 Task: Create an album of photos with your favorite pets and share it with the community
Action: Mouse pressed left at (559, 430)
Screenshot: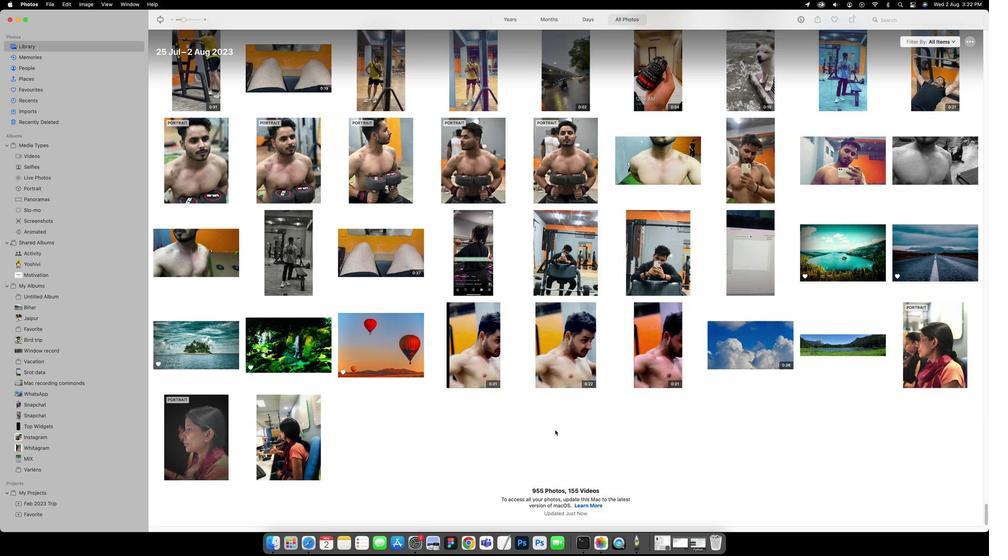 
Action: Mouse moved to (587, 427)
Screenshot: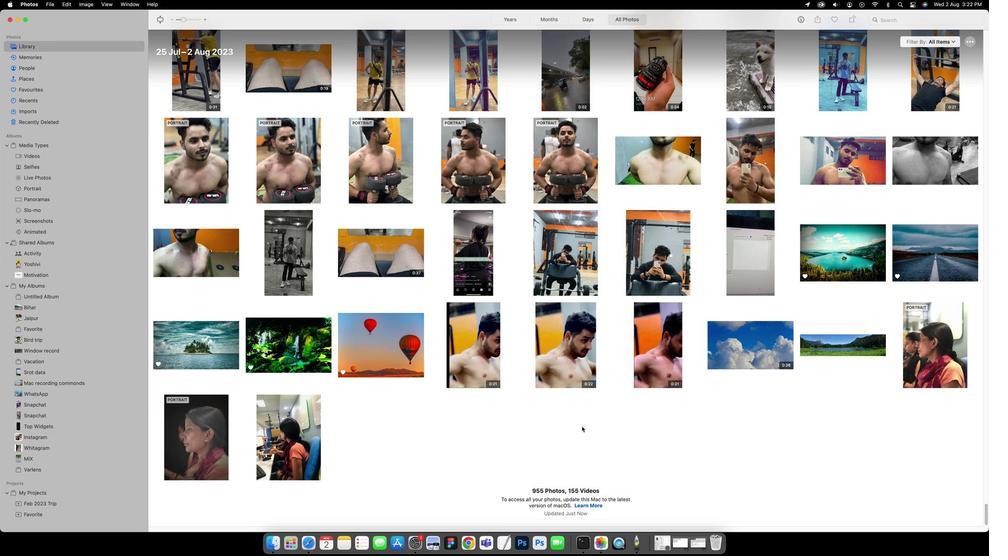 
Action: Mouse pressed left at (587, 427)
Screenshot: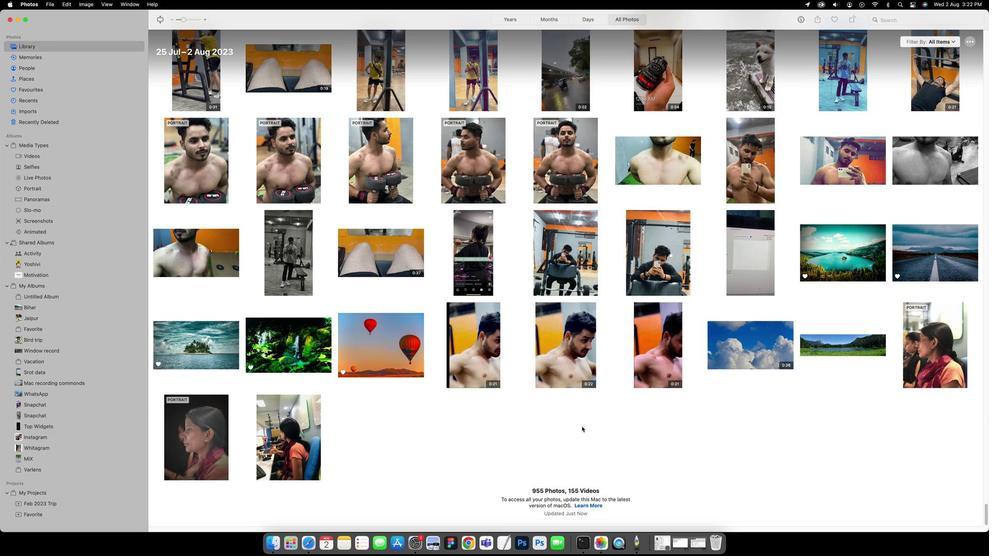 
Action: Mouse moved to (909, 17)
Screenshot: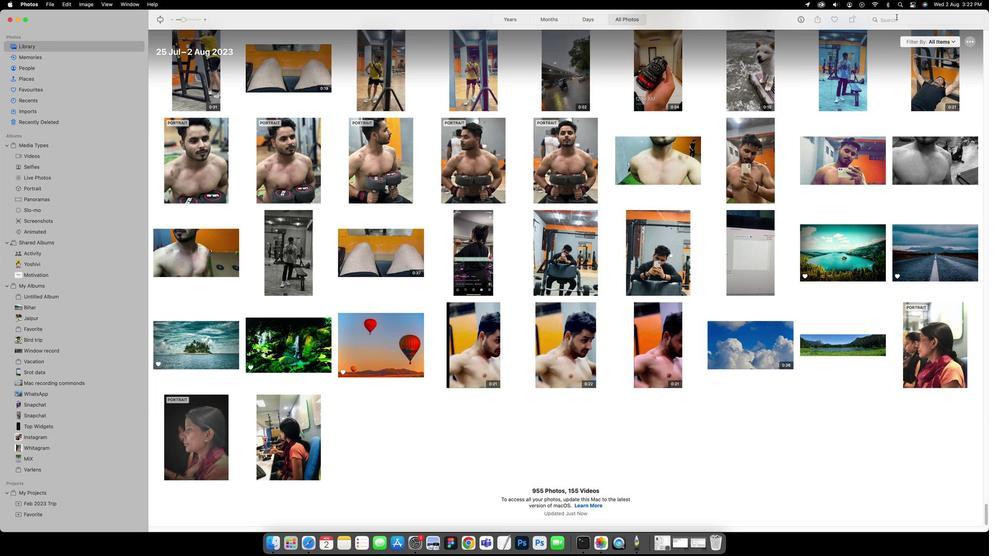 
Action: Mouse pressed left at (909, 17)
Screenshot: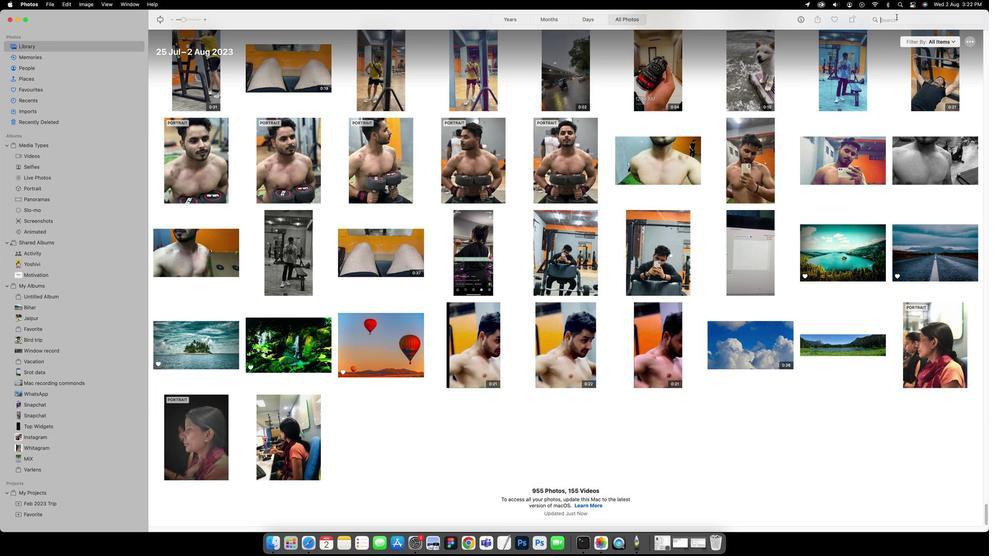 
Action: Key pressed Key.caps_lock'D'Key.caps_lock'o''g'
Screenshot: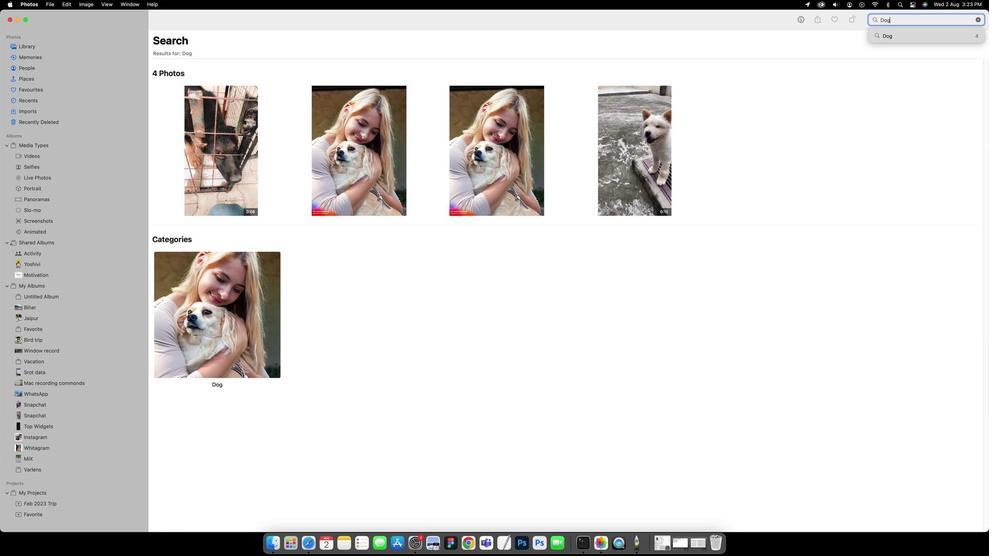 
Action: Mouse moved to (749, 224)
Screenshot: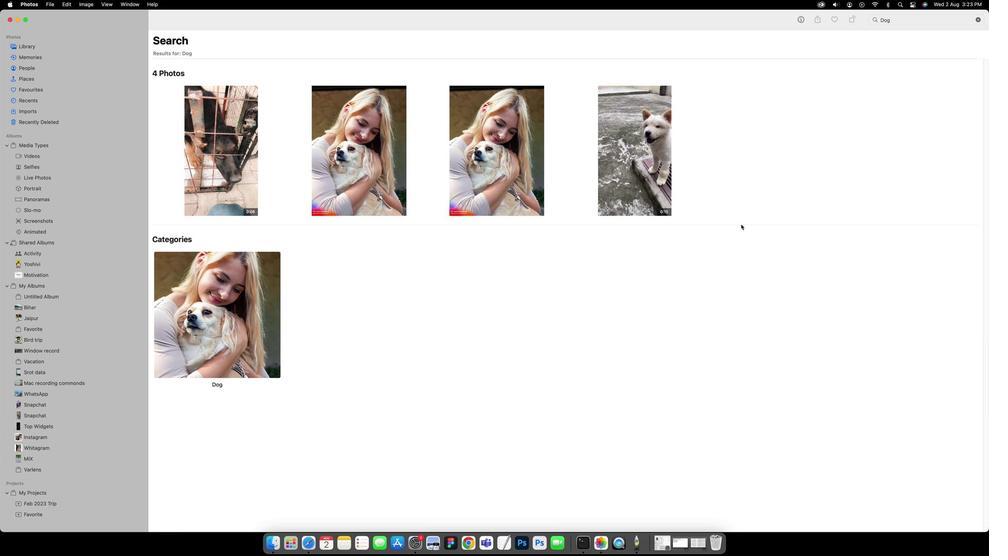 
Action: Mouse pressed left at (749, 224)
Screenshot: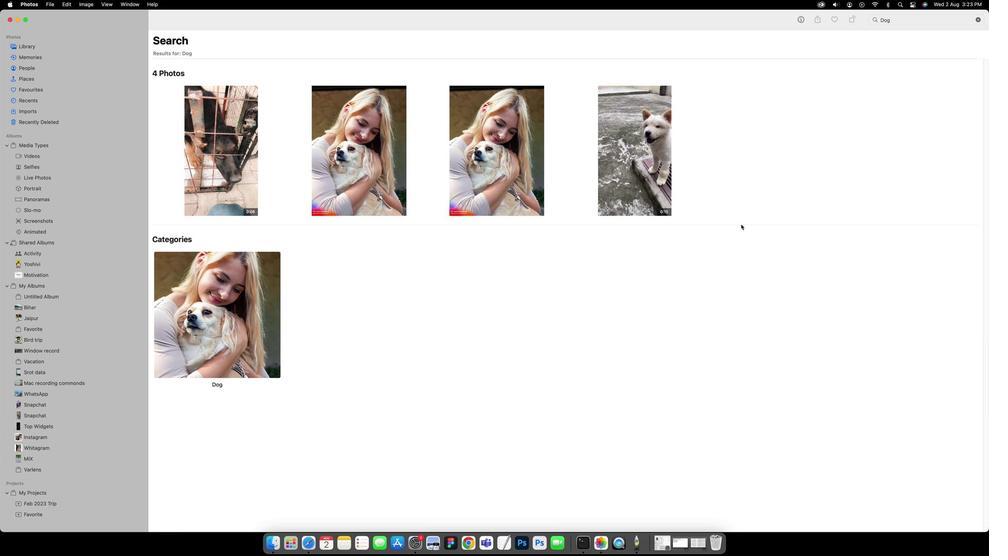 
Action: Mouse moved to (152, 115)
Screenshot: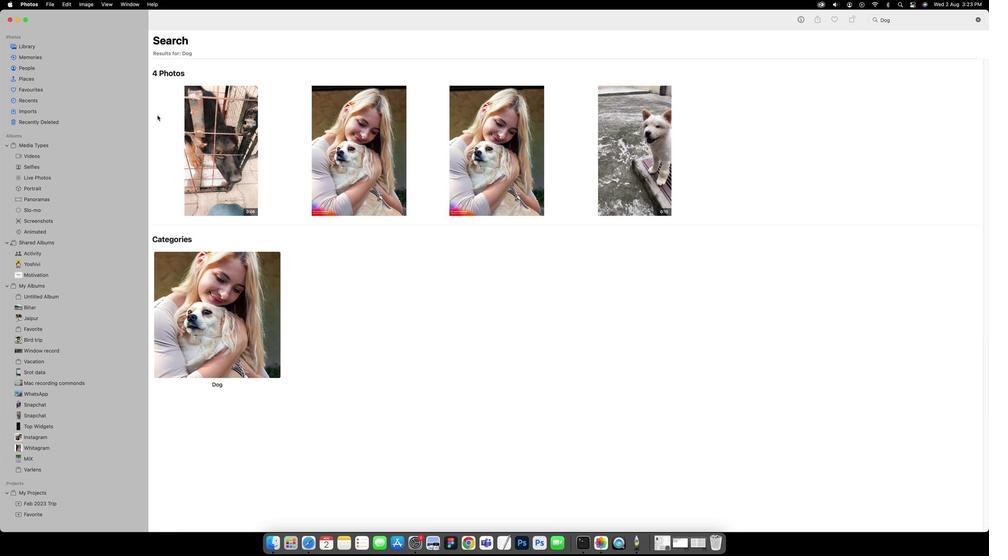 
Action: Mouse pressed left at (152, 115)
Screenshot: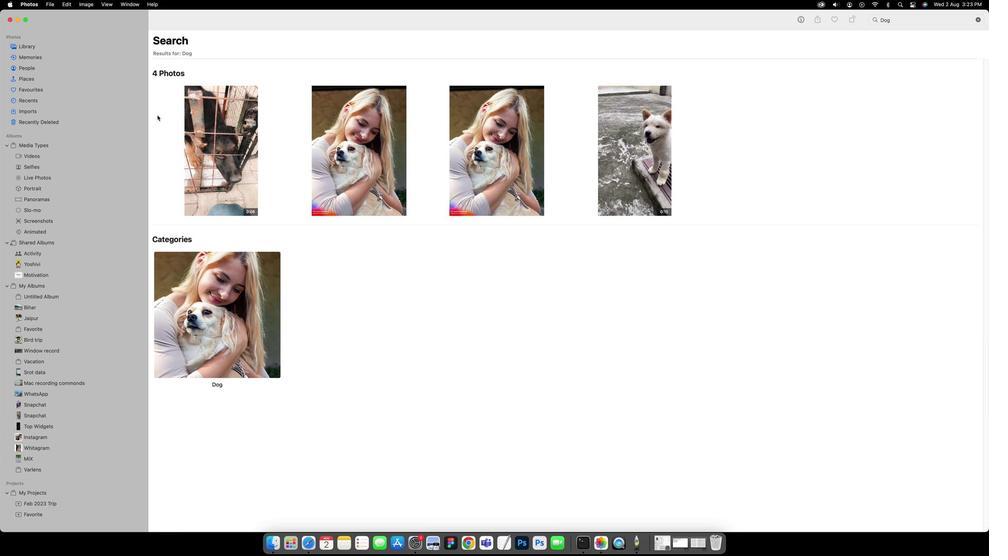 
Action: Mouse moved to (204, 115)
Screenshot: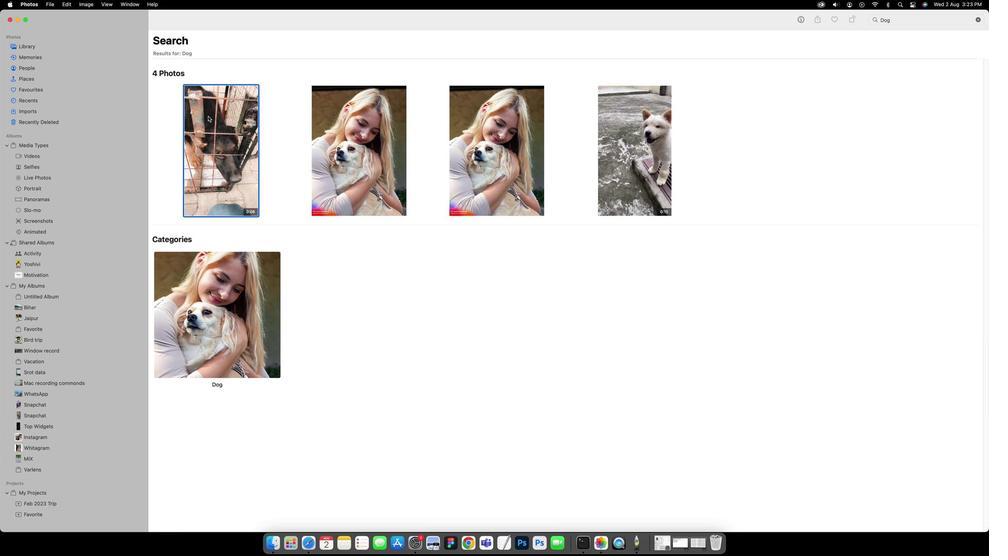 
Action: Mouse pressed left at (204, 115)
Screenshot: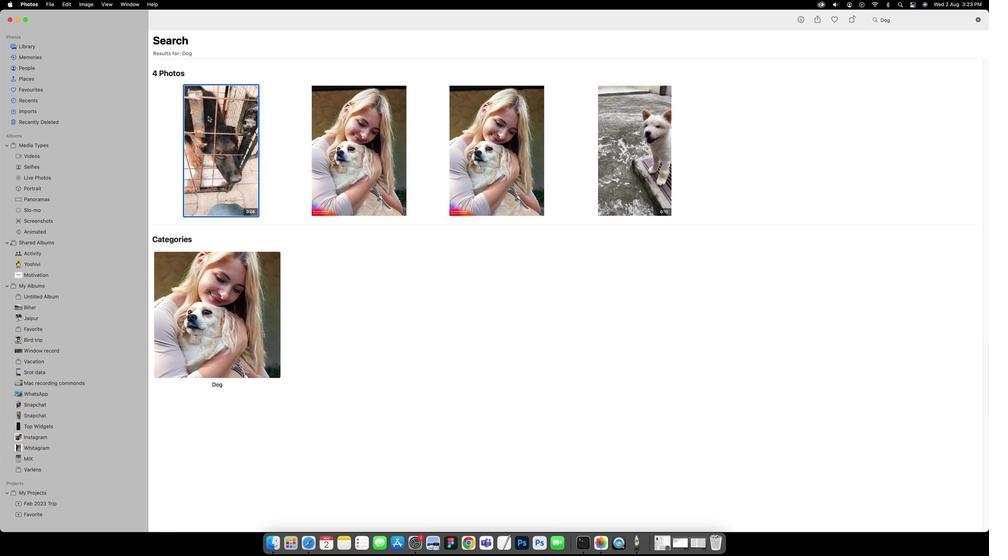 
Action: Mouse pressed left at (204, 115)
Screenshot: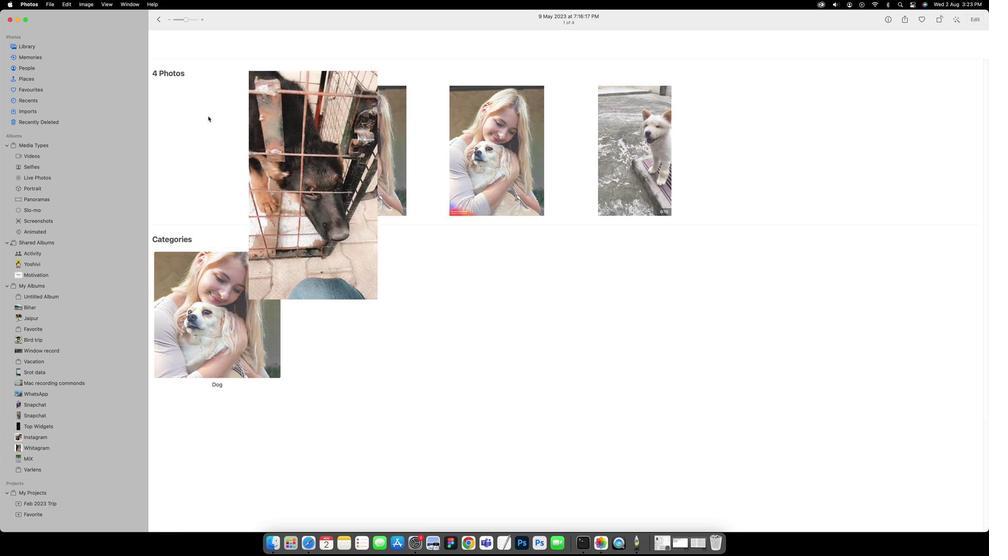 
Action: Mouse moved to (725, 116)
Screenshot: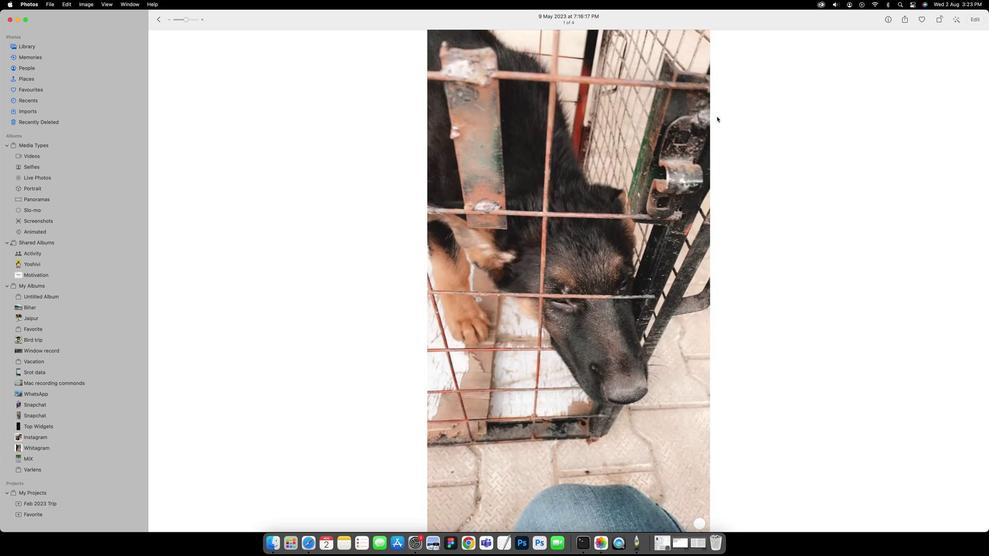 
Action: Key pressed Key.right
Screenshot: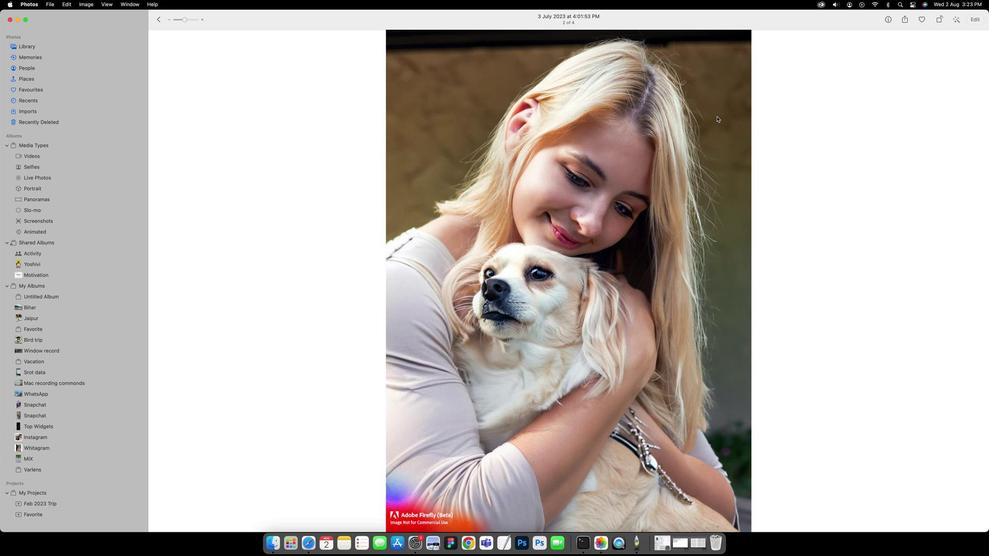 
Action: Mouse moved to (986, 17)
Screenshot: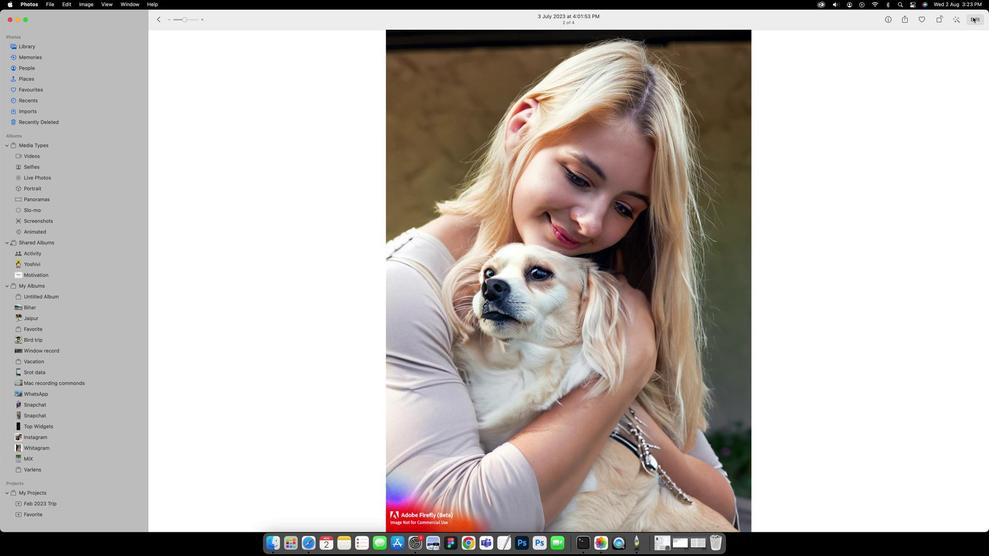 
Action: Mouse pressed left at (986, 17)
Screenshot: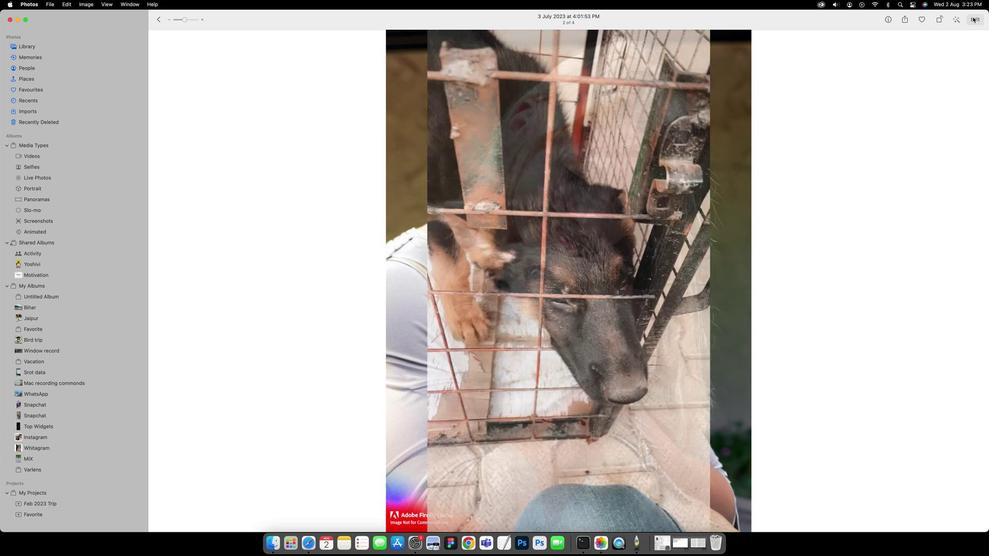 
Action: Mouse moved to (949, 90)
Screenshot: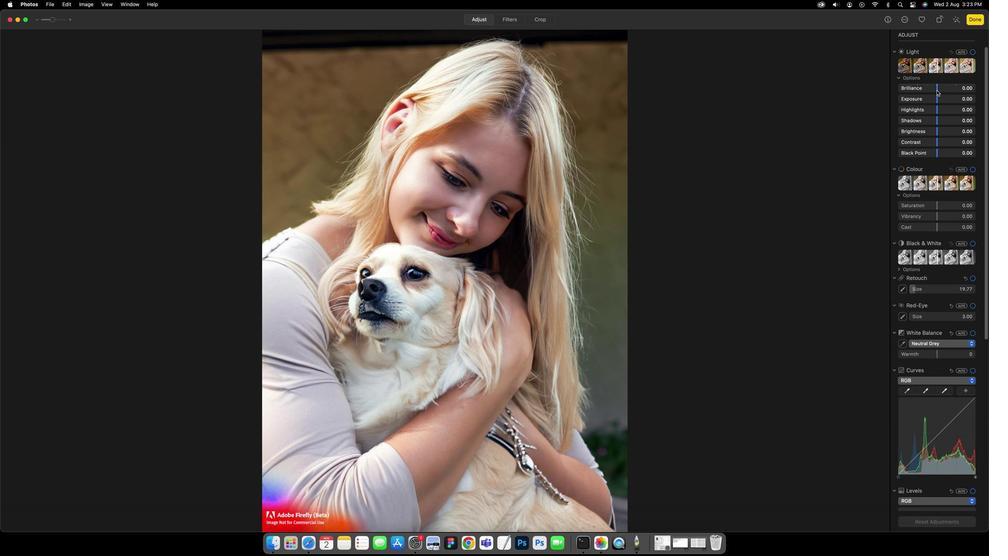 
Action: Mouse pressed left at (949, 90)
Screenshot: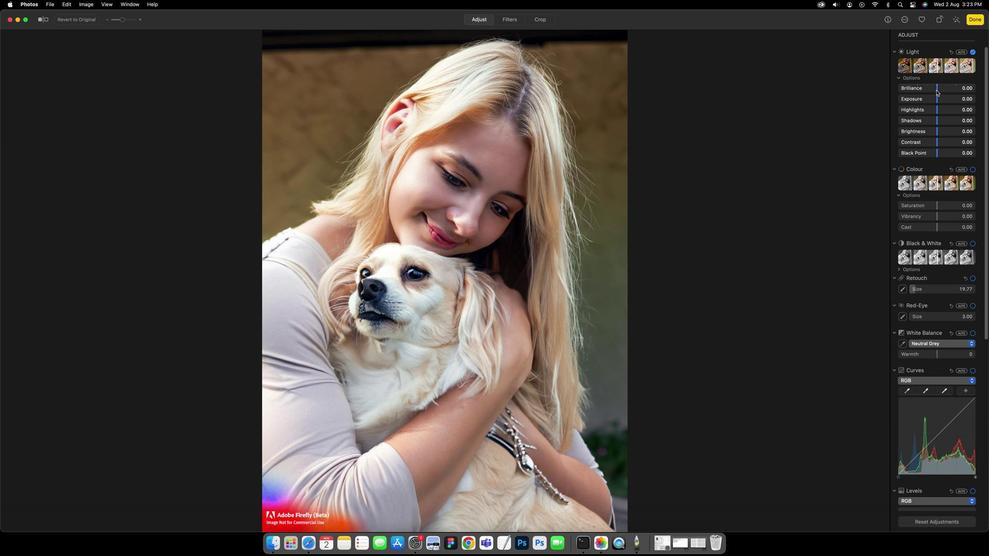 
Action: Mouse moved to (951, 101)
Screenshot: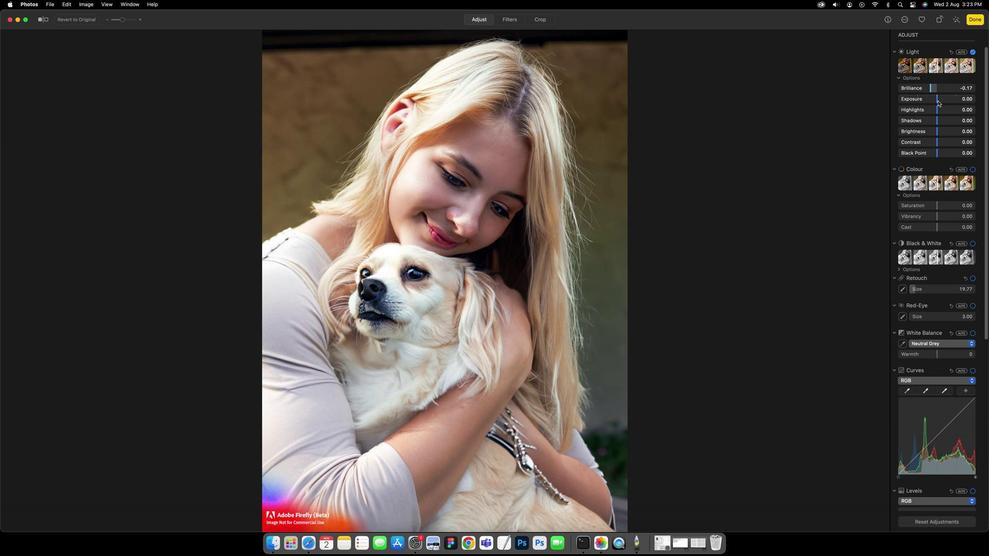 
Action: Mouse pressed left at (951, 101)
Screenshot: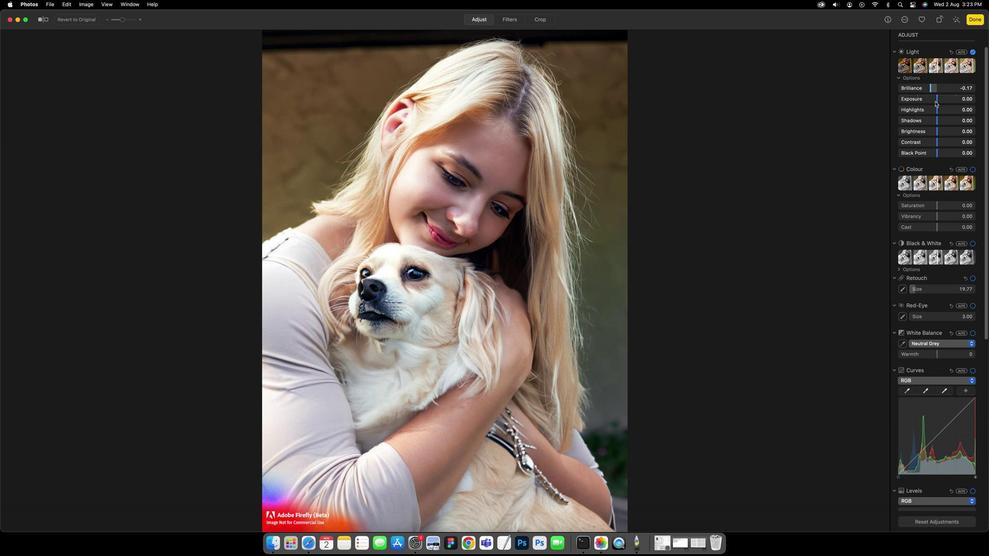 
Action: Mouse moved to (950, 109)
Screenshot: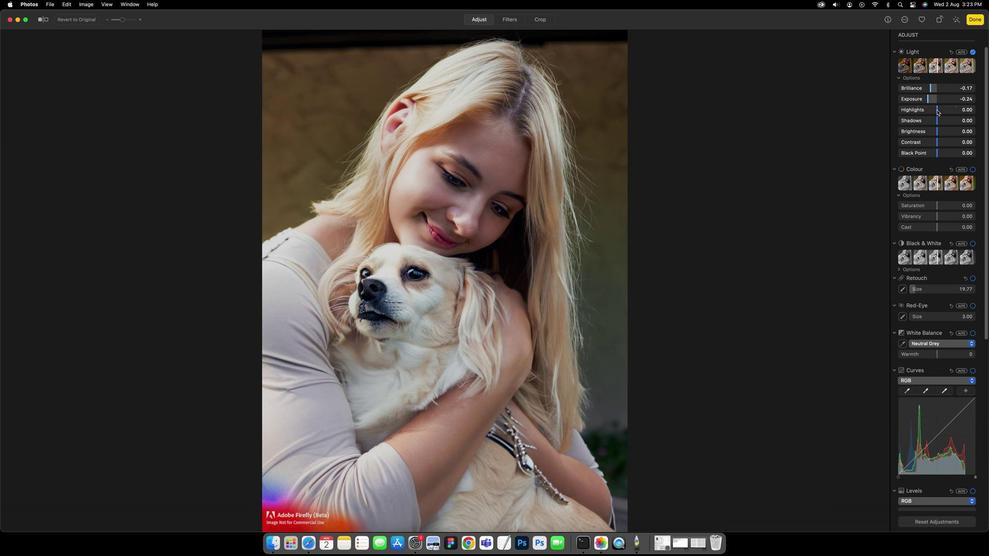 
Action: Mouse pressed left at (950, 109)
Screenshot: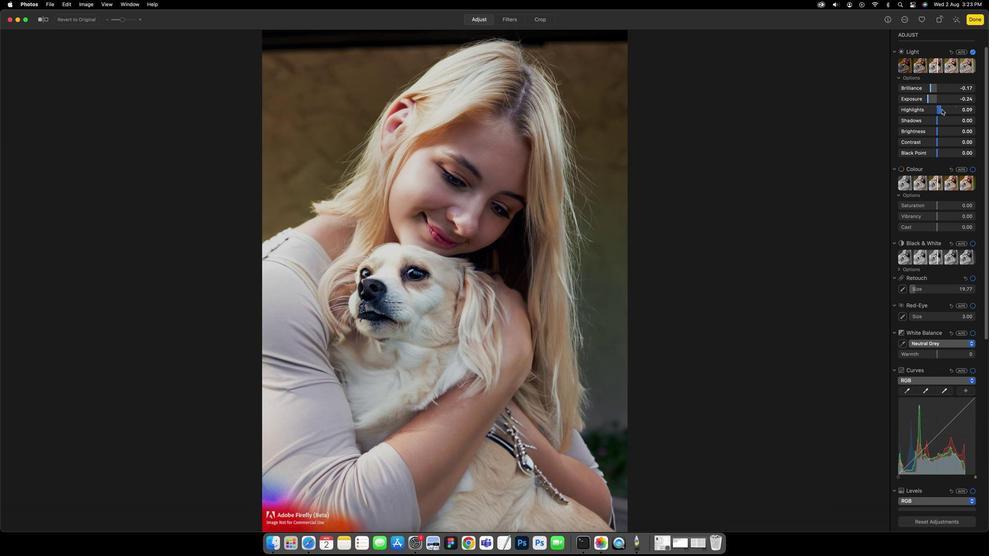 
Action: Mouse moved to (950, 124)
Screenshot: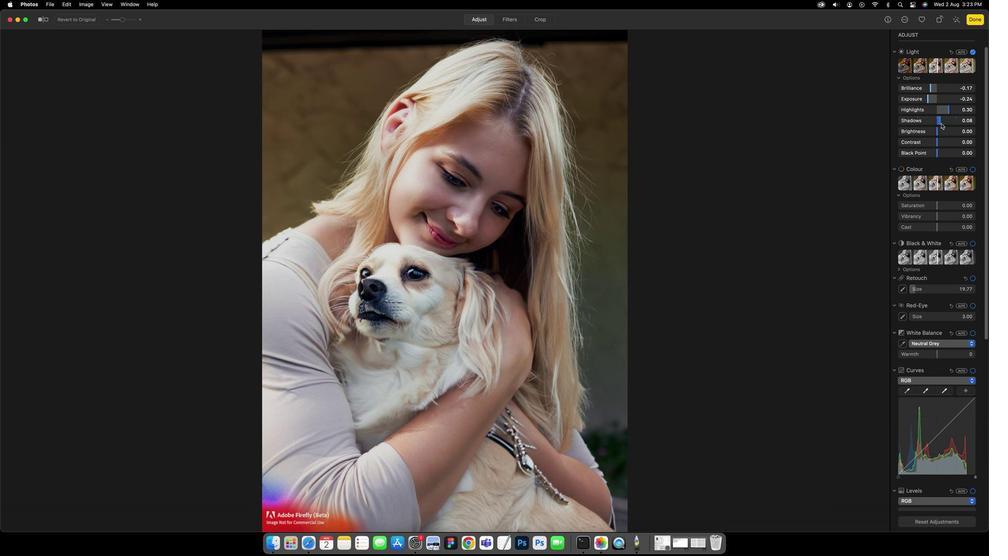 
Action: Mouse pressed left at (950, 124)
Screenshot: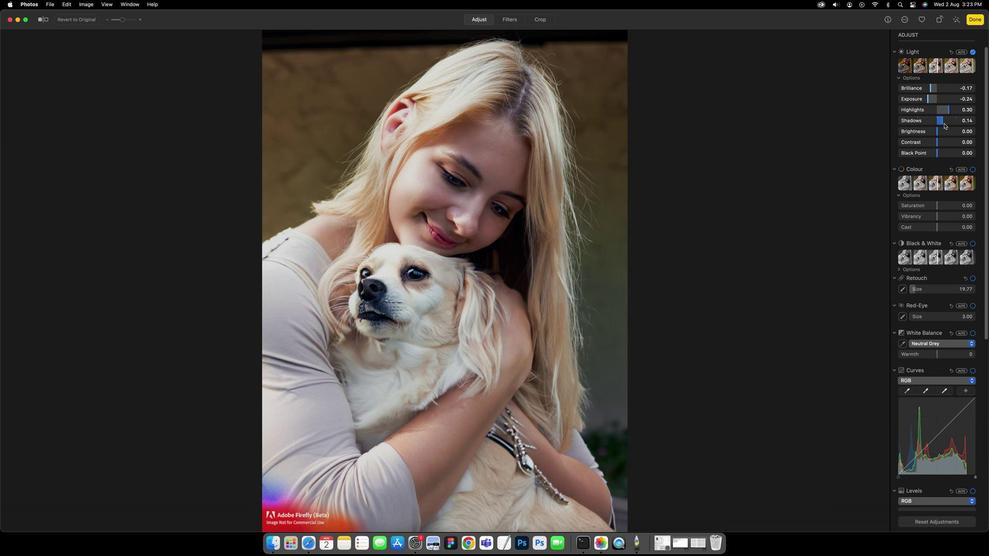 
Action: Mouse moved to (949, 130)
Screenshot: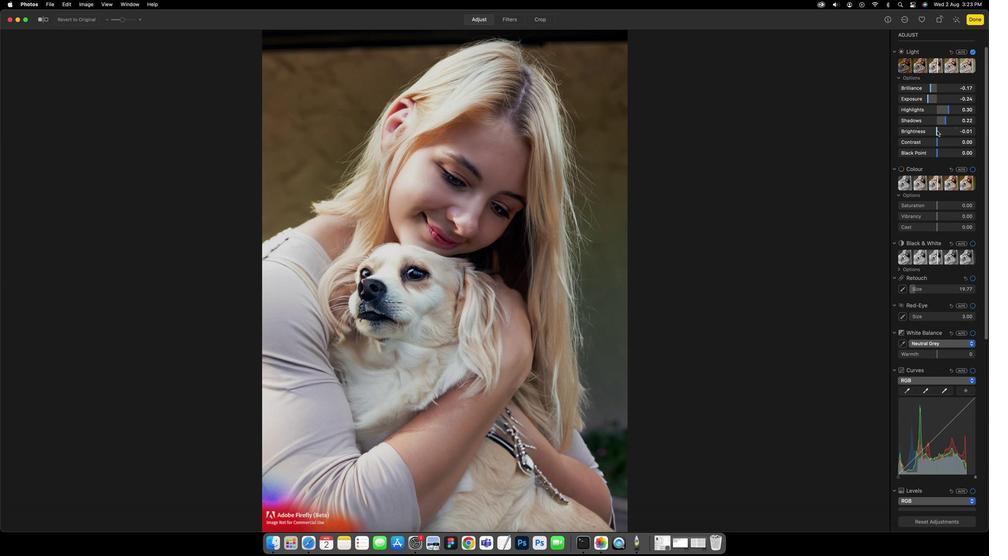 
Action: Mouse pressed left at (949, 130)
Screenshot: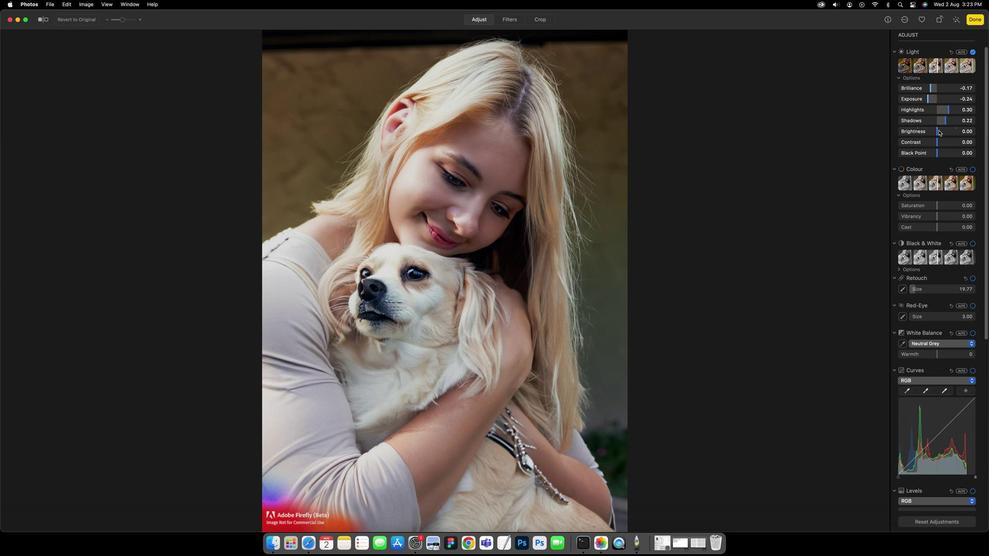 
Action: Mouse moved to (950, 142)
Screenshot: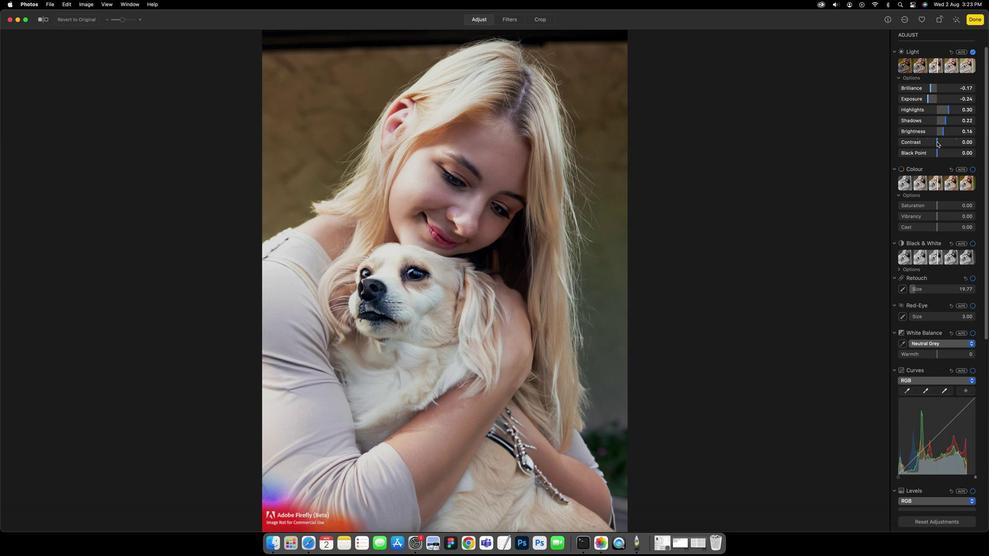 
Action: Mouse pressed left at (950, 142)
Screenshot: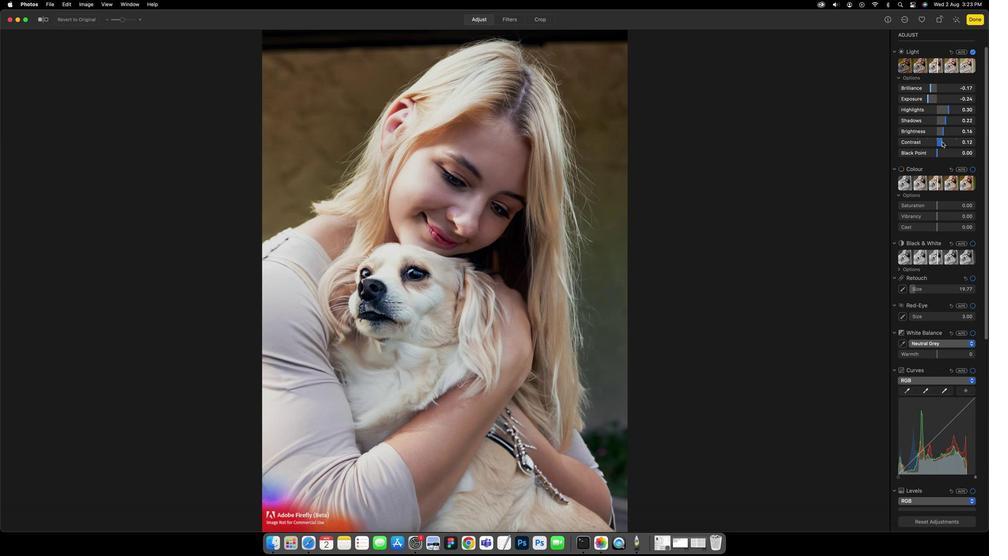 
Action: Mouse moved to (949, 154)
Screenshot: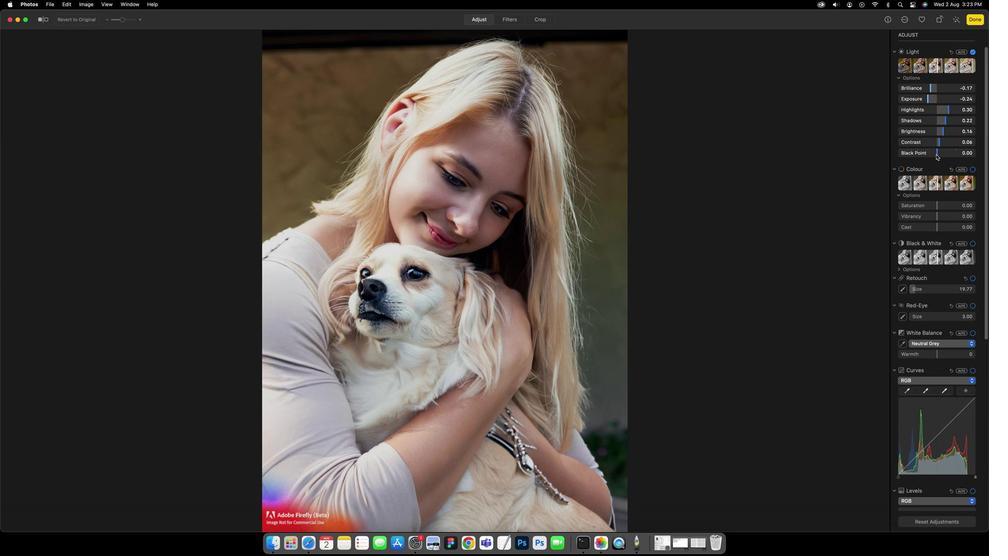 
Action: Mouse pressed left at (949, 154)
Screenshot: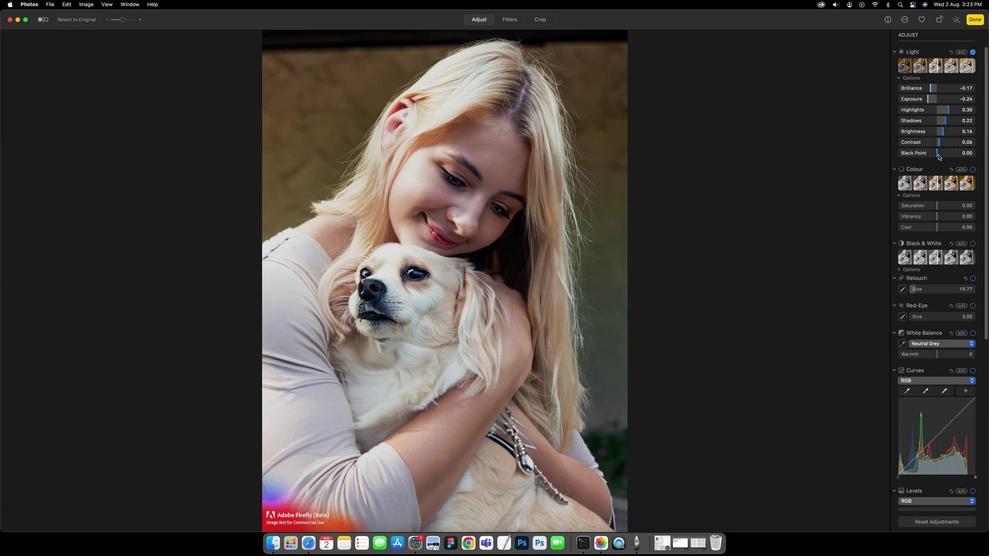
Action: Mouse moved to (949, 205)
Screenshot: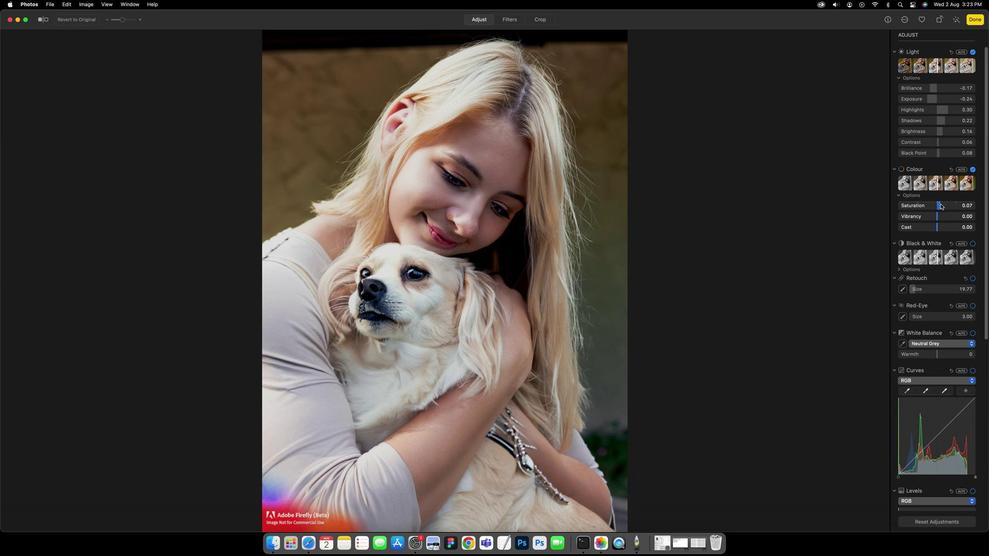 
Action: Mouse pressed left at (949, 205)
Screenshot: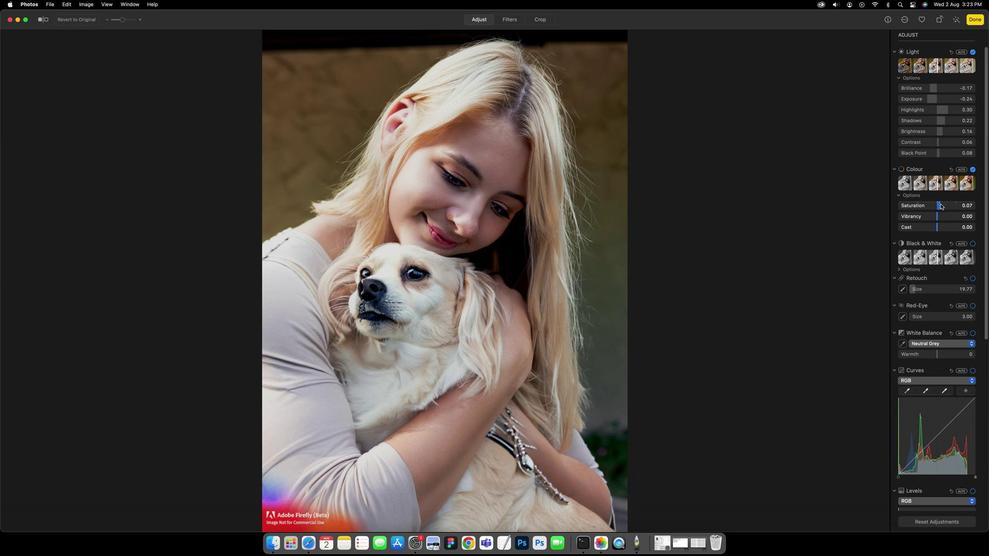 
Action: Mouse moved to (949, 216)
Screenshot: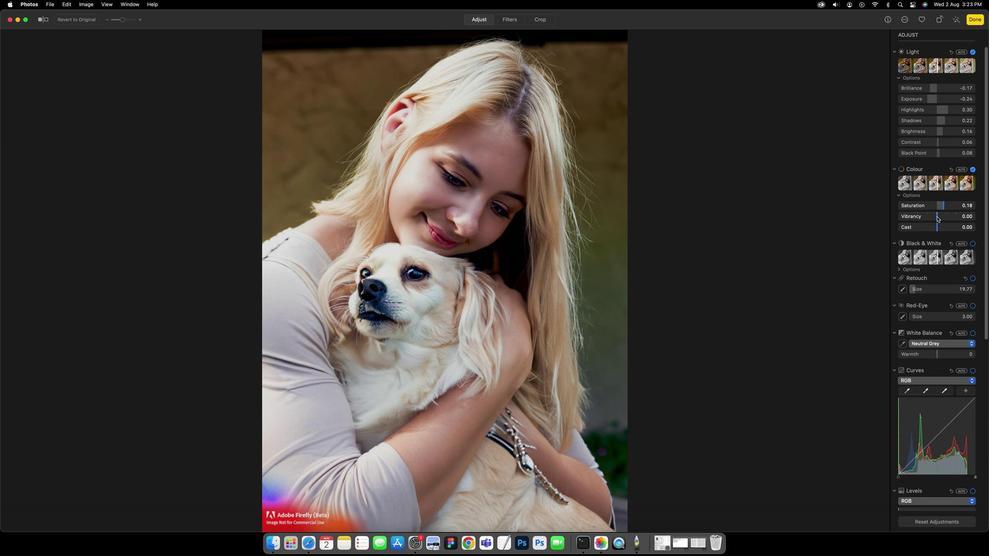 
Action: Mouse pressed left at (949, 216)
Screenshot: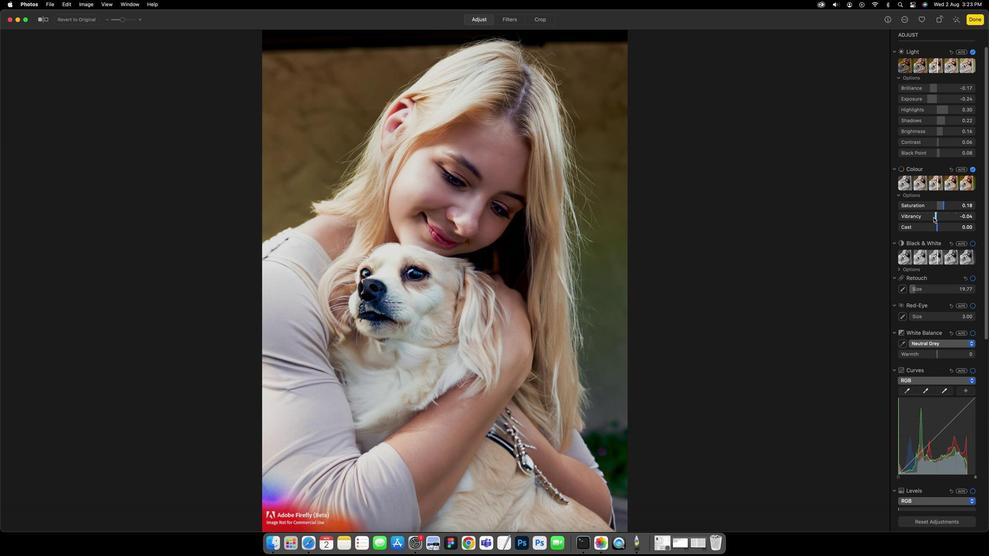
Action: Mouse moved to (949, 226)
Screenshot: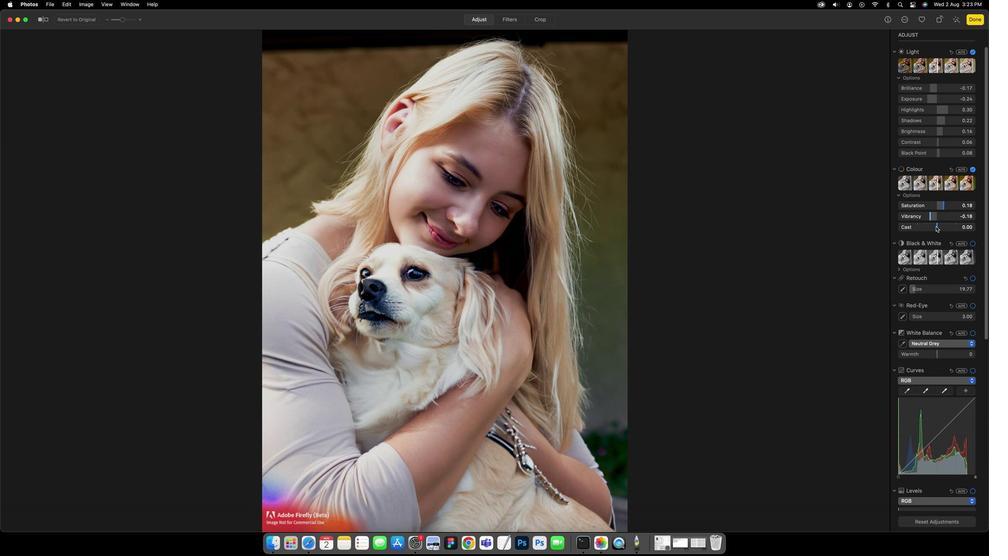 
Action: Mouse pressed left at (949, 226)
Screenshot: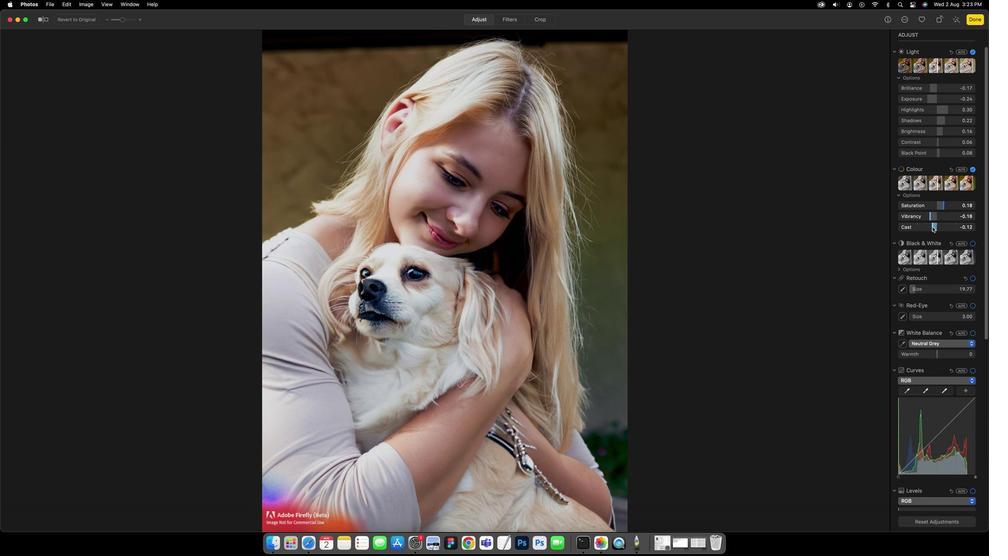 
Action: Mouse moved to (933, 258)
Screenshot: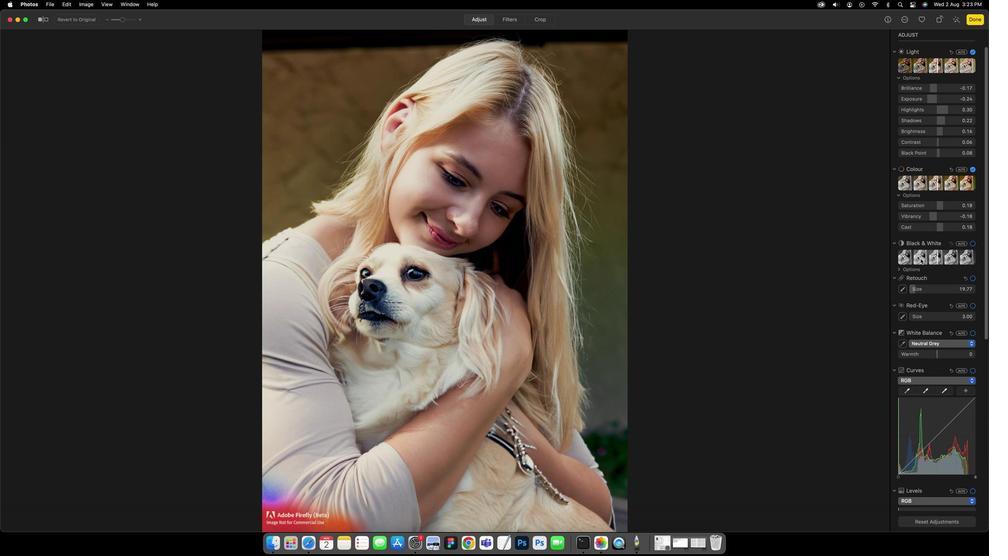 
Action: Mouse scrolled (933, 258) with delta (-7, 0)
Screenshot: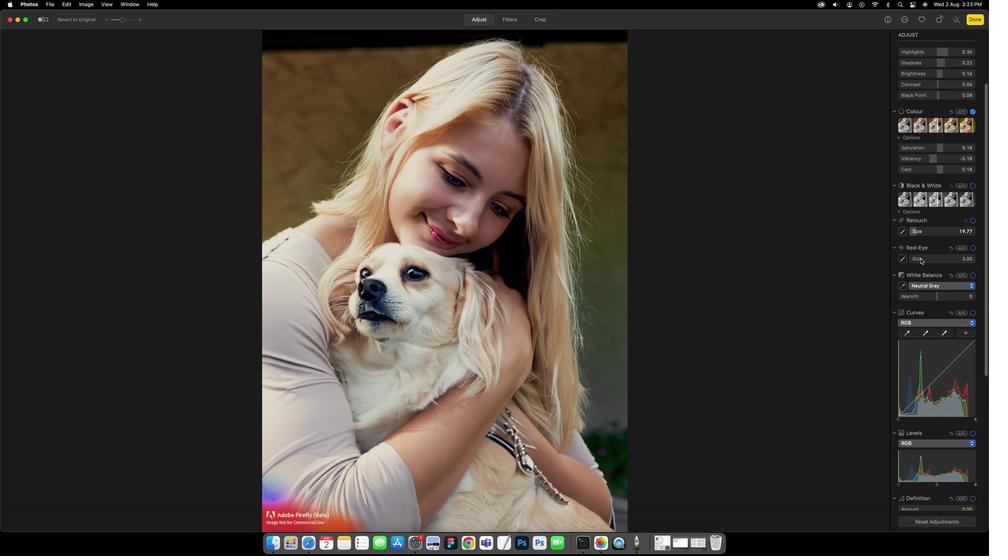 
Action: Mouse scrolled (933, 258) with delta (-7, 0)
Screenshot: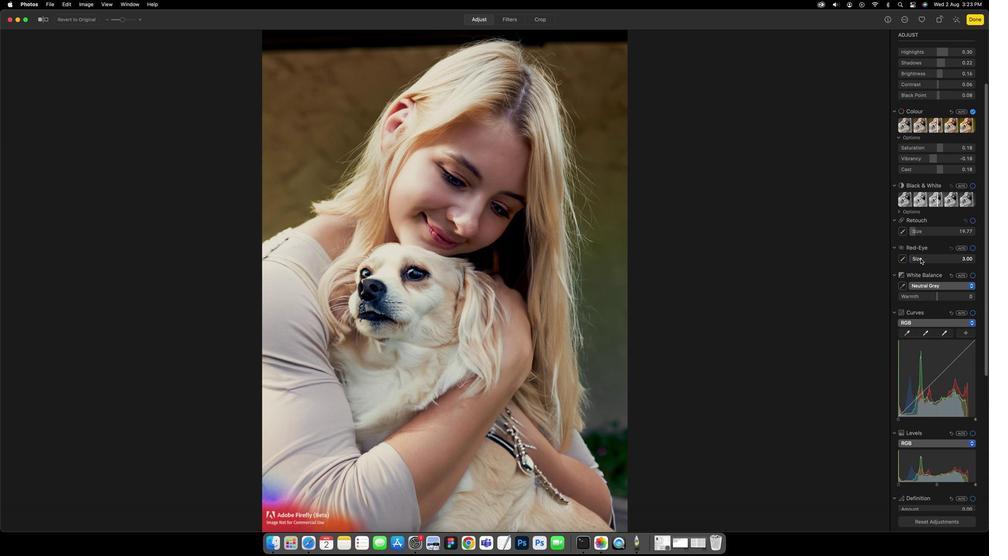 
Action: Mouse scrolled (933, 258) with delta (-7, 0)
Screenshot: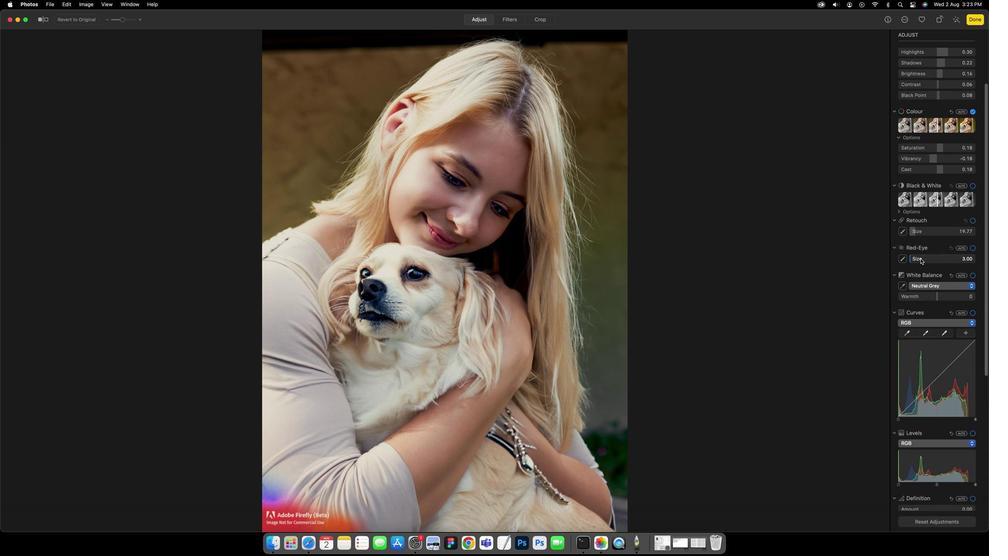 
Action: Mouse scrolled (933, 258) with delta (-7, -1)
Screenshot: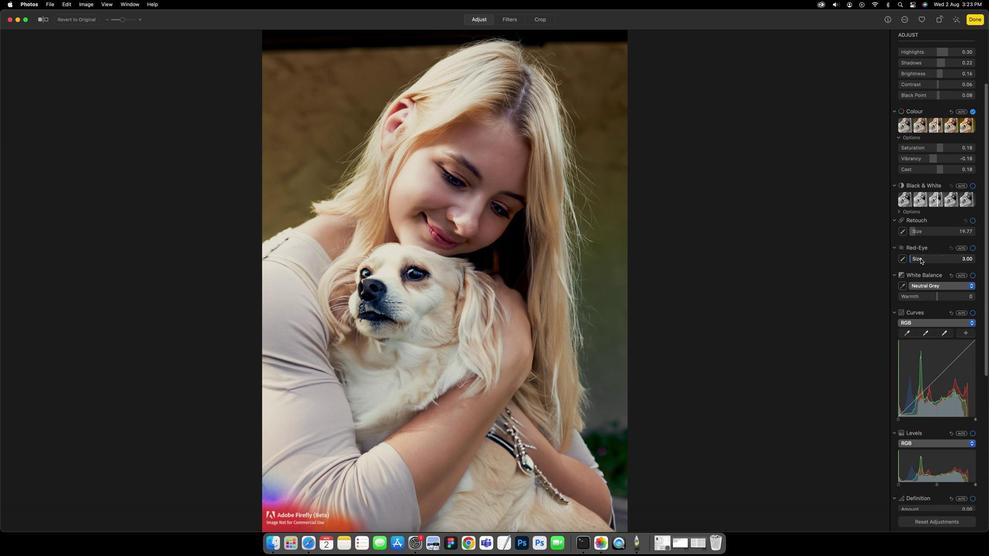 
Action: Mouse scrolled (933, 258) with delta (-7, -1)
Screenshot: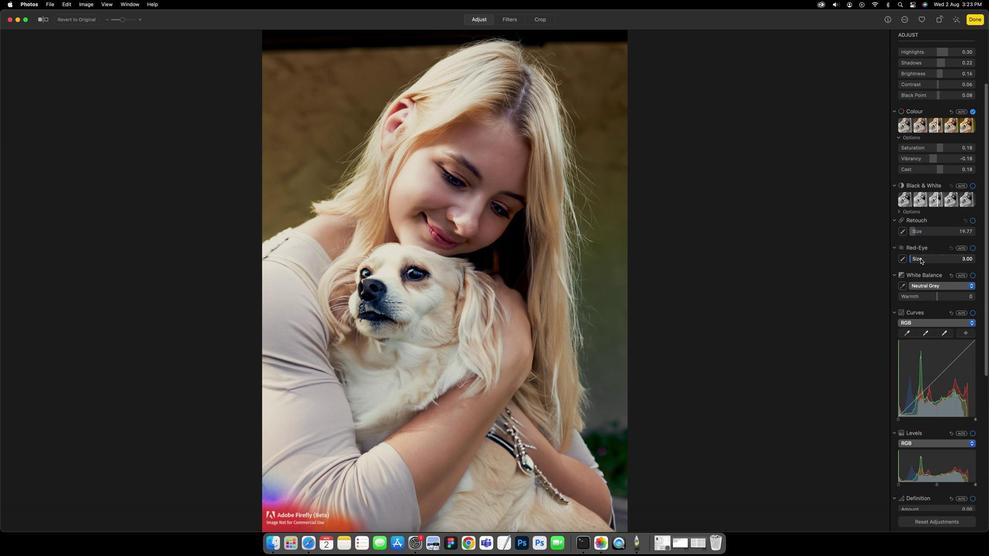 
Action: Mouse moved to (930, 235)
Screenshot: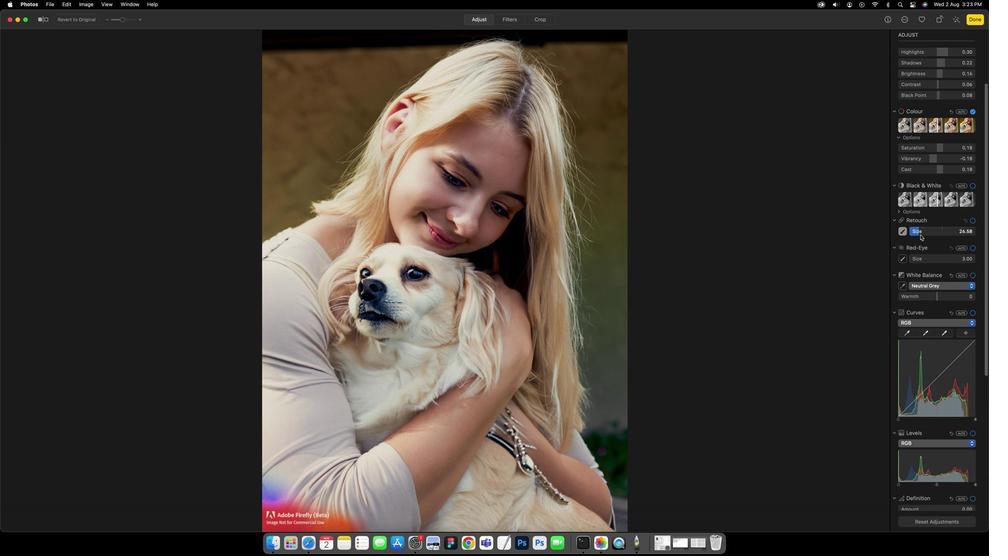
Action: Mouse pressed left at (930, 235)
Screenshot: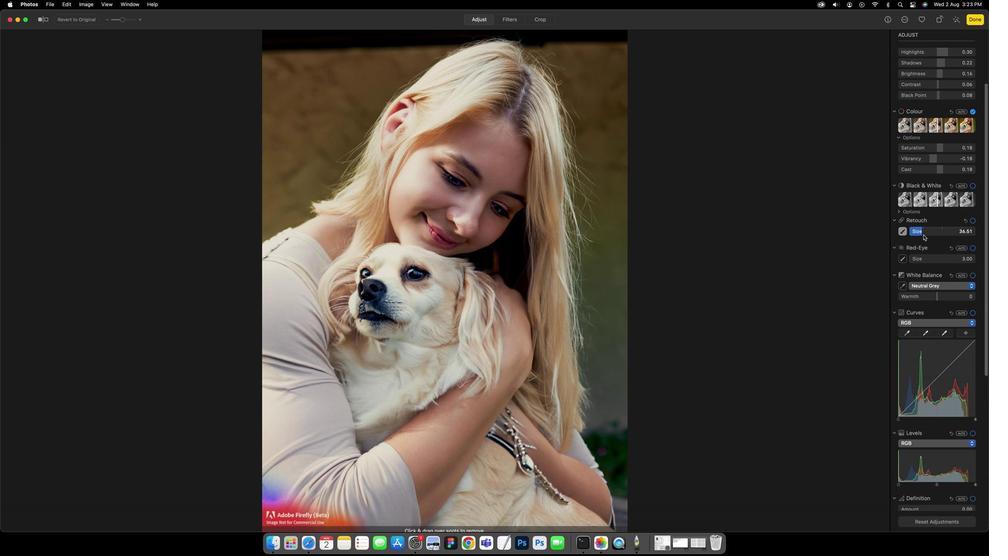 
Action: Mouse moved to (452, 178)
Screenshot: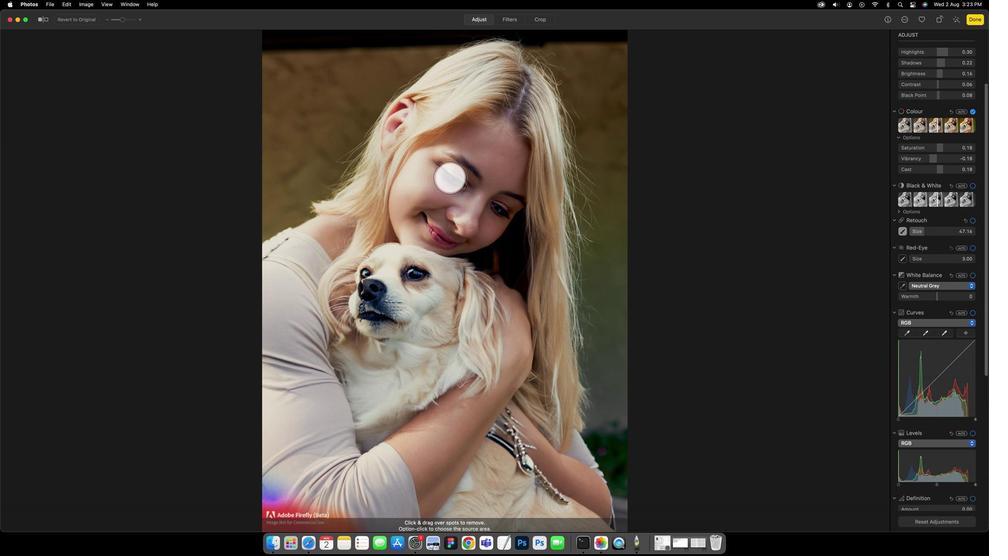
Action: Mouse pressed left at (452, 178)
Screenshot: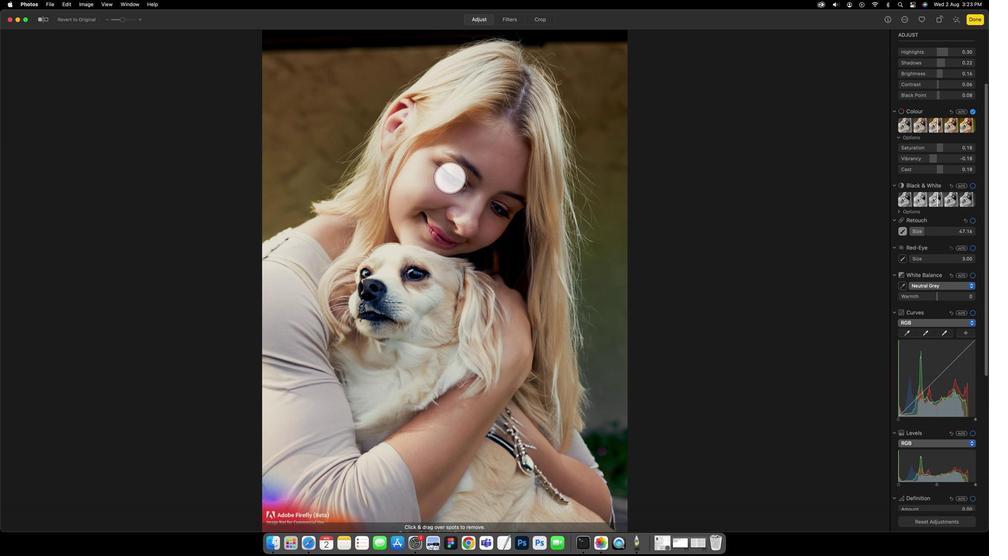 
Action: Mouse moved to (529, 295)
Screenshot: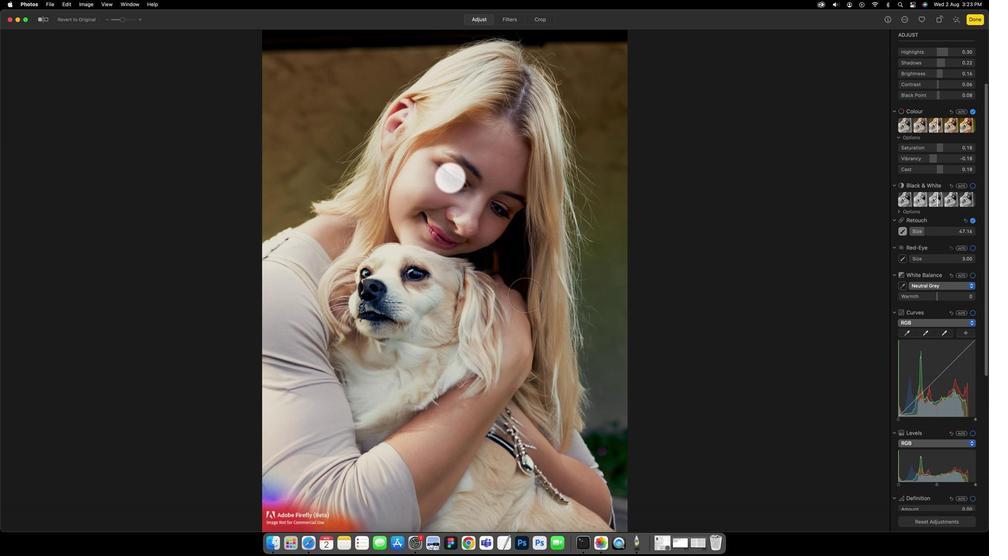 
Action: Key pressed Key.cmd'z'
Screenshot: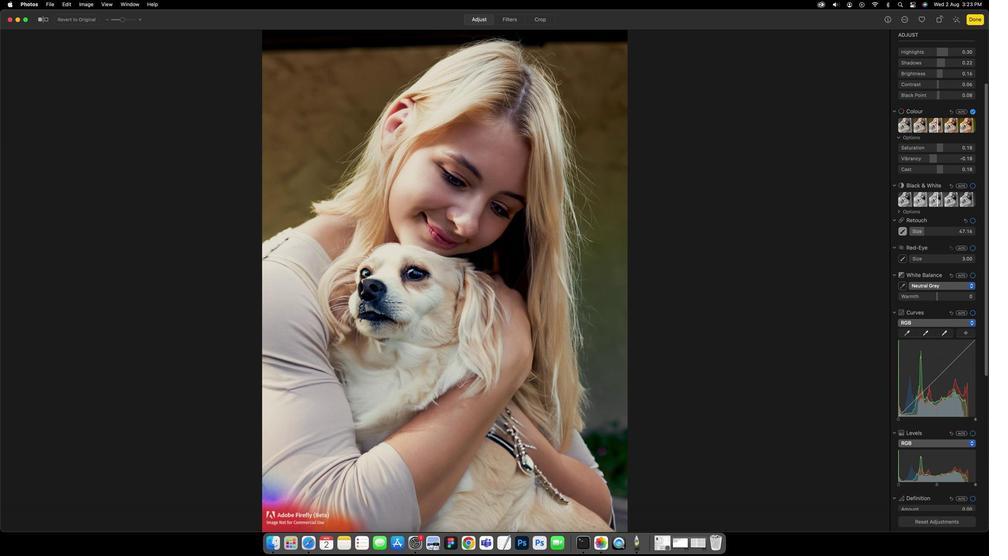 
Action: Mouse moved to (951, 320)
Screenshot: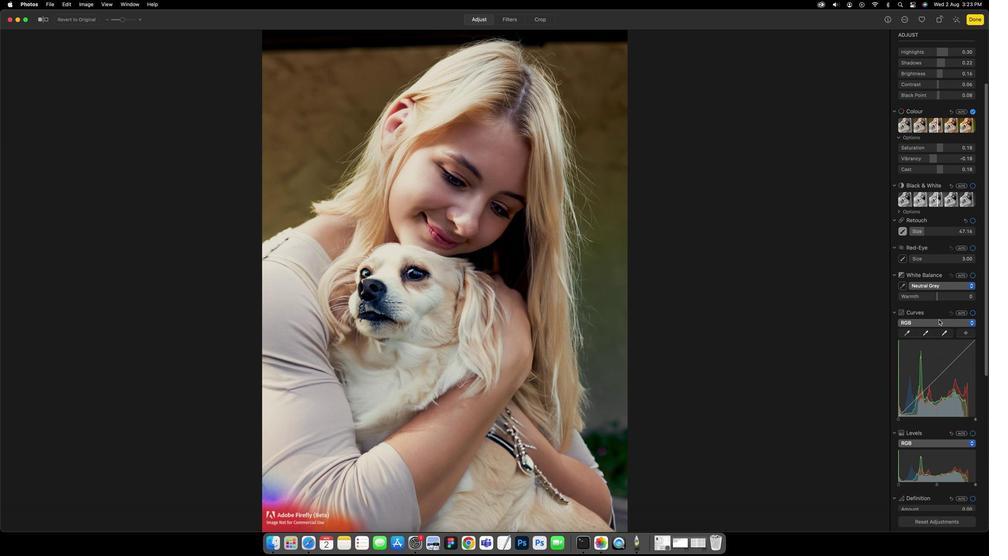 
Action: Mouse scrolled (951, 320) with delta (-7, 0)
Screenshot: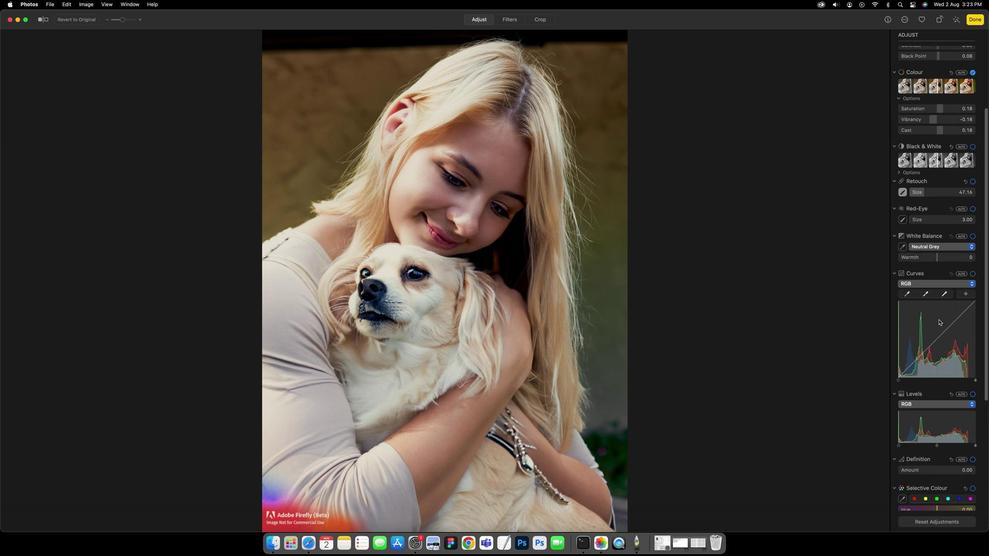 
Action: Mouse scrolled (951, 320) with delta (-7, 0)
Screenshot: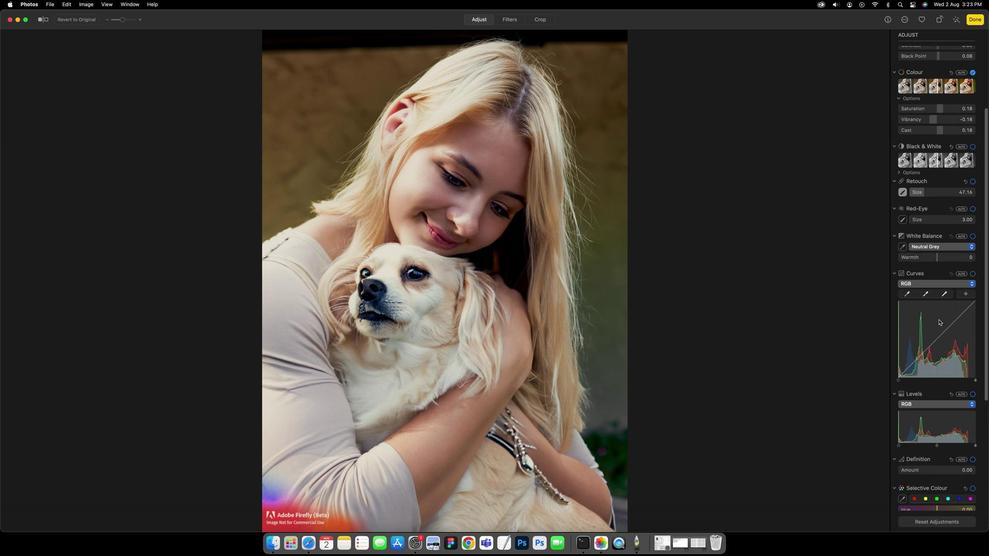 
Action: Mouse scrolled (951, 320) with delta (-7, 0)
Screenshot: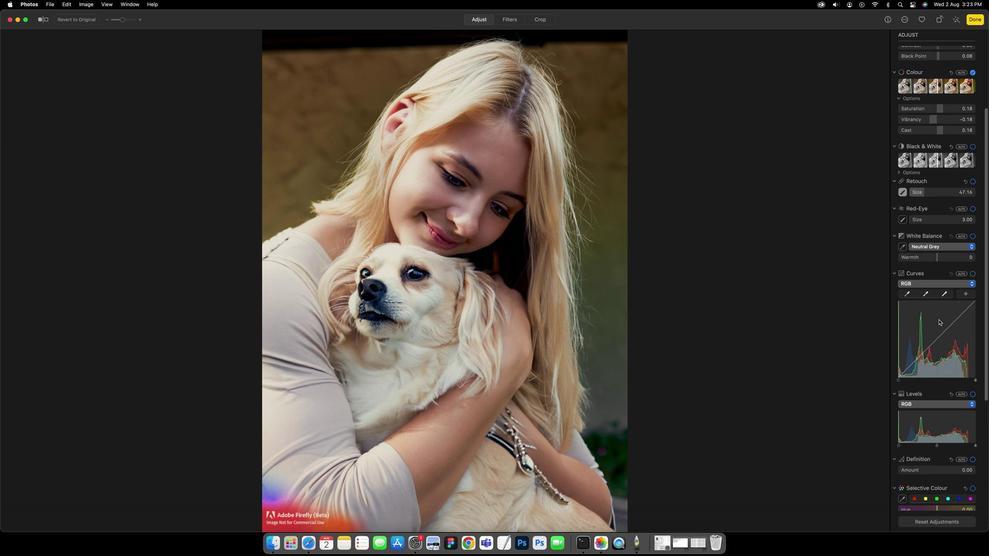 
Action: Mouse scrolled (951, 320) with delta (-7, -1)
Screenshot: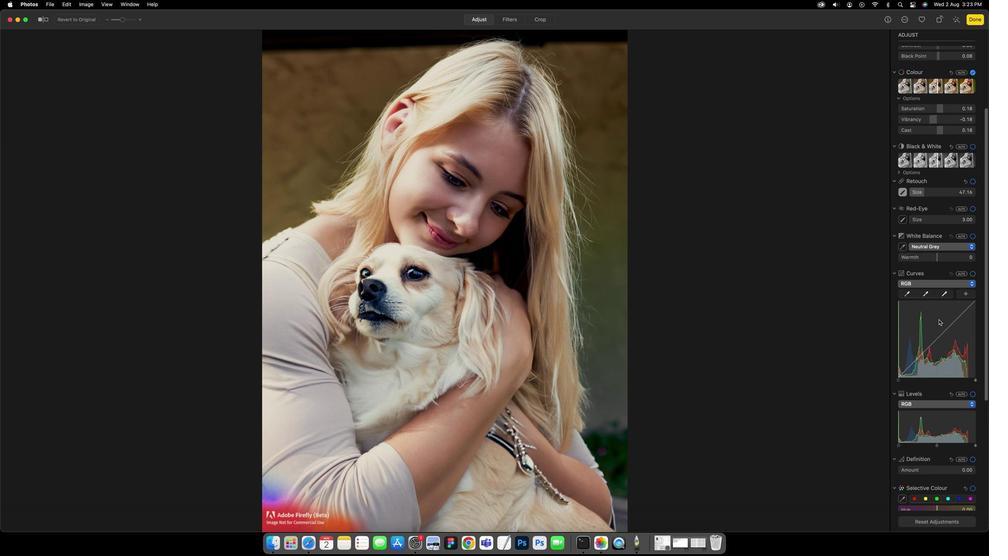 
Action: Mouse moved to (972, 316)
Screenshot: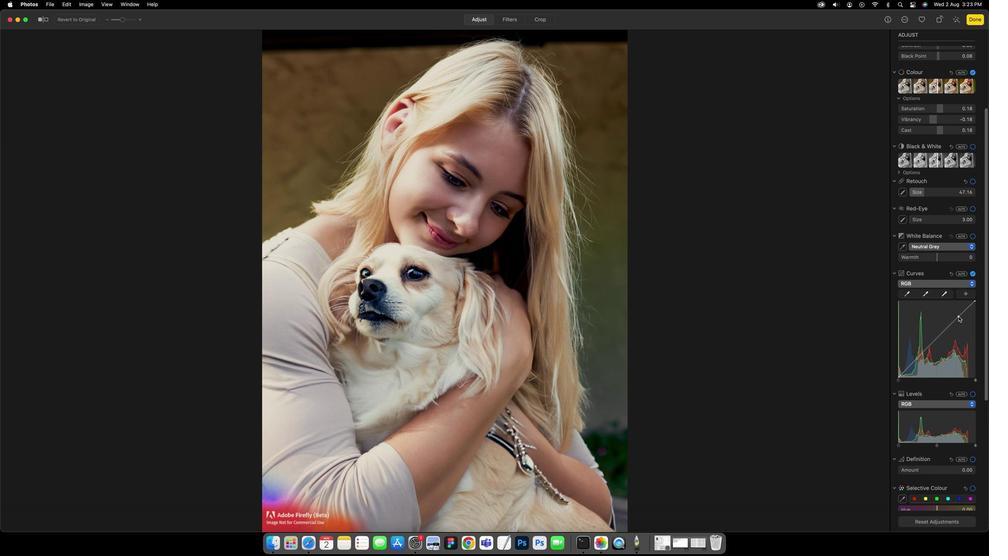 
Action: Mouse pressed left at (972, 316)
Screenshot: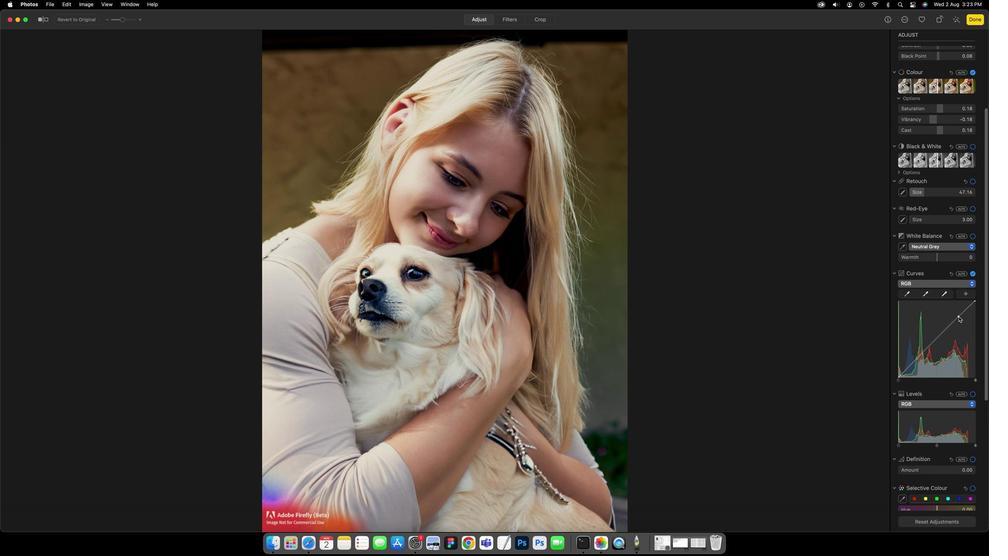 
Action: Mouse moved to (952, 345)
Screenshot: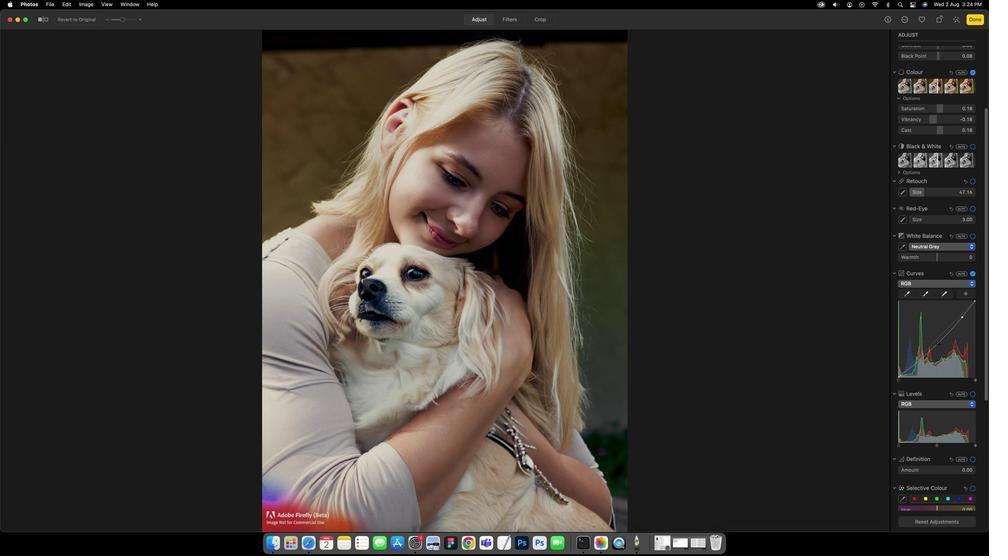 
Action: Mouse pressed left at (952, 345)
Screenshot: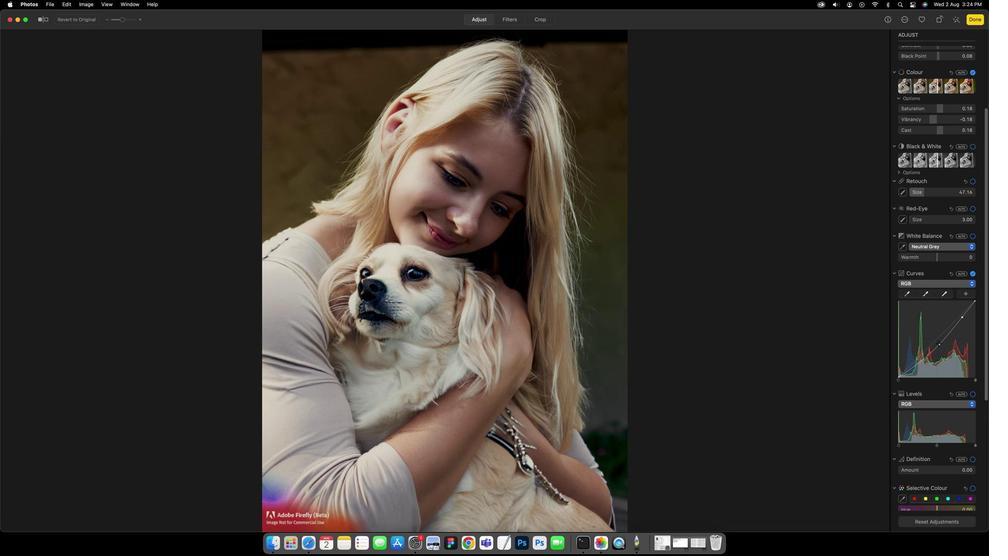 
Action: Mouse moved to (941, 371)
Screenshot: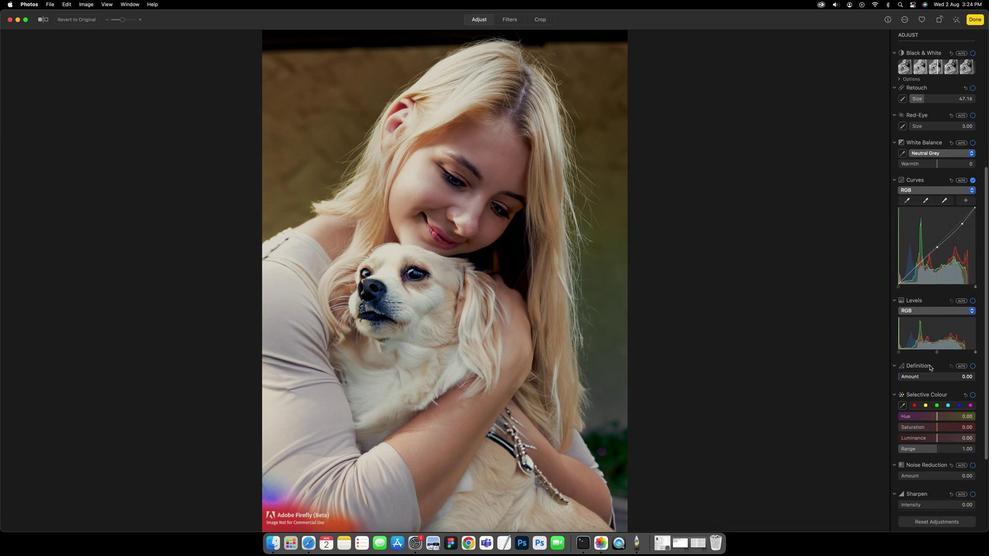 
Action: Mouse scrolled (941, 371) with delta (-7, 0)
Screenshot: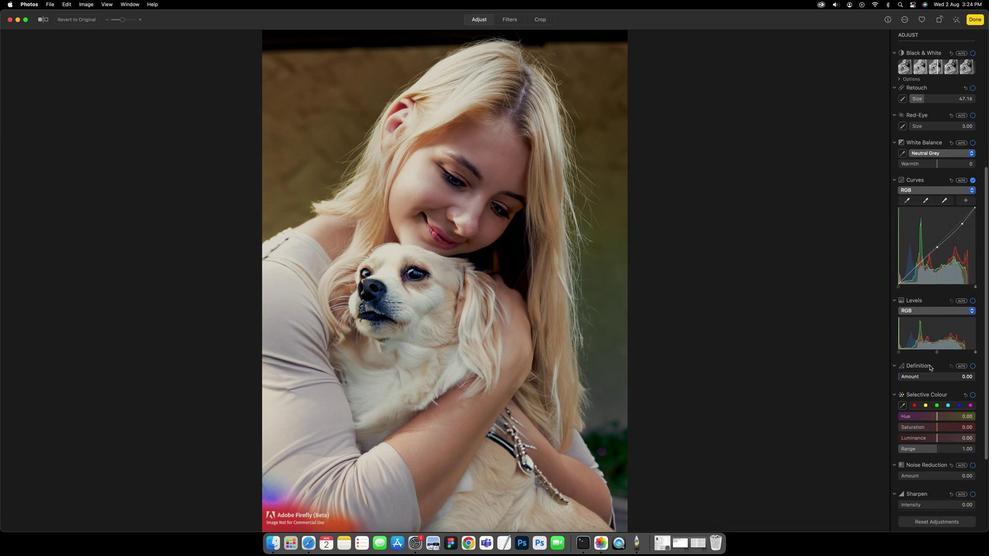 
Action: Mouse moved to (942, 367)
Screenshot: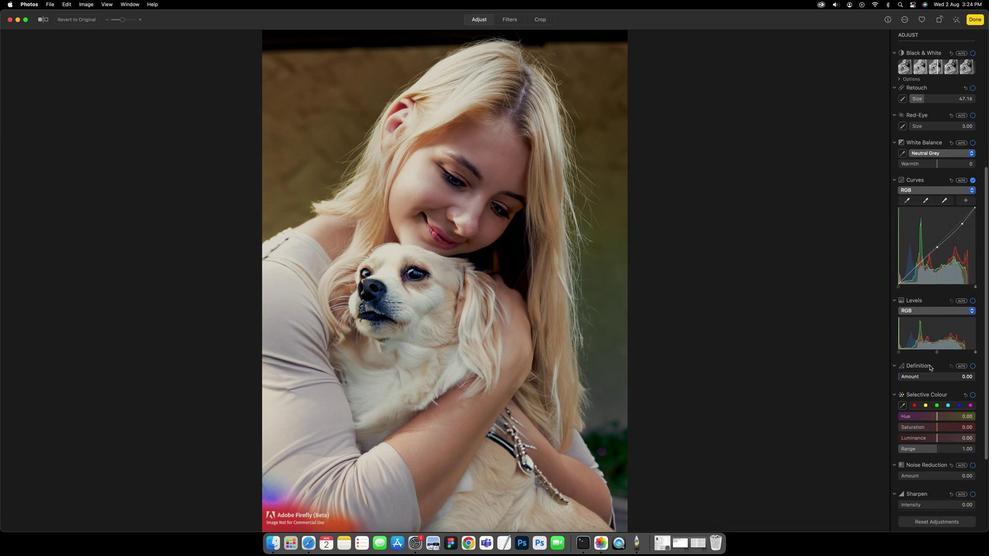 
Action: Mouse scrolled (942, 367) with delta (-7, 0)
Screenshot: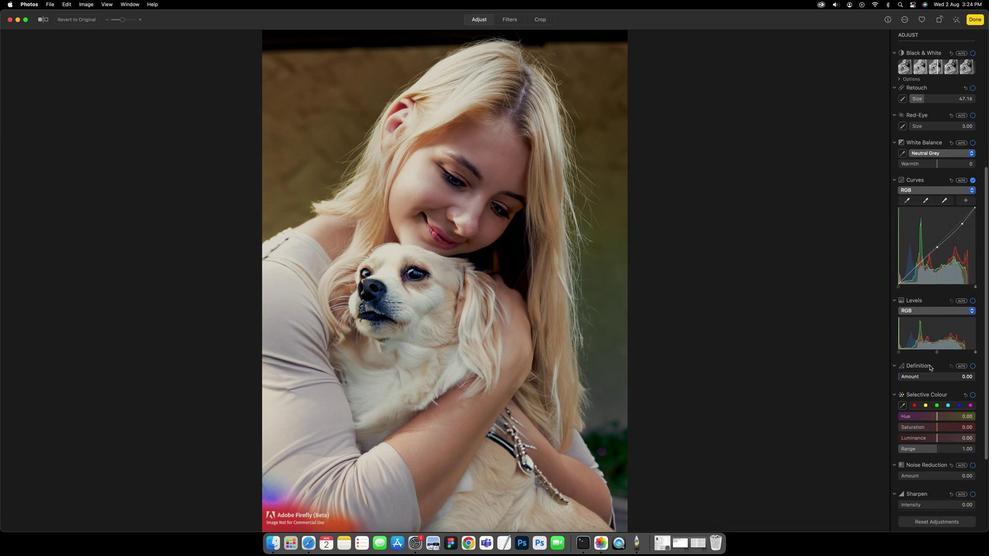 
Action: Mouse moved to (943, 365)
Screenshot: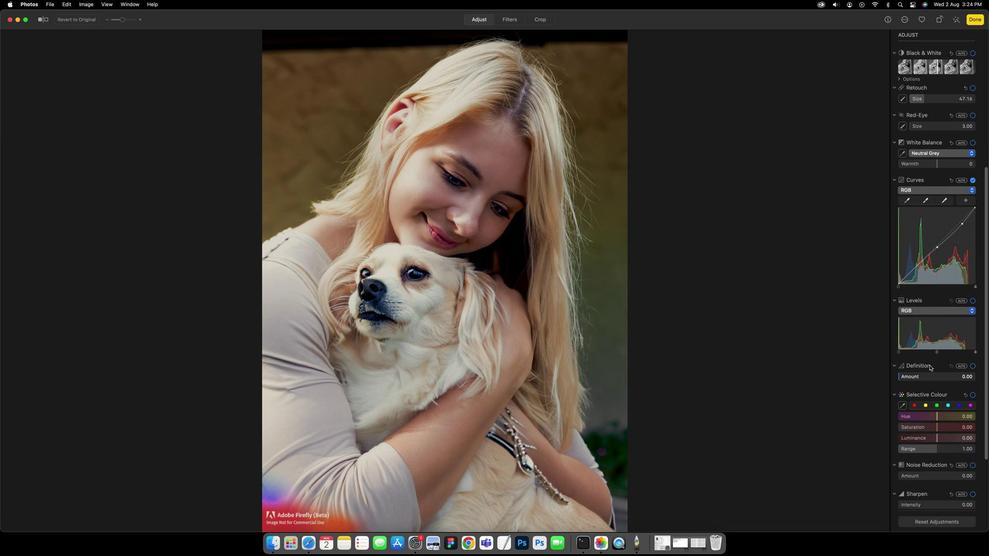 
Action: Mouse scrolled (943, 365) with delta (-7, 0)
Screenshot: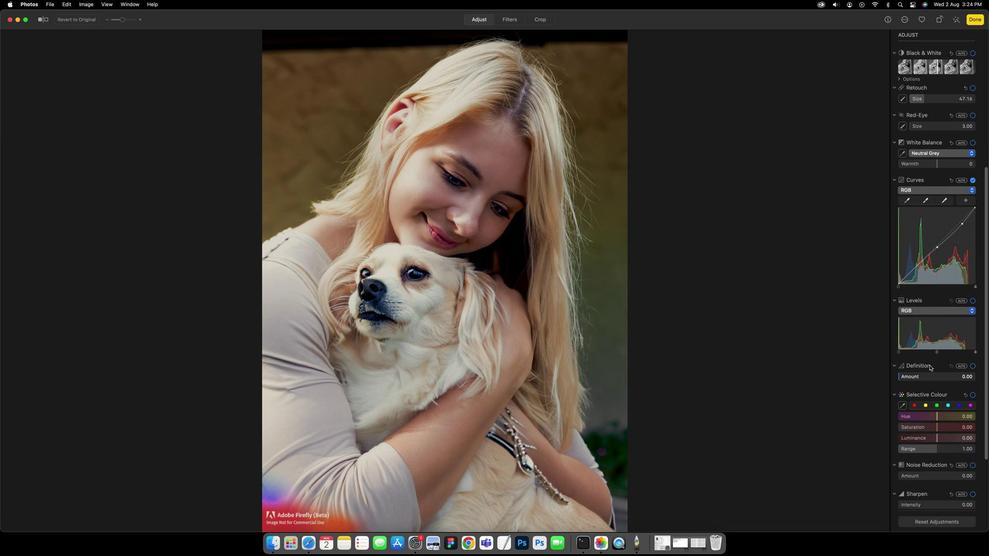 
Action: Mouse scrolled (943, 365) with delta (-7, -1)
Screenshot: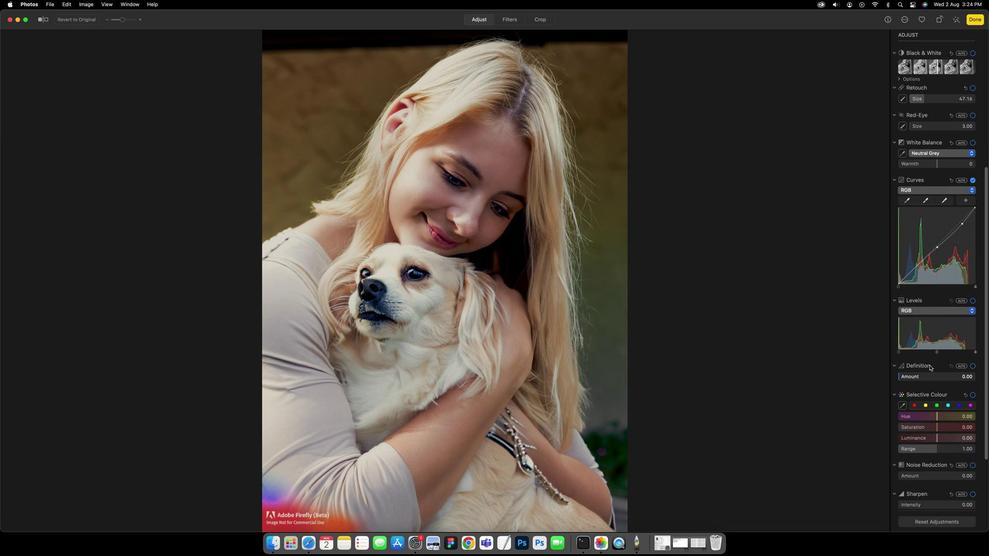 
Action: Mouse scrolled (943, 365) with delta (-7, -2)
Screenshot: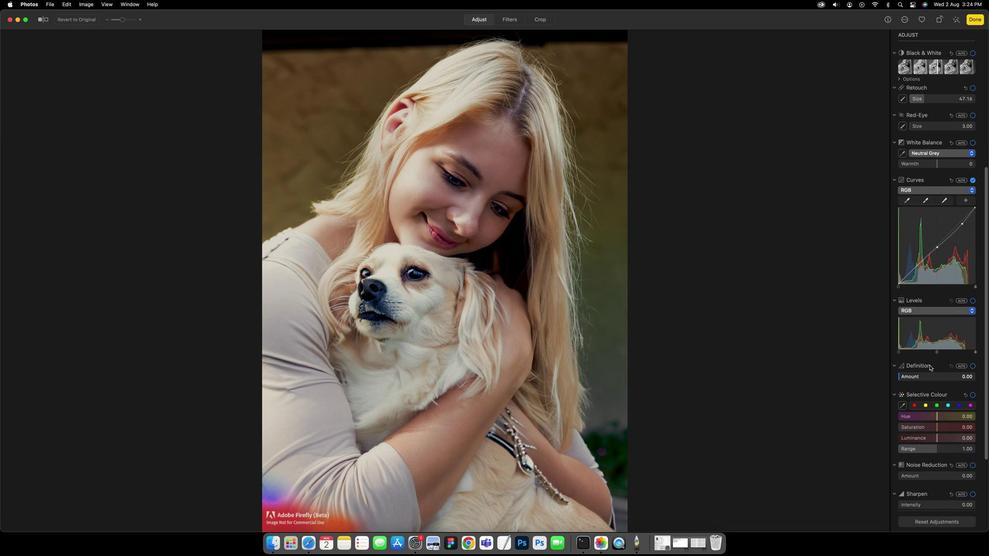 
Action: Mouse scrolled (943, 365) with delta (-7, -2)
Screenshot: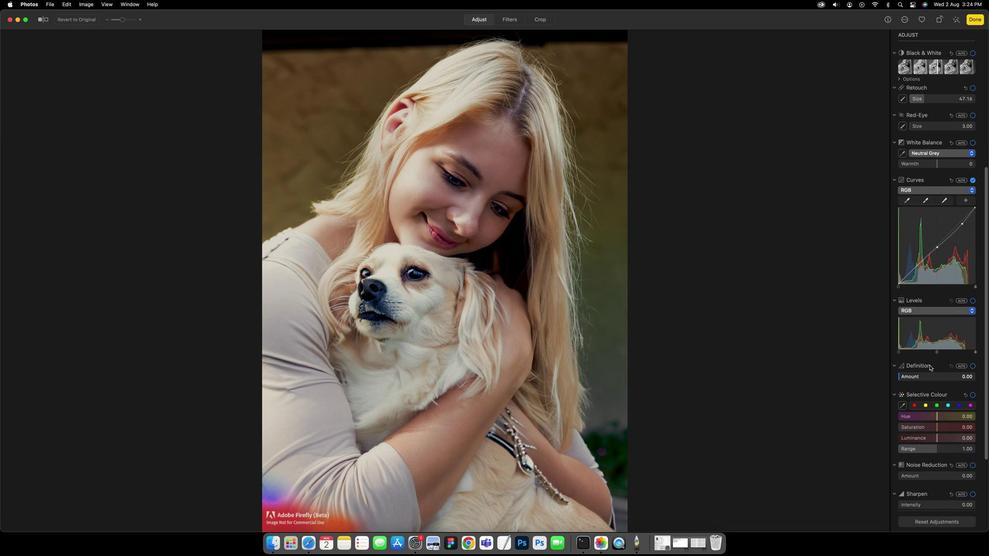 
Action: Mouse moved to (989, 17)
Screenshot: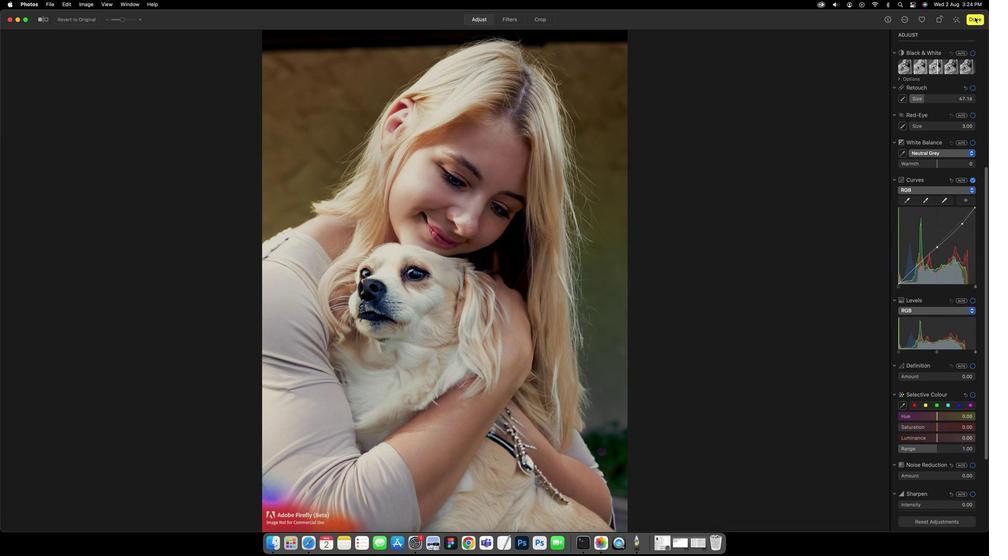 
Action: Mouse pressed left at (989, 17)
Screenshot: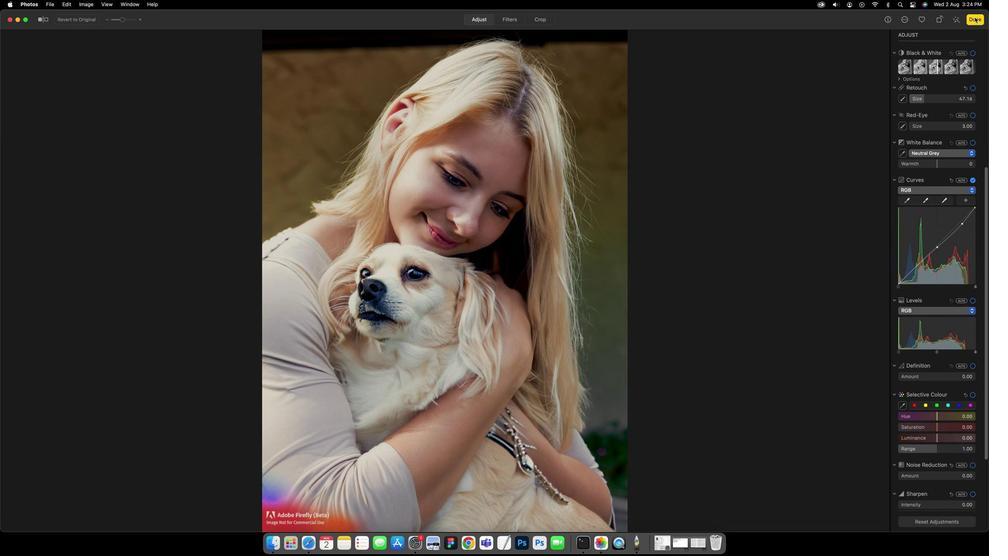 
Action: Mouse moved to (763, 174)
Screenshot: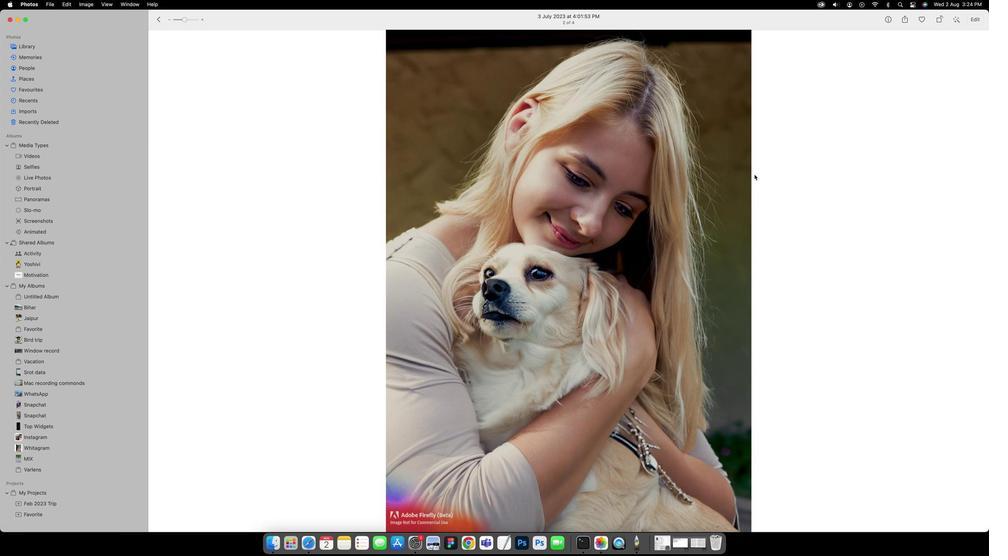 
Action: Key pressed Key.right
Screenshot: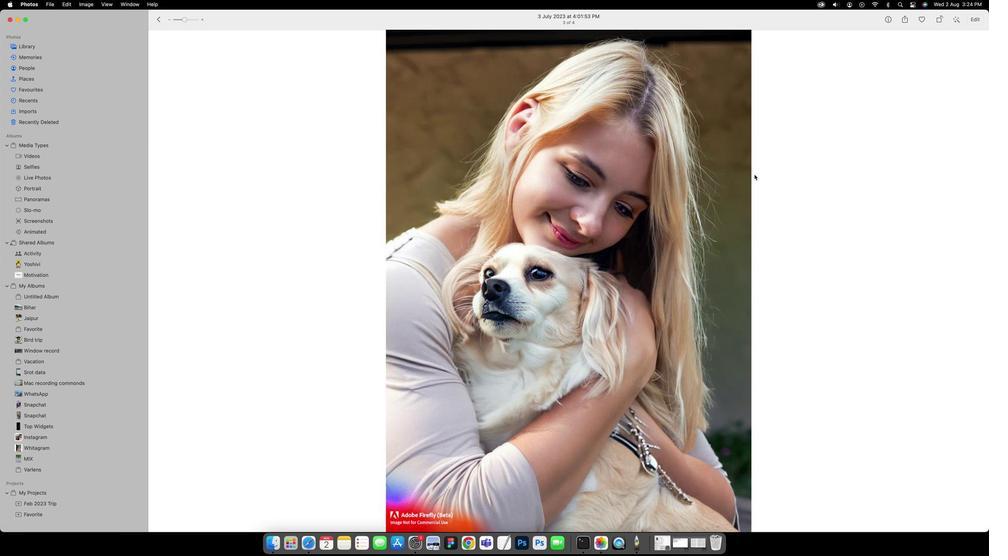 
Action: Mouse moved to (758, 176)
Screenshot: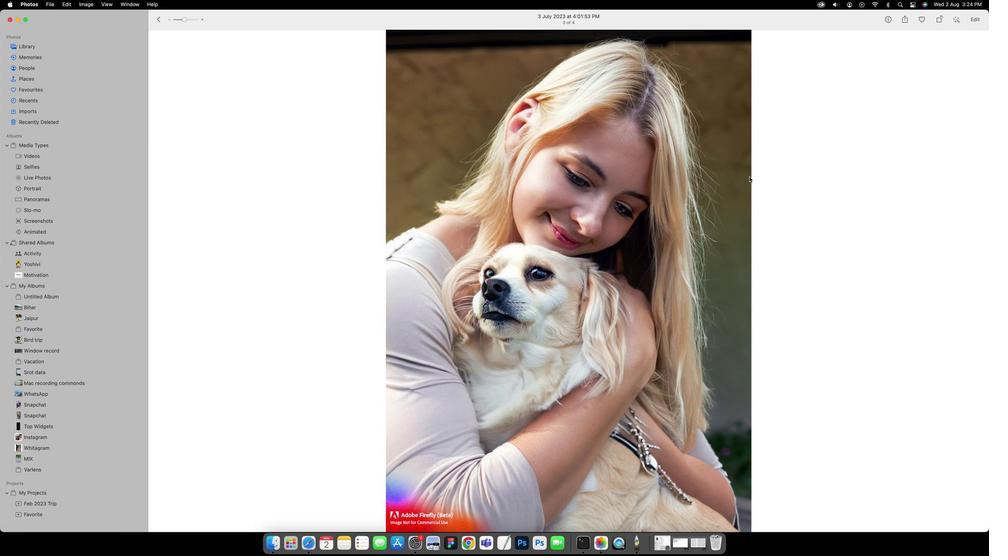 
Action: Key pressed Key.right
Screenshot: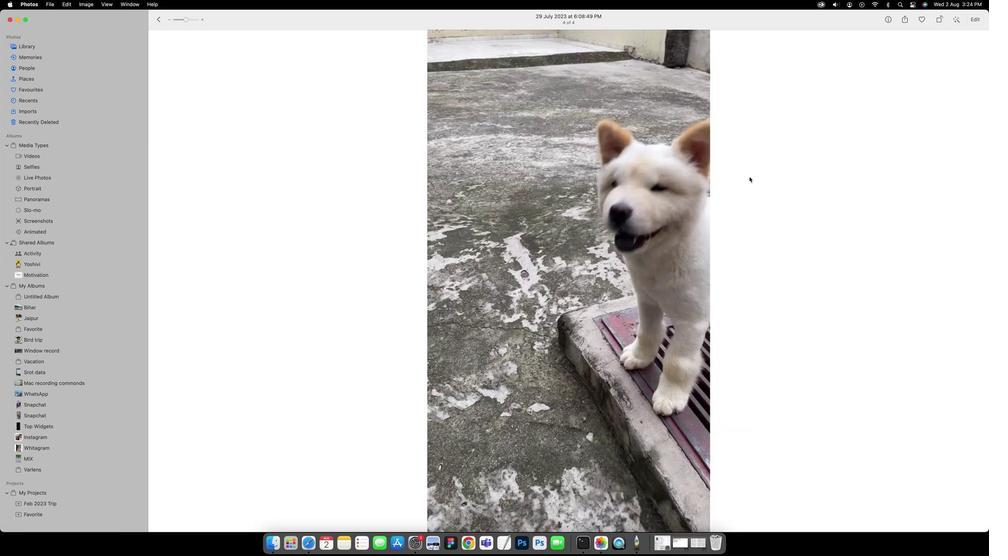 
Action: Mouse moved to (984, 19)
Screenshot: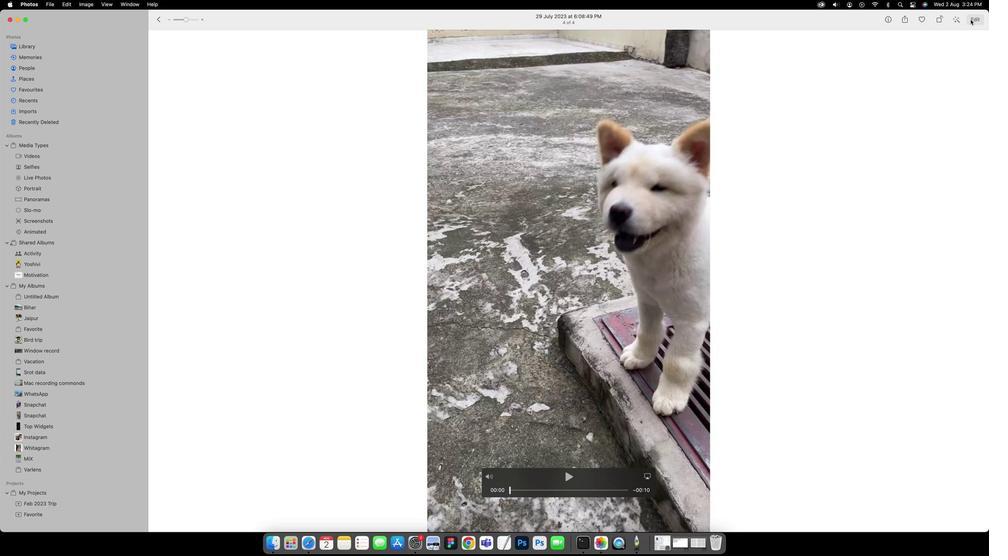 
Action: Mouse pressed left at (984, 19)
Screenshot: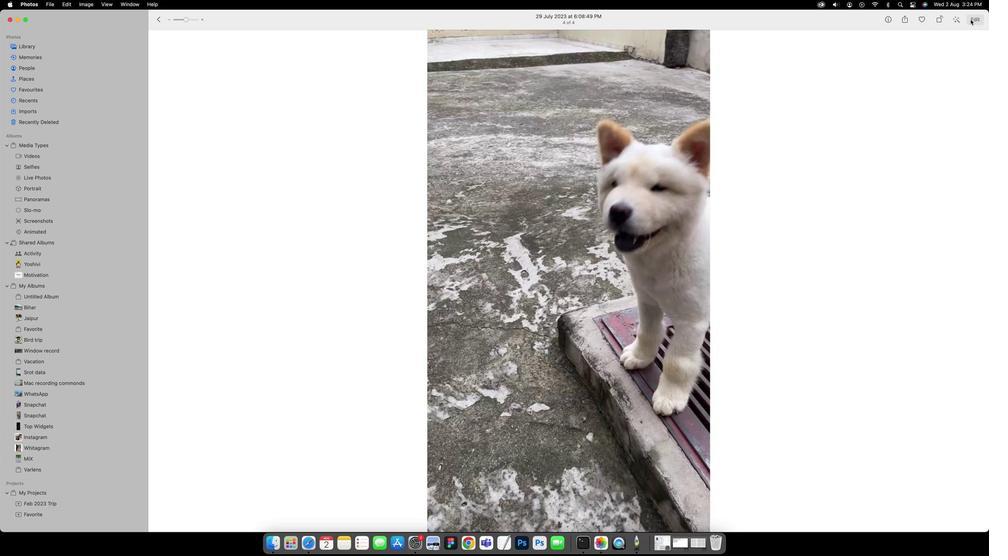 
Action: Mouse moved to (950, 65)
Screenshot: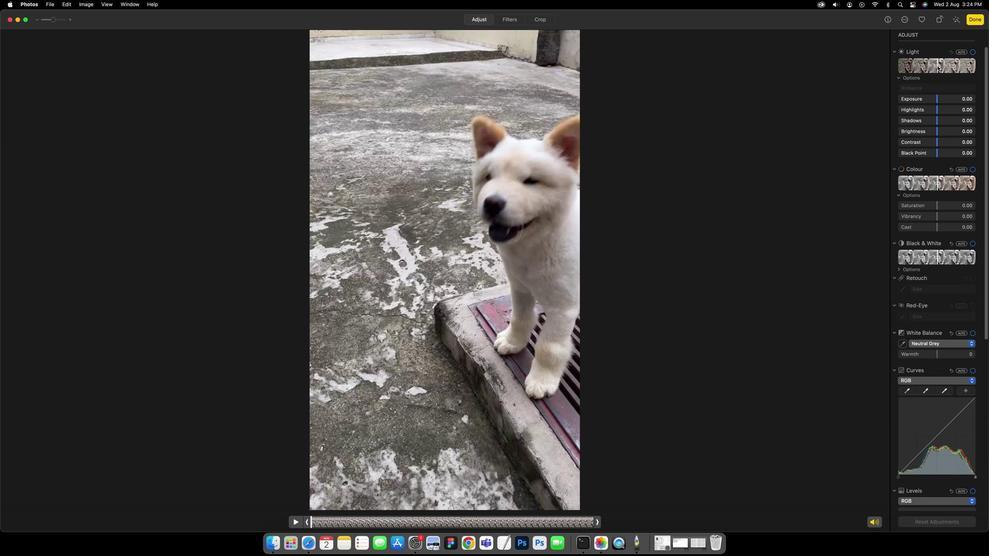 
Action: Mouse pressed left at (950, 65)
Screenshot: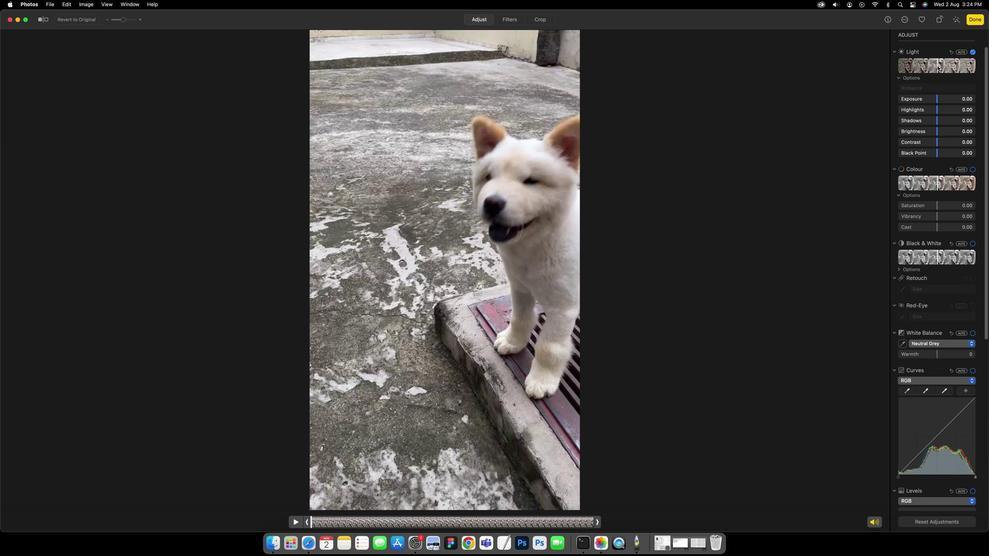 
Action: Mouse moved to (948, 101)
Screenshot: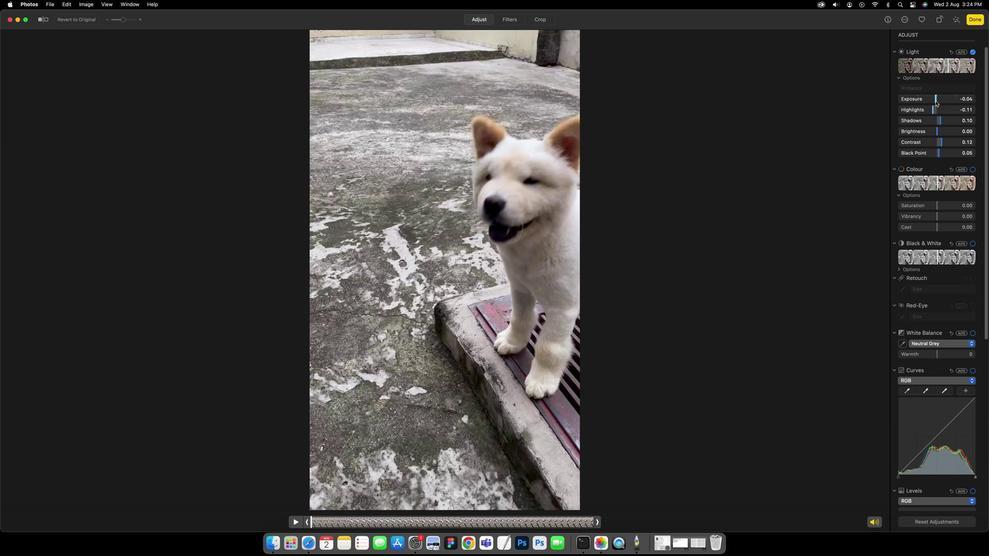 
Action: Mouse pressed left at (948, 101)
Screenshot: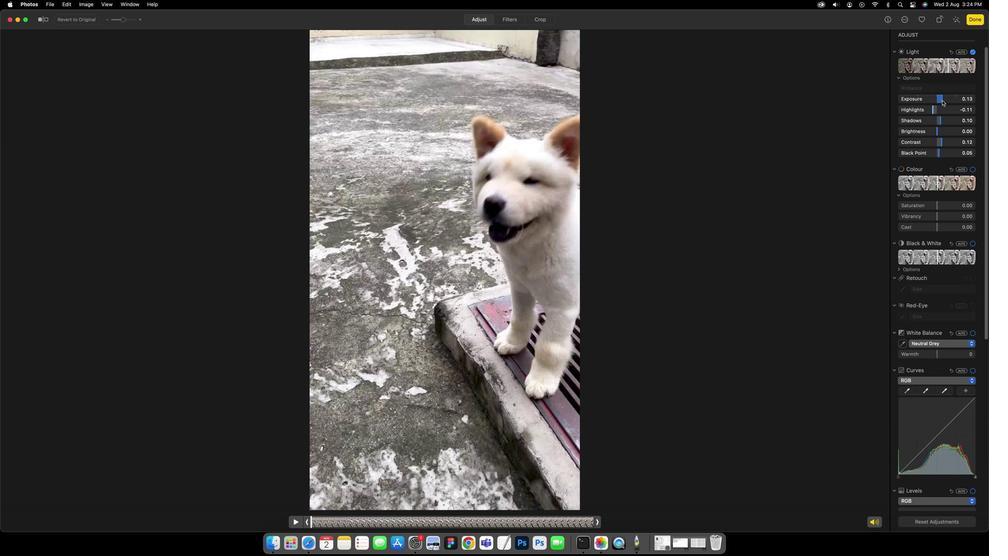 
Action: Mouse moved to (946, 107)
Screenshot: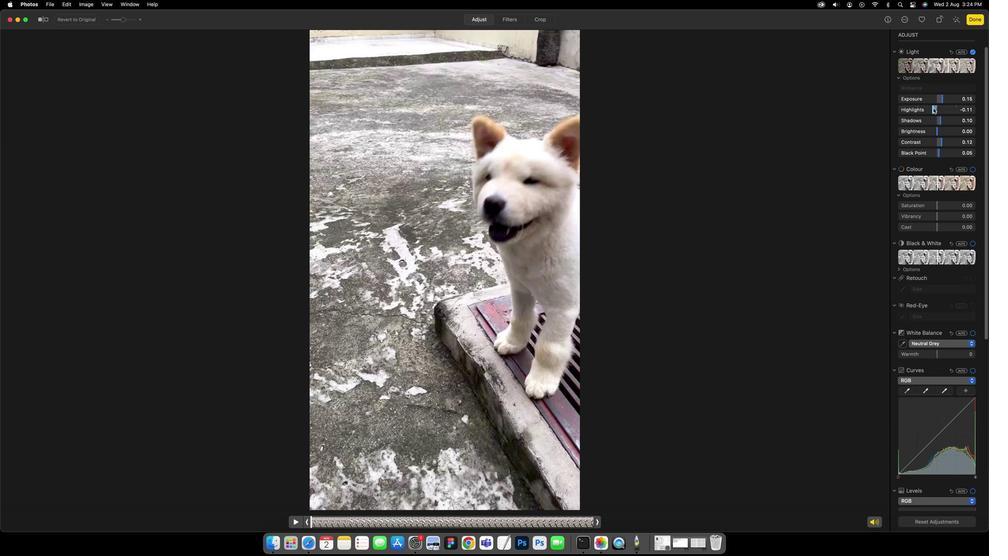 
Action: Mouse pressed left at (946, 107)
Screenshot: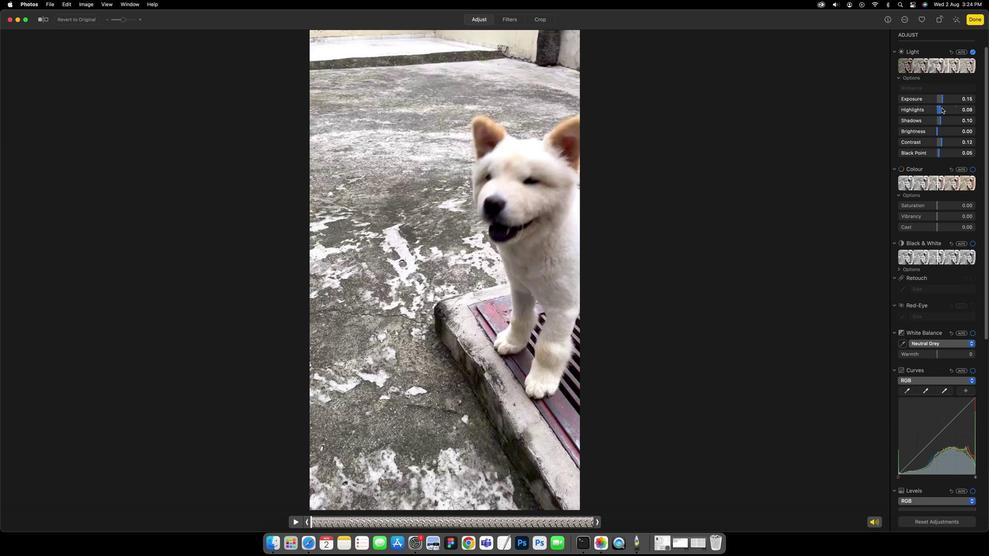 
Action: Mouse moved to (951, 130)
Screenshot: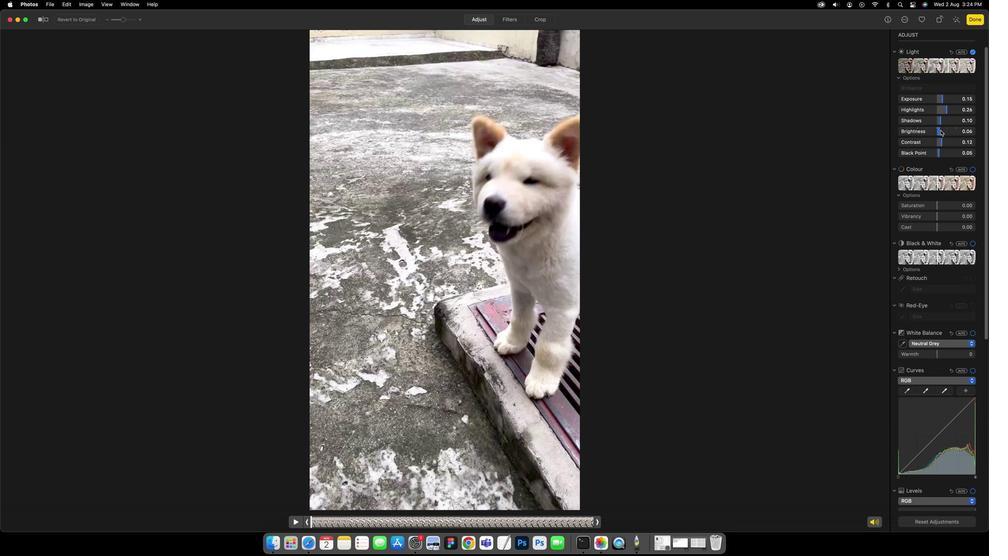 
Action: Mouse pressed left at (951, 130)
Screenshot: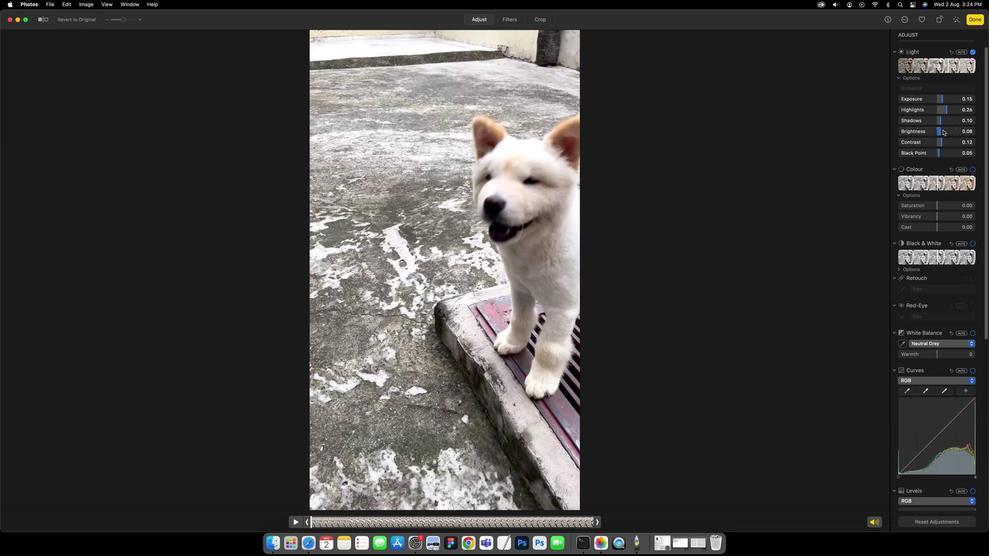
Action: Mouse moved to (956, 143)
Screenshot: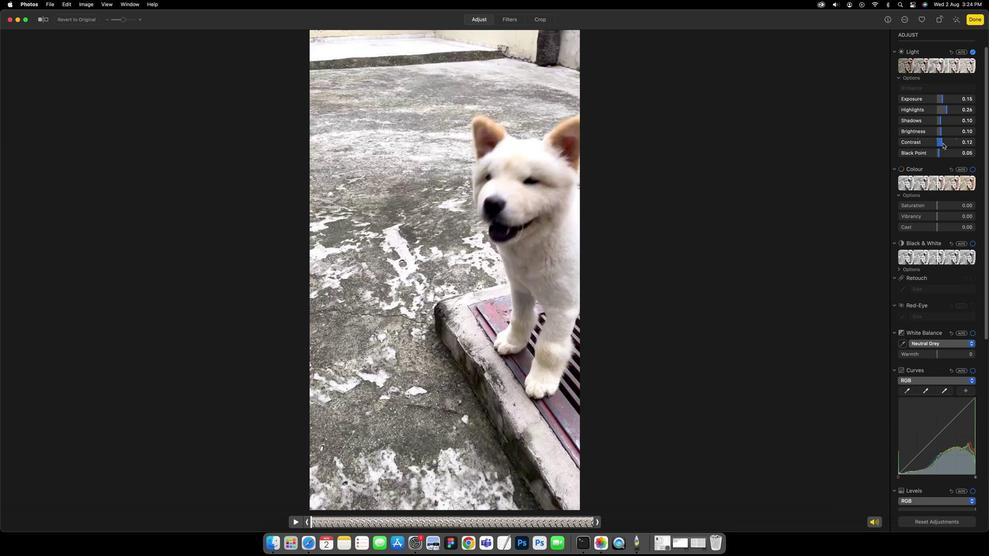 
Action: Mouse pressed left at (956, 143)
Screenshot: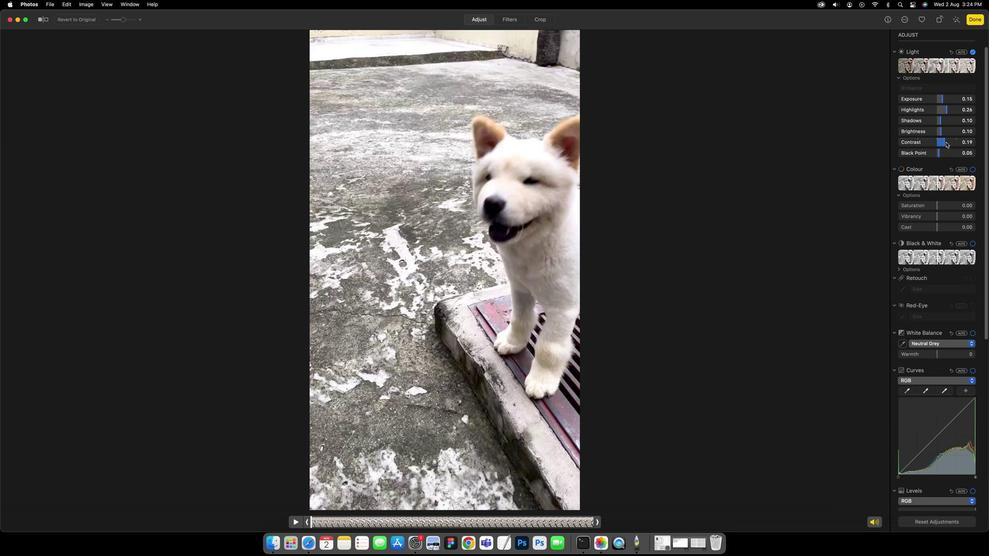 
Action: Mouse moved to (951, 151)
Screenshot: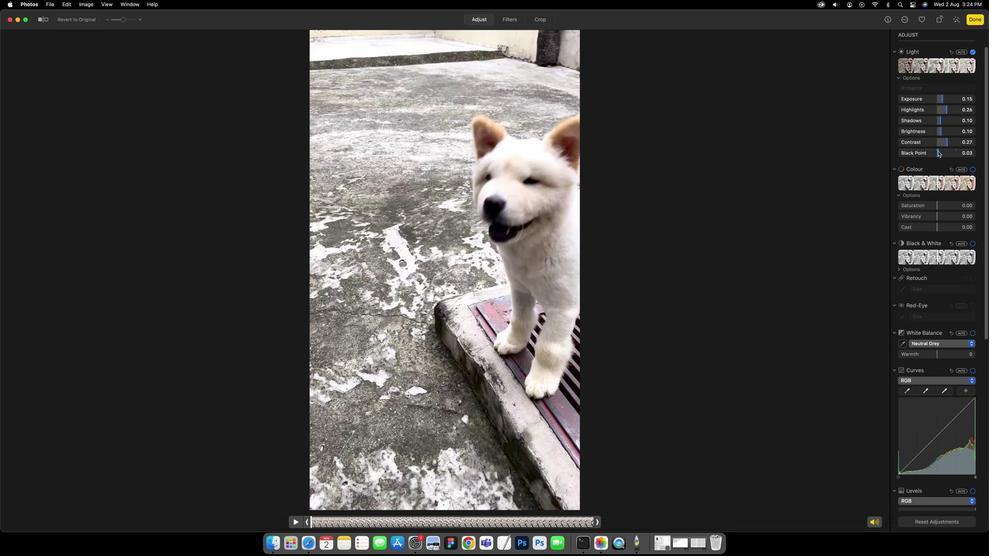 
Action: Mouse pressed left at (951, 151)
Screenshot: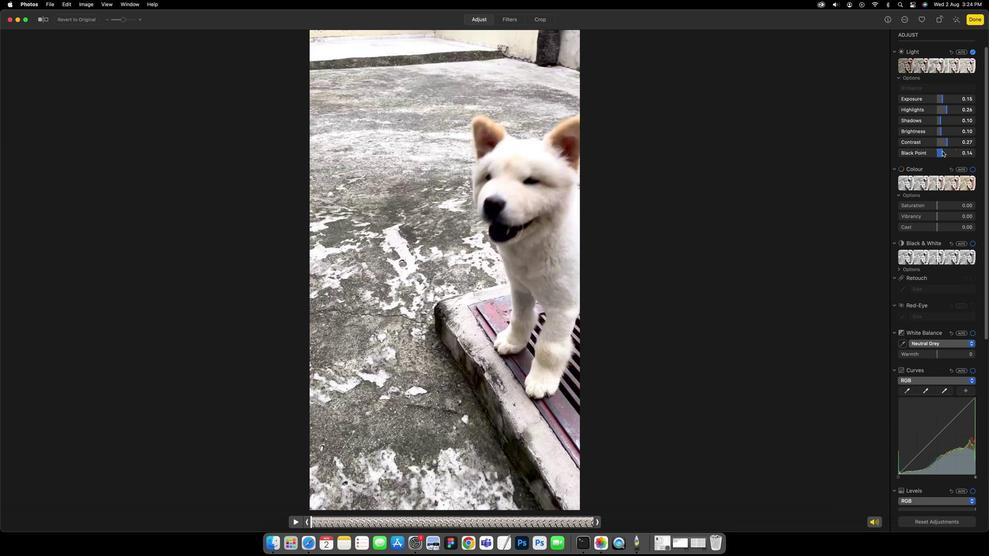 
Action: Mouse moved to (950, 187)
Screenshot: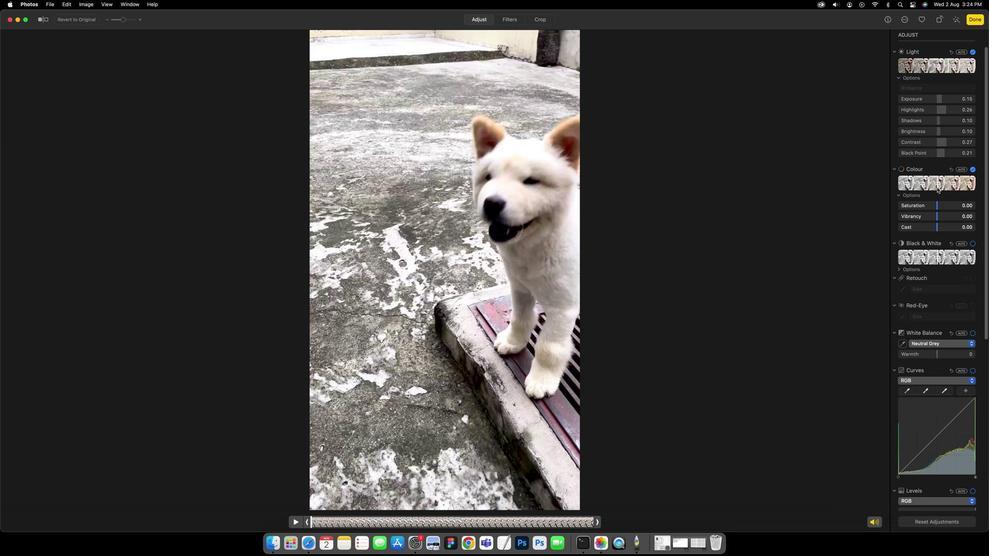 
Action: Mouse pressed left at (950, 187)
Screenshot: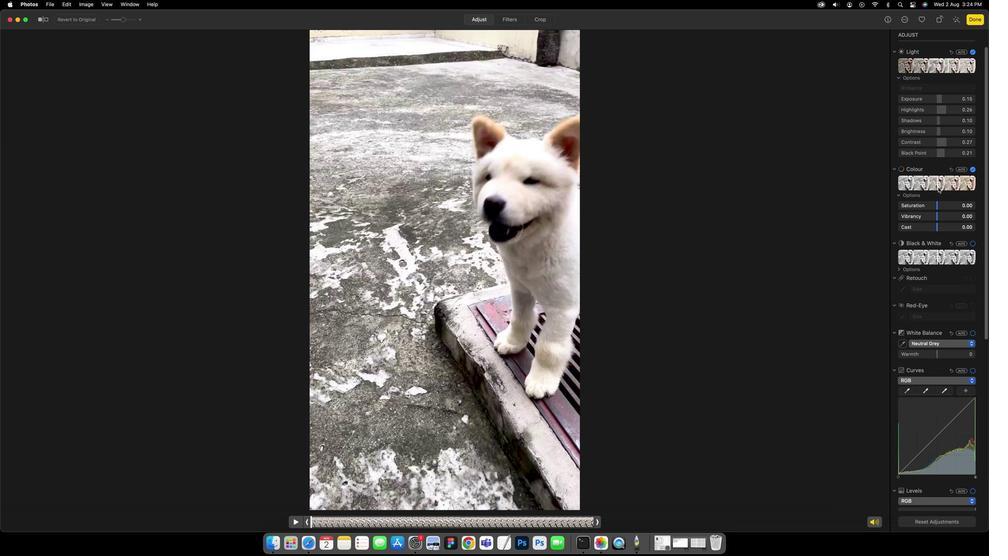 
Action: Mouse moved to (292, 523)
Screenshot: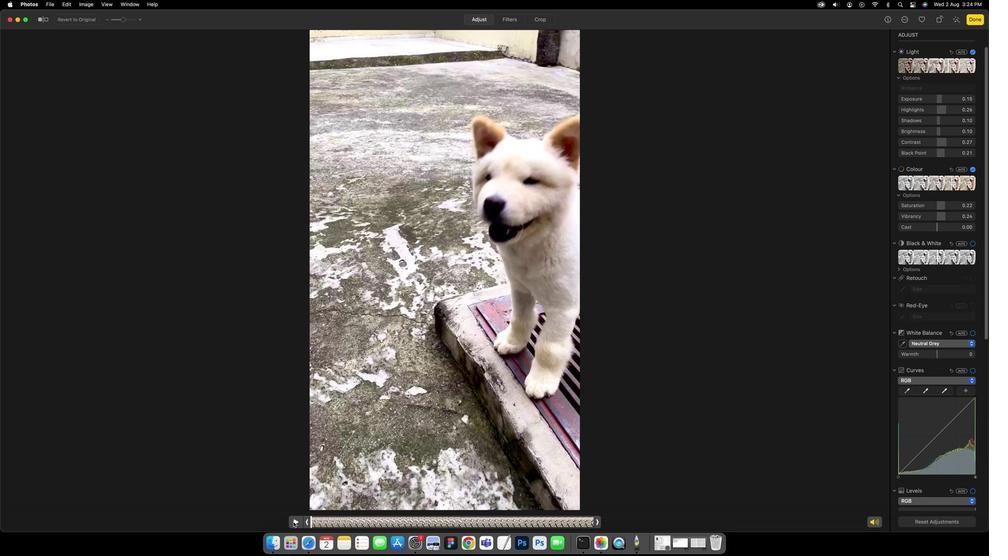 
Action: Mouse pressed left at (292, 523)
Screenshot: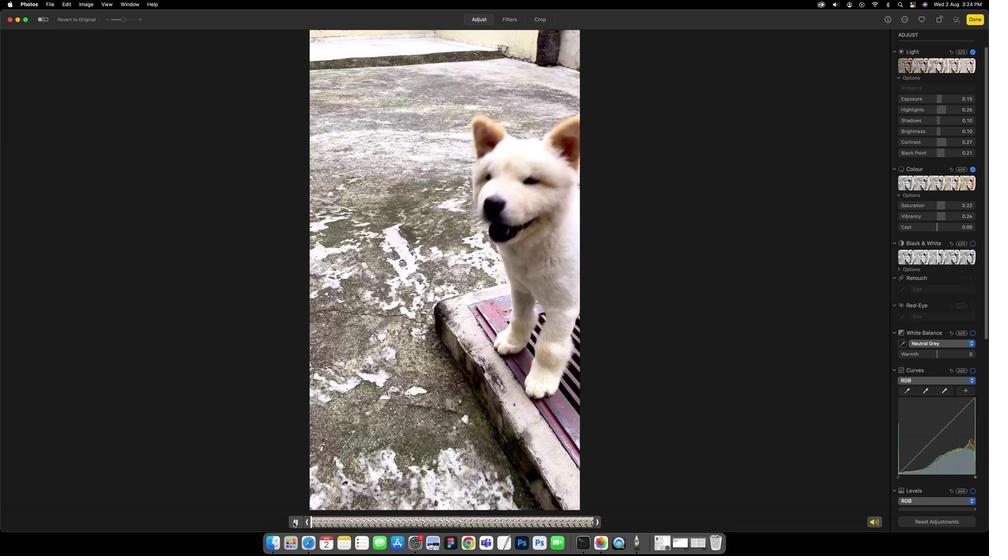 
Action: Mouse moved to (938, 326)
Screenshot: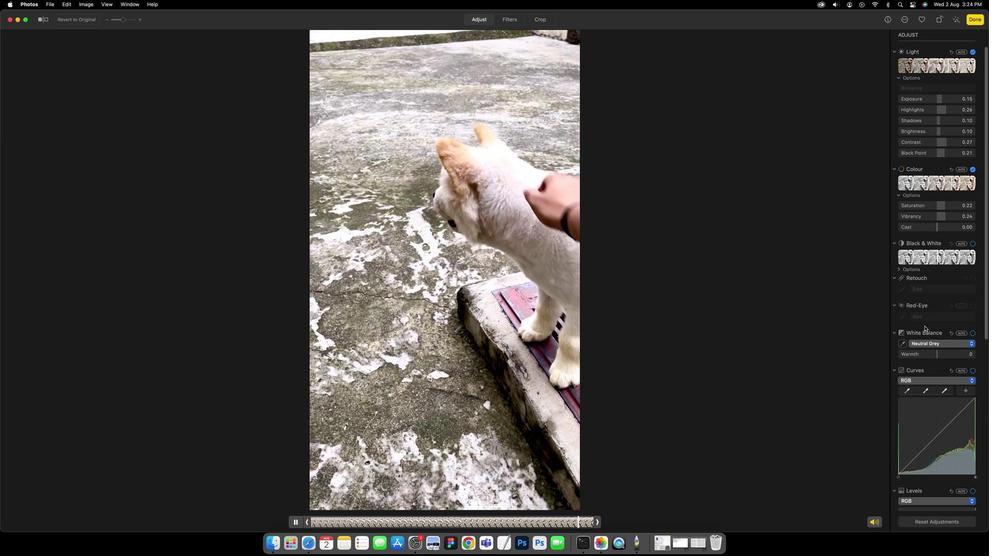 
Action: Mouse scrolled (938, 326) with delta (-7, 0)
Screenshot: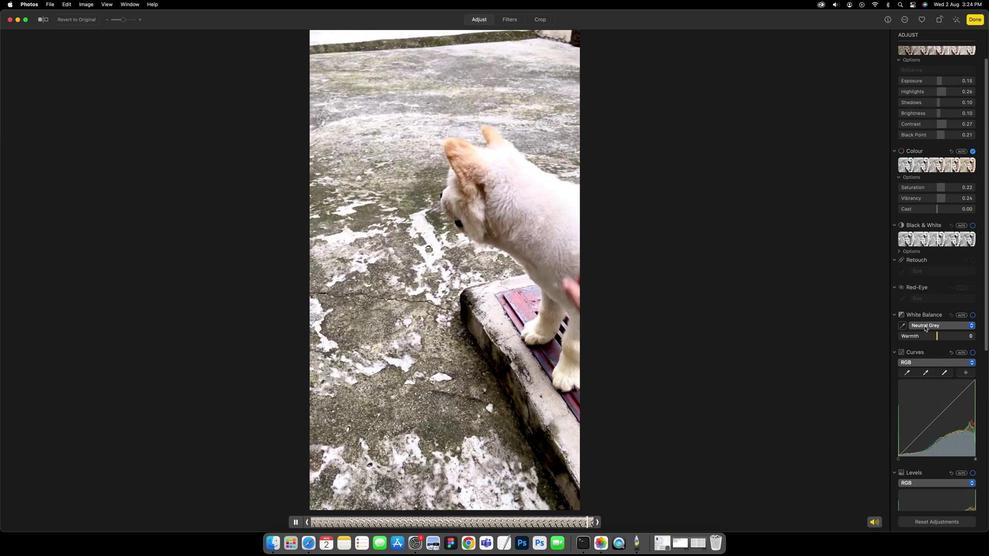 
Action: Mouse scrolled (938, 326) with delta (-7, 0)
Screenshot: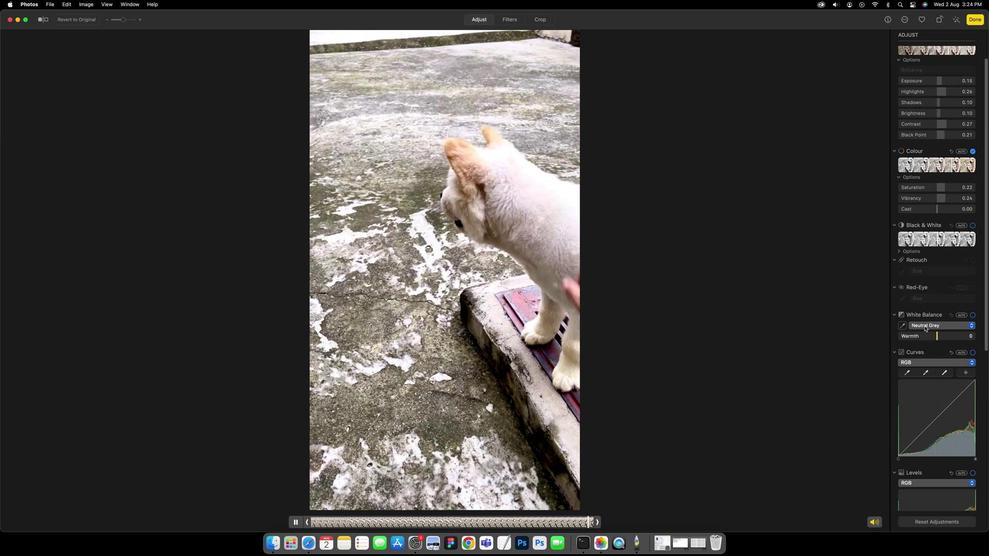 
Action: Mouse scrolled (938, 326) with delta (-7, 0)
Screenshot: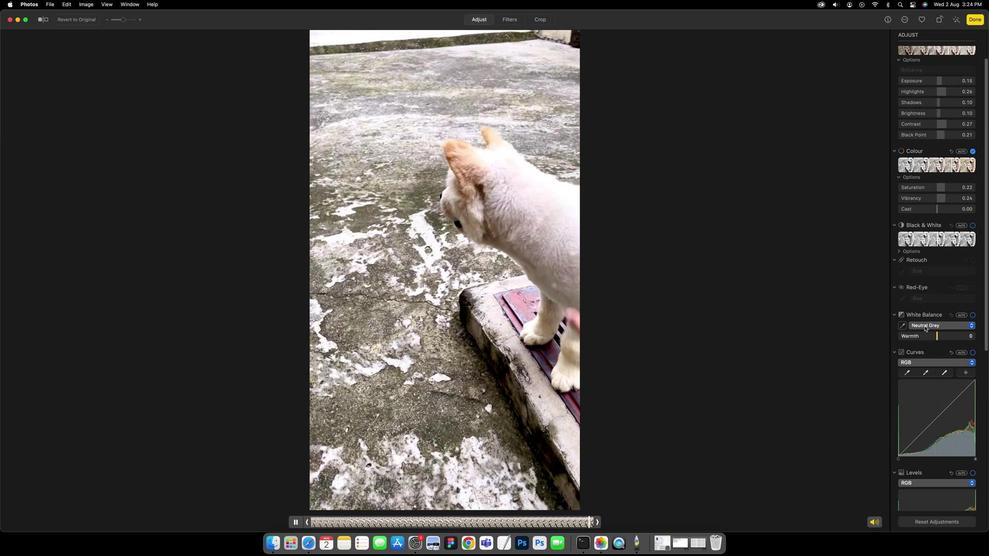 
Action: Mouse moved to (981, 389)
Screenshot: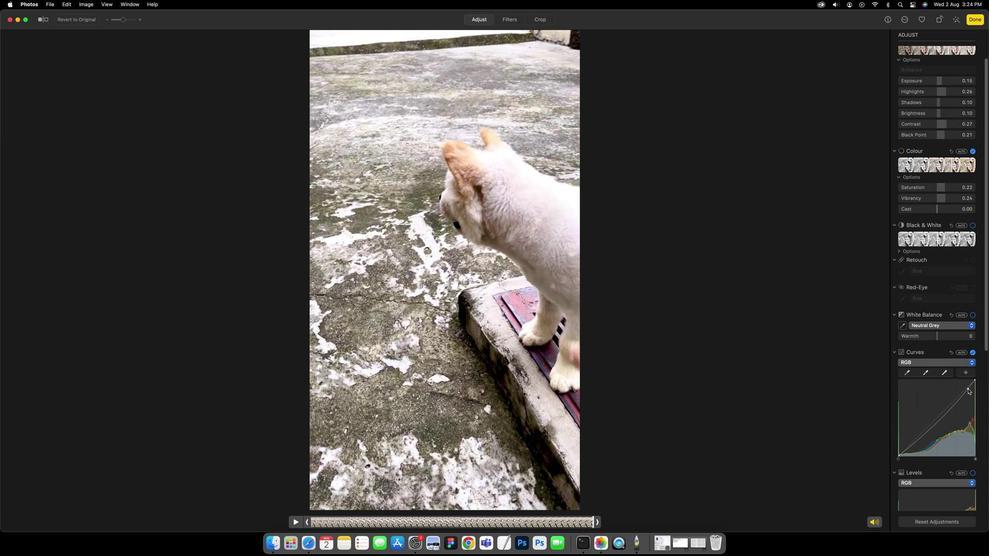 
Action: Mouse pressed left at (981, 389)
Screenshot: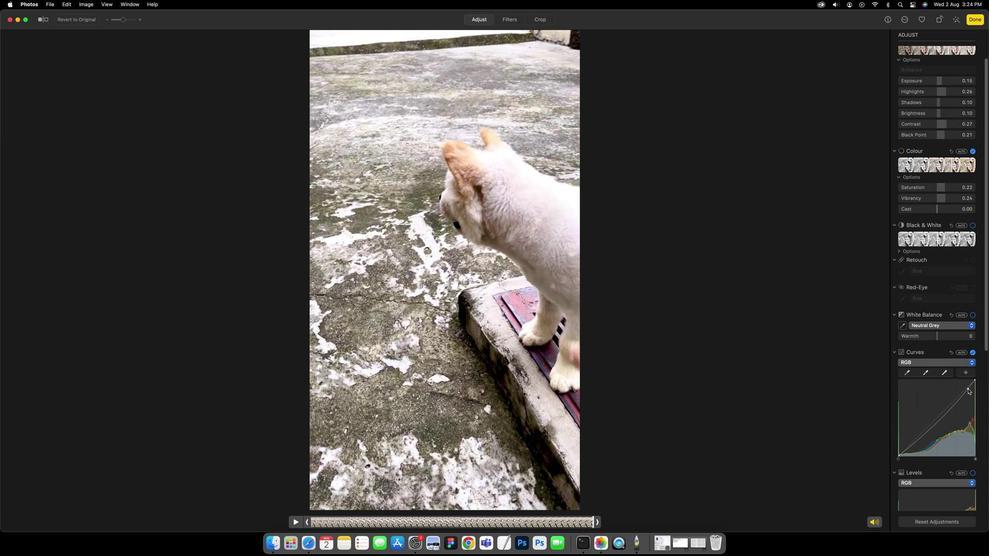 
Action: Mouse moved to (969, 395)
Screenshot: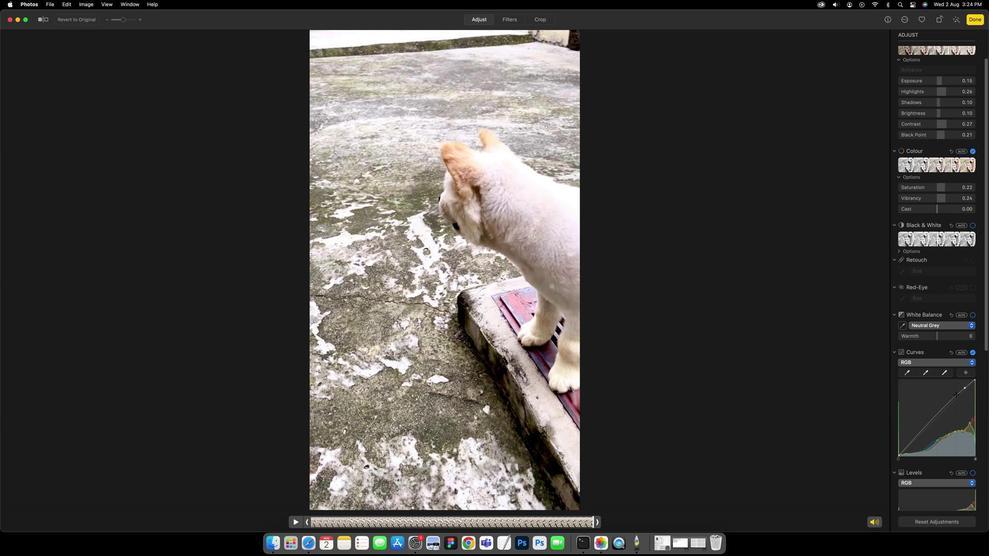 
Action: Mouse pressed left at (969, 395)
Screenshot: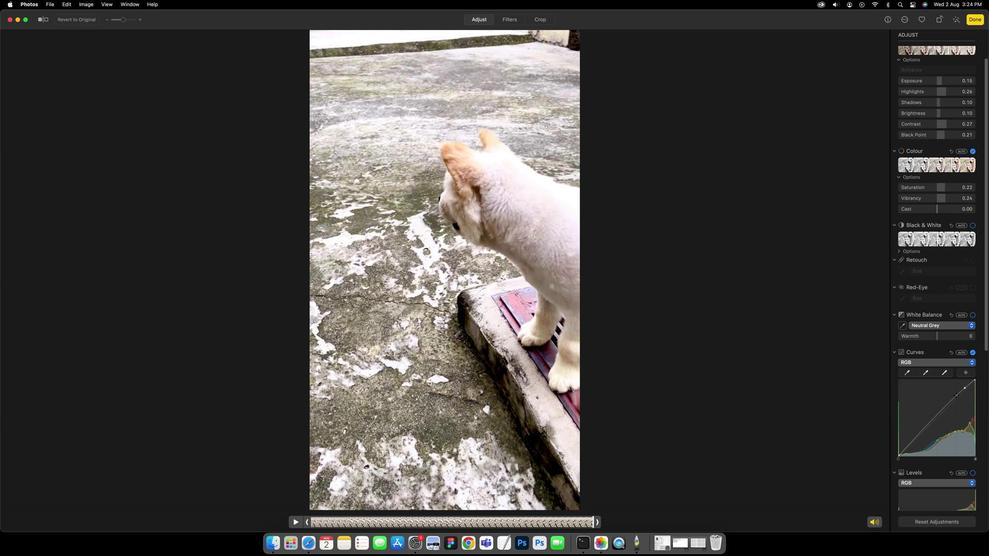 
Action: Mouse moved to (950, 419)
Screenshot: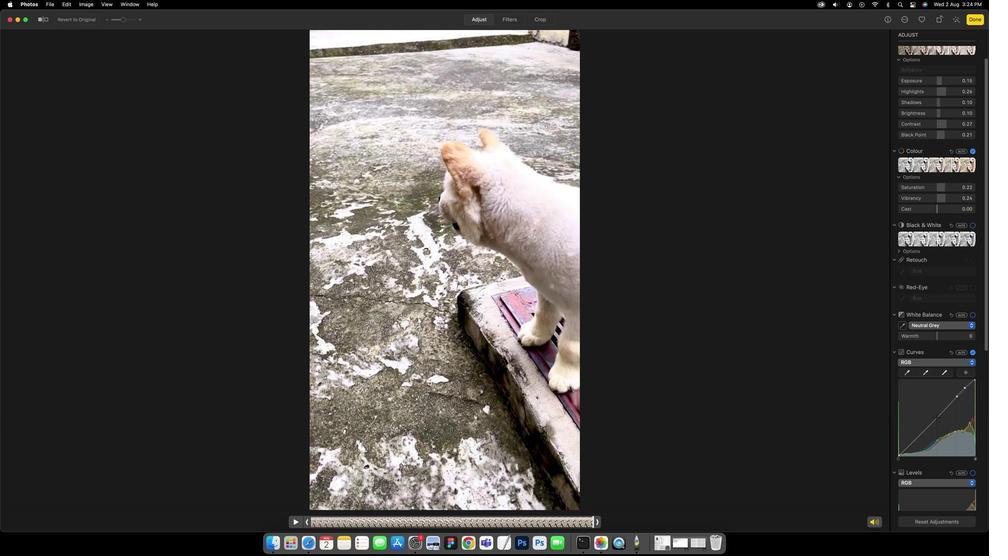 
Action: Mouse pressed left at (950, 419)
Screenshot: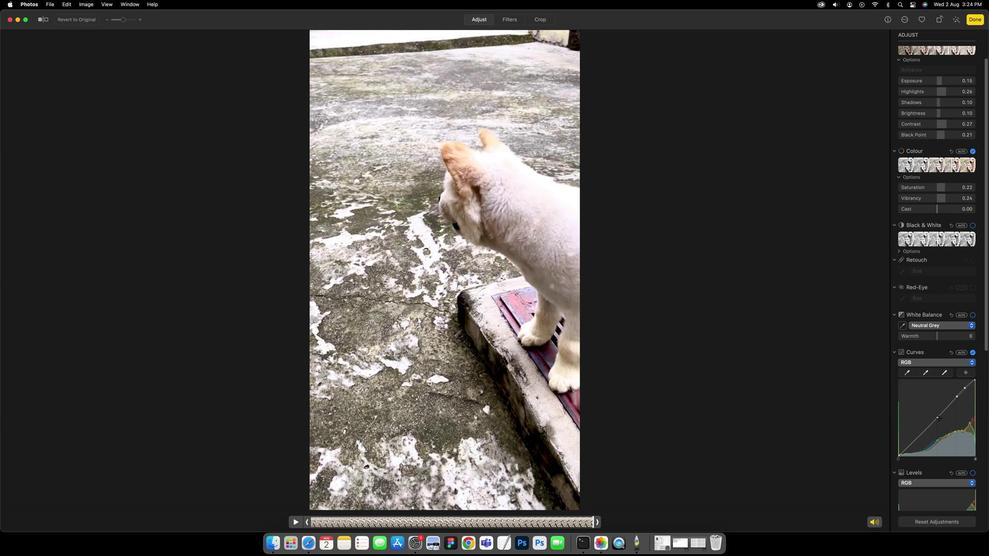 
Action: Mouse moved to (939, 438)
Screenshot: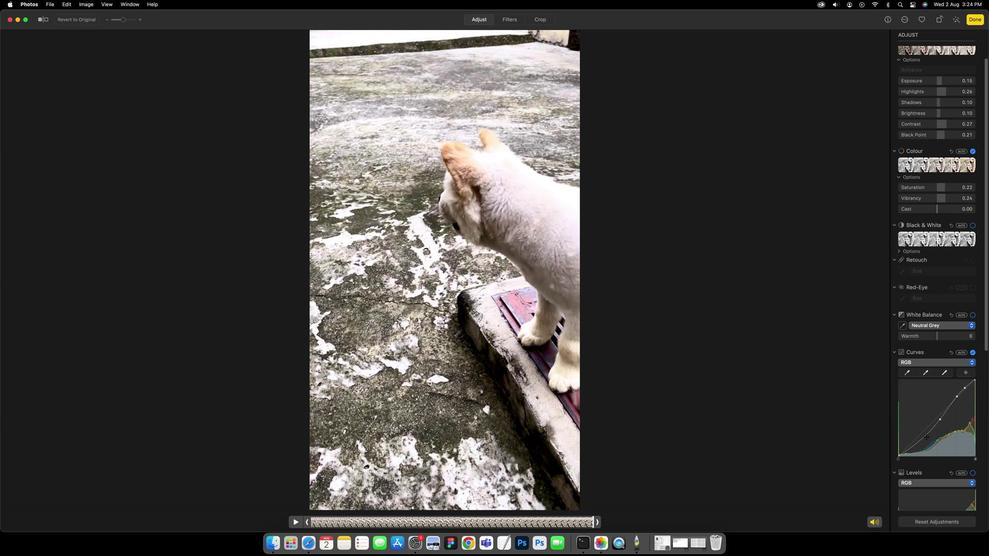 
Action: Mouse pressed left at (939, 438)
Screenshot: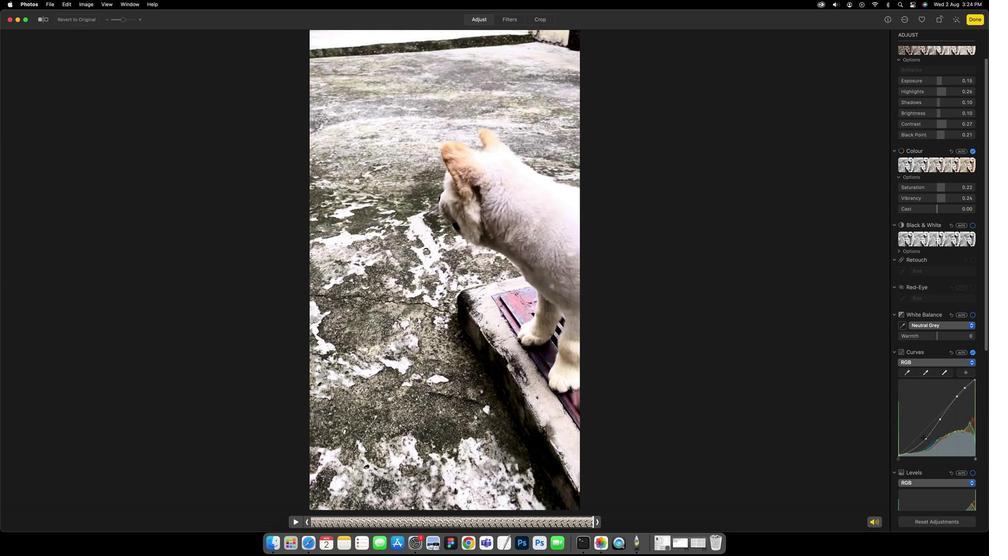 
Action: Mouse moved to (933, 435)
Screenshot: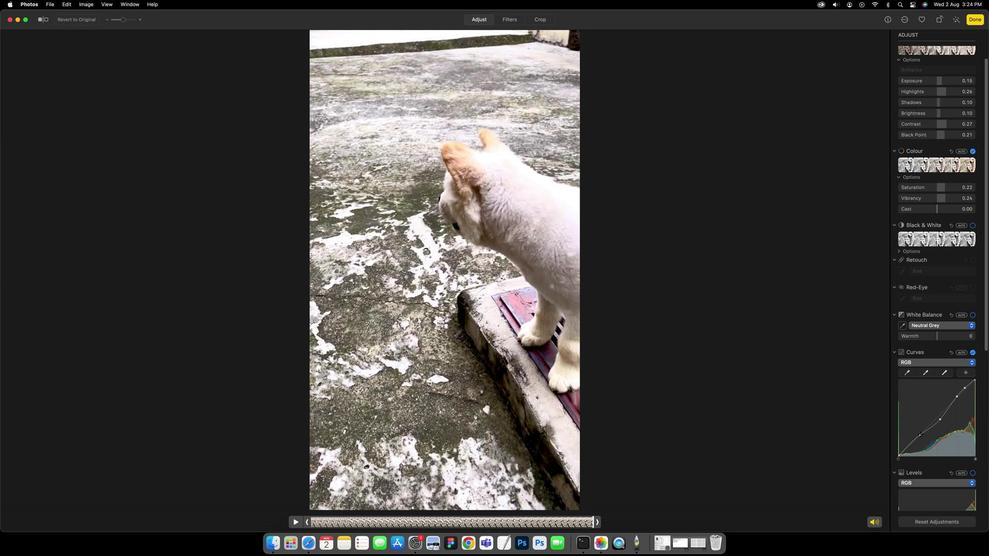 
Action: Mouse scrolled (933, 435) with delta (-7, 0)
Screenshot: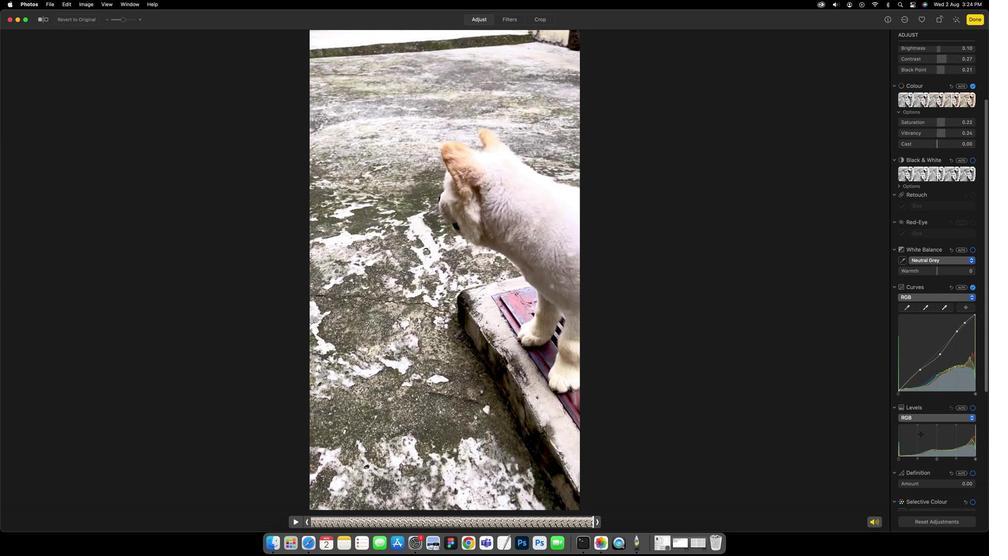 
Action: Mouse scrolled (933, 435) with delta (-7, 0)
Screenshot: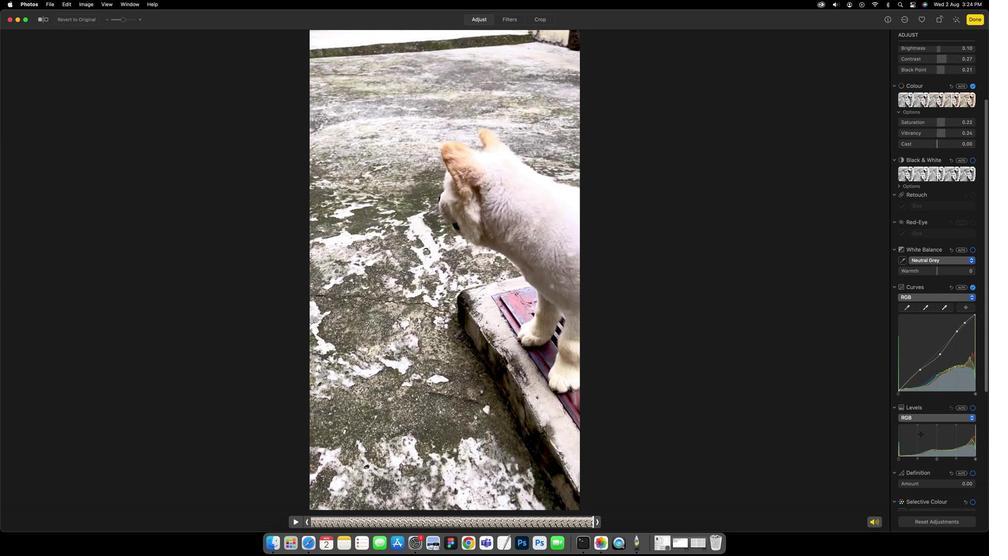 
Action: Mouse scrolled (933, 435) with delta (-7, 0)
Screenshot: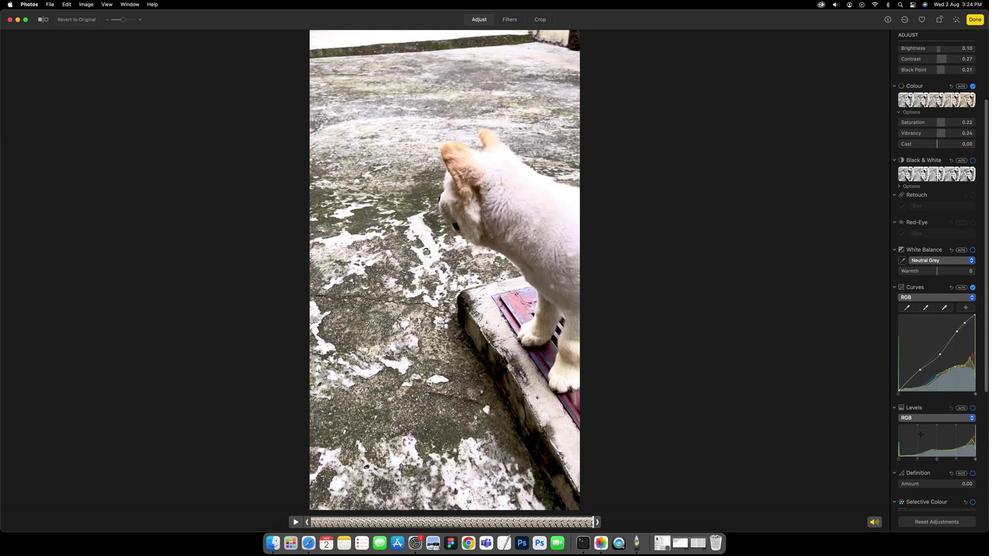 
Action: Mouse scrolled (933, 435) with delta (-7, -1)
Screenshot: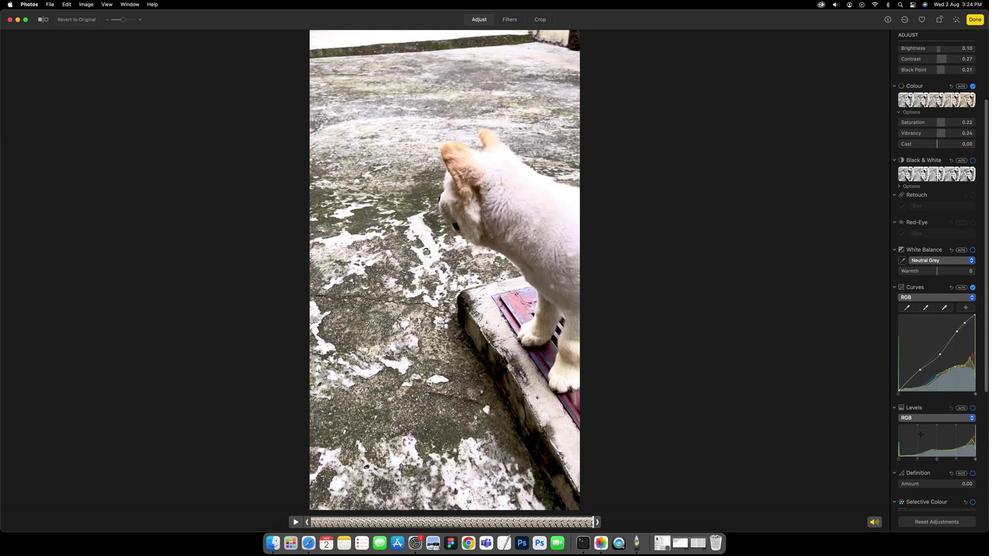 
Action: Mouse scrolled (933, 435) with delta (-7, -2)
Screenshot: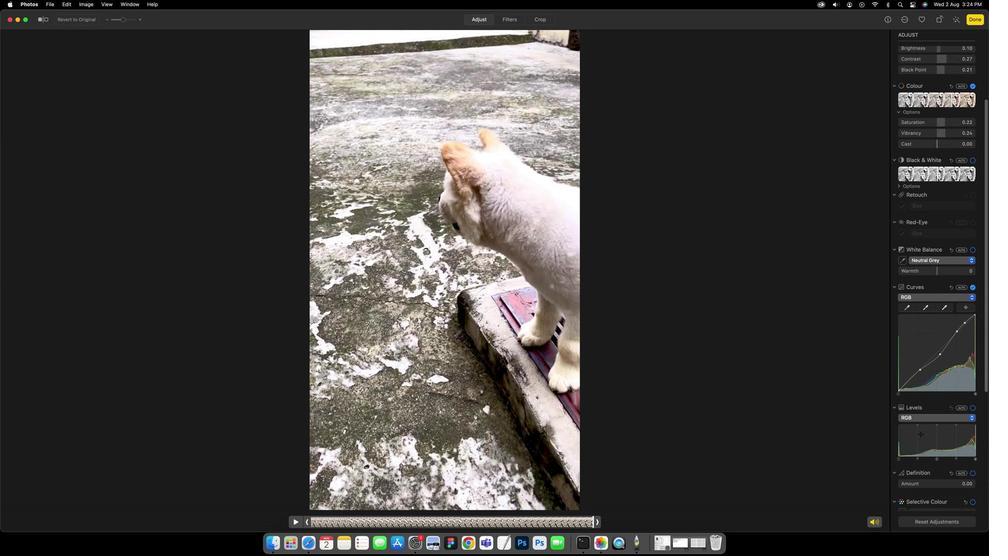 
Action: Mouse scrolled (933, 435) with delta (-7, 0)
Screenshot: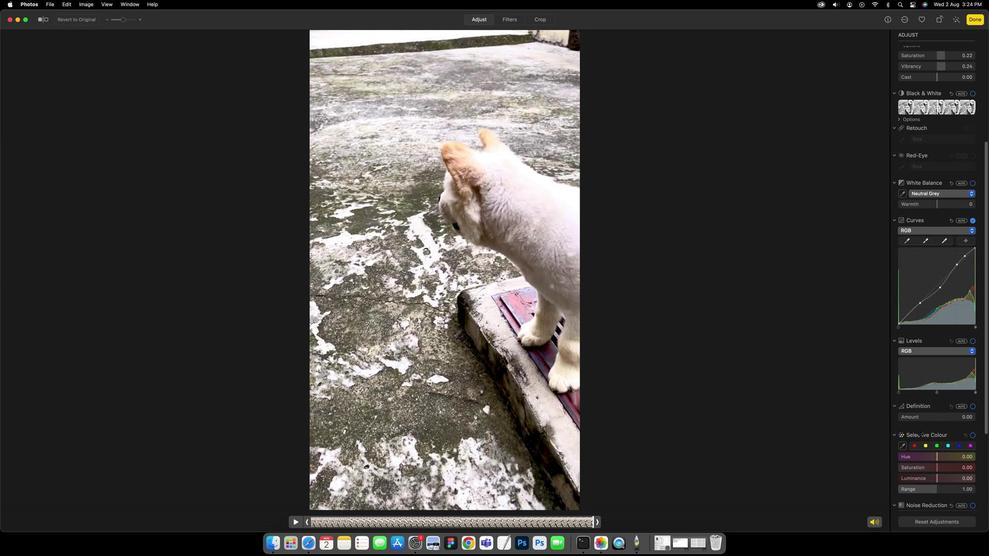 
Action: Mouse scrolled (933, 435) with delta (-7, 0)
Screenshot: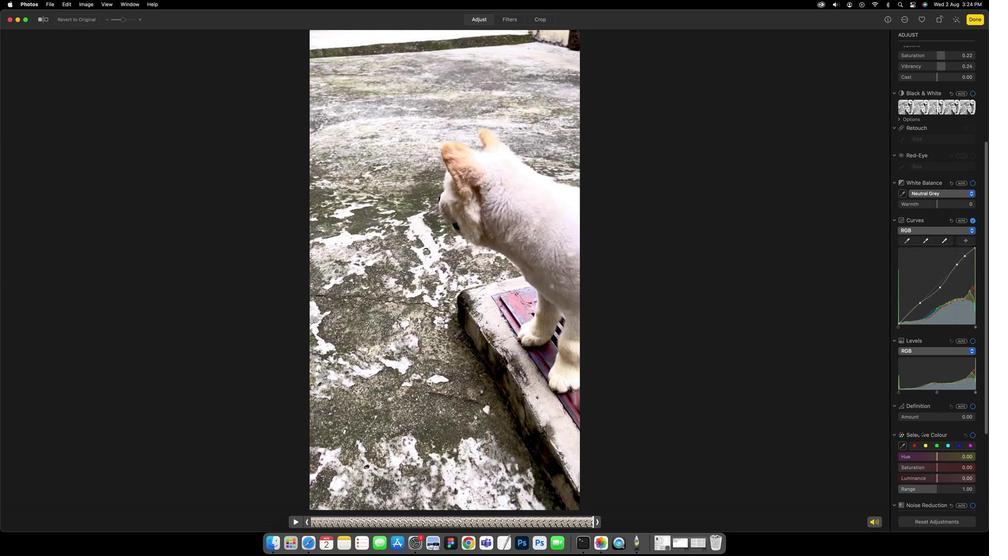 
Action: Mouse scrolled (933, 435) with delta (-7, -1)
Screenshot: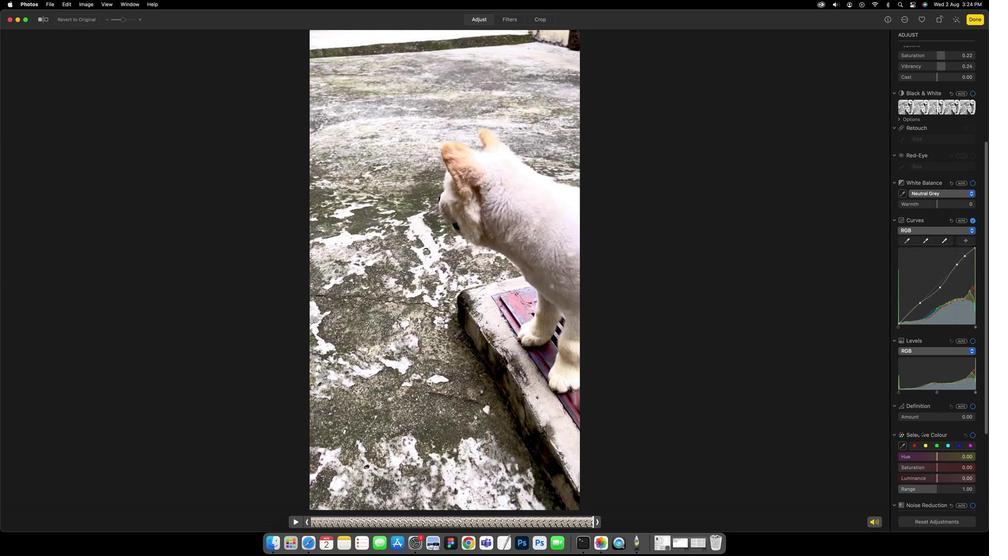 
Action: Mouse scrolled (933, 435) with delta (-7, -1)
Screenshot: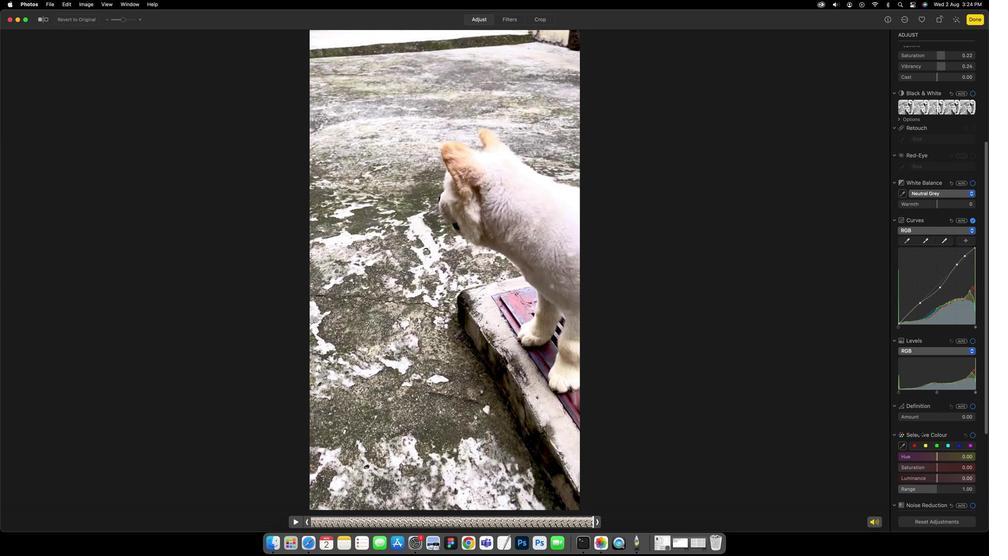 
Action: Mouse scrolled (933, 435) with delta (-7, -2)
Screenshot: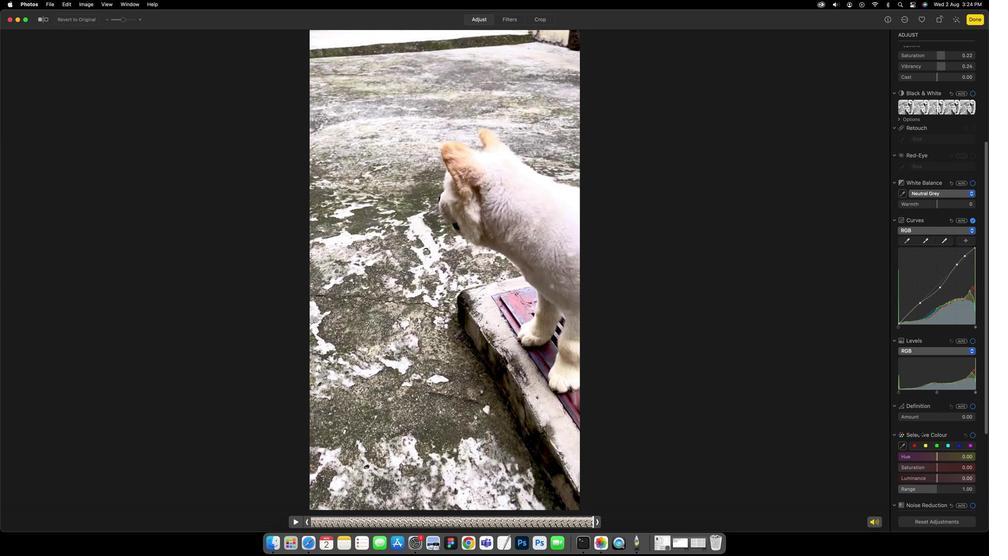 
Action: Mouse moved to (910, 418)
Screenshot: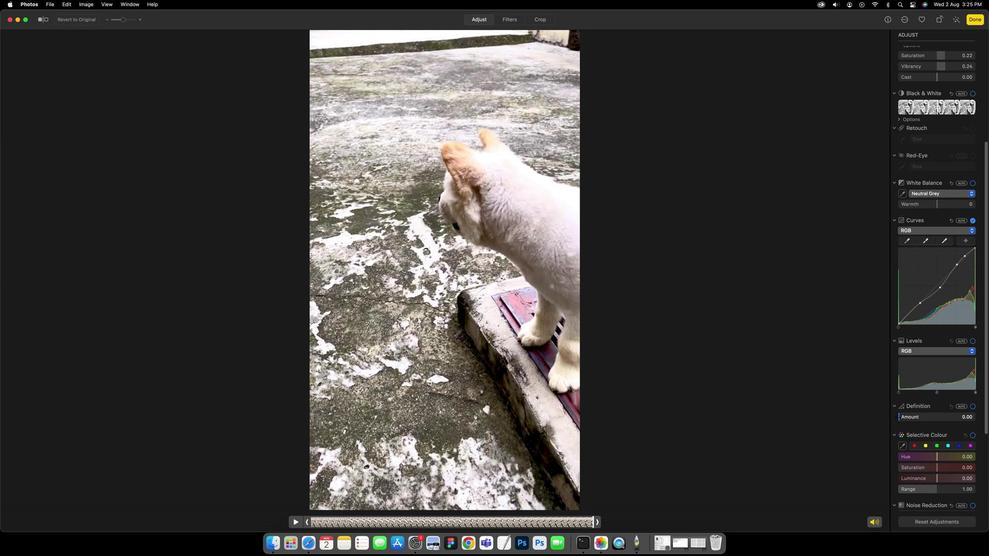 
Action: Mouse pressed left at (910, 418)
Screenshot: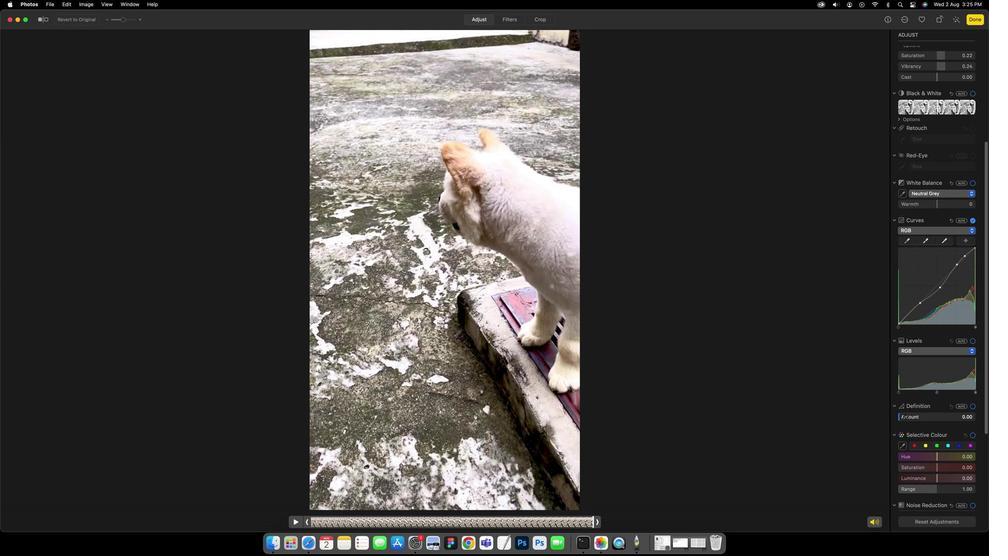 
Action: Mouse moved to (932, 417)
Screenshot: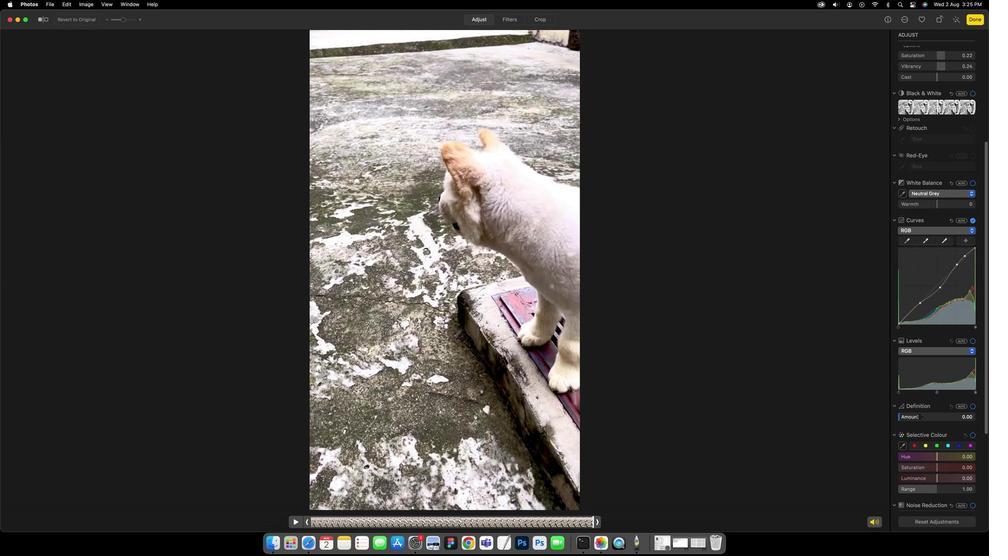 
Action: Mouse pressed left at (932, 417)
Screenshot: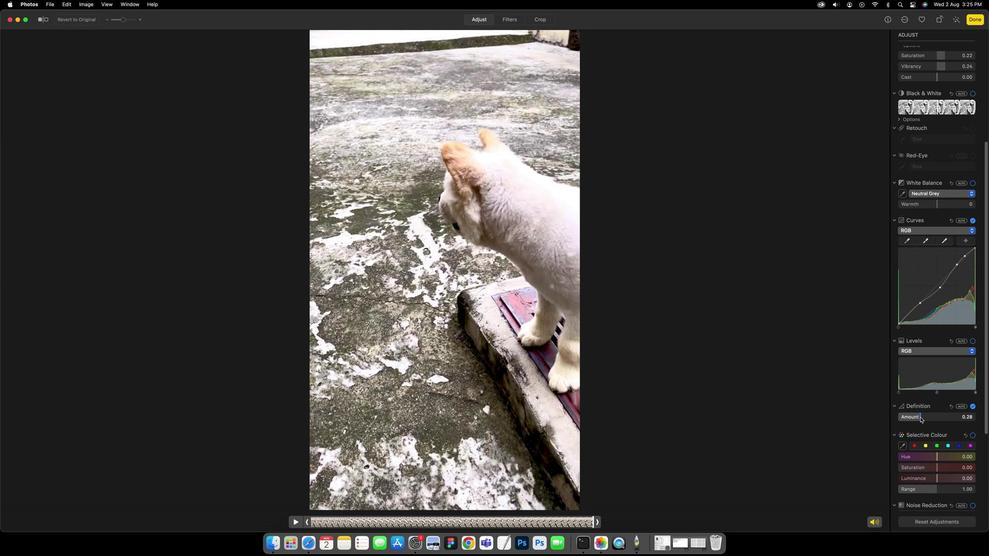 
Action: Mouse moved to (936, 417)
Screenshot: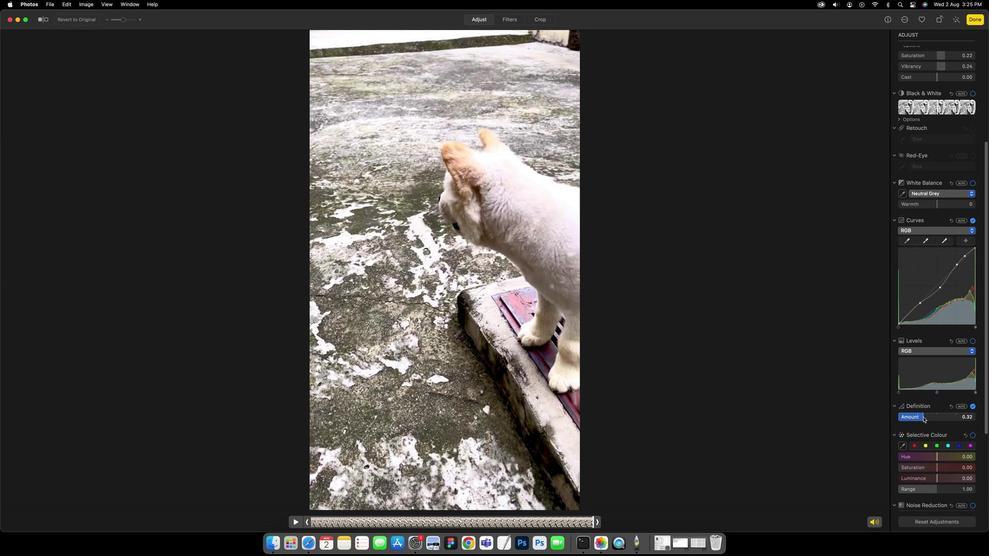 
Action: Mouse pressed left at (936, 417)
Screenshot: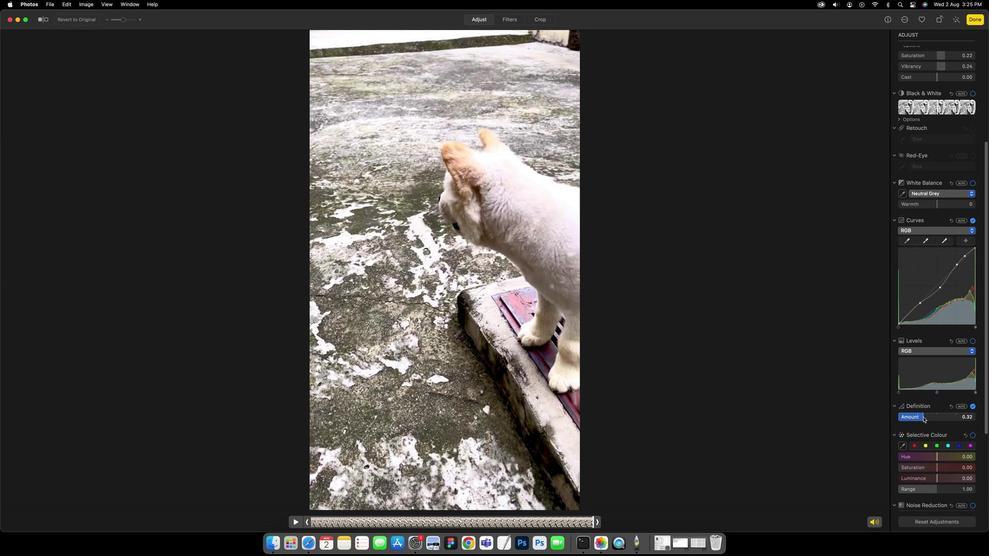 
Action: Mouse pressed left at (936, 417)
Screenshot: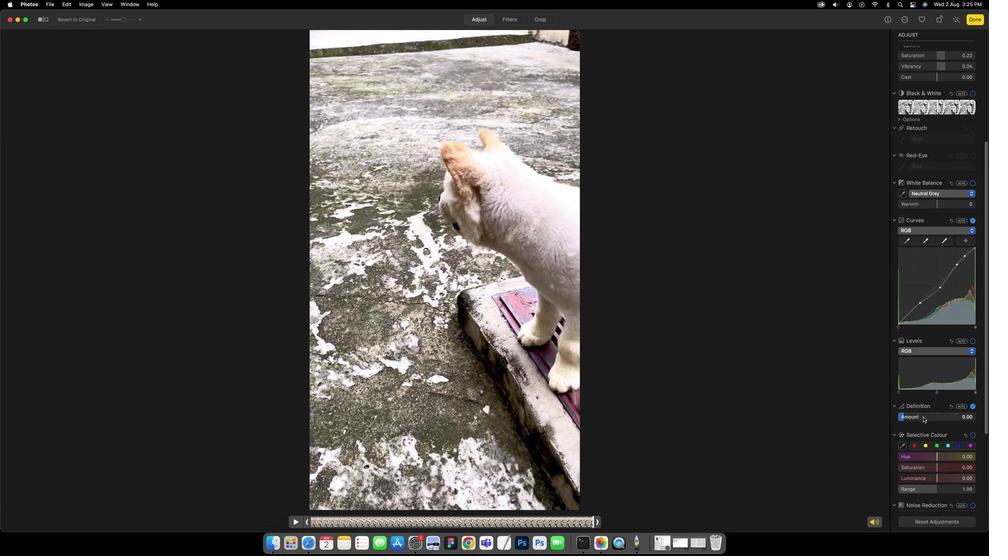 
Action: Mouse moved to (940, 415)
Screenshot: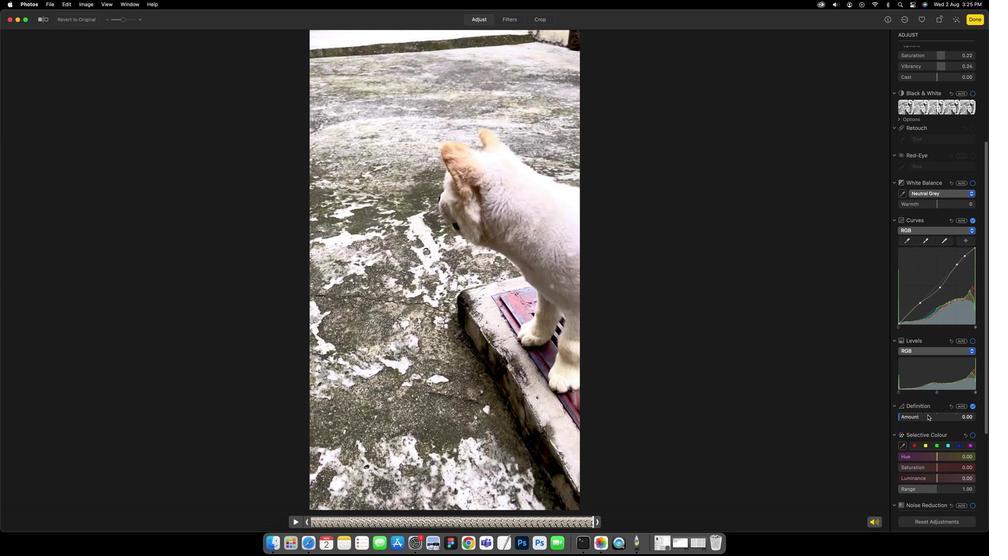 
Action: Mouse scrolled (940, 415) with delta (-7, 0)
Screenshot: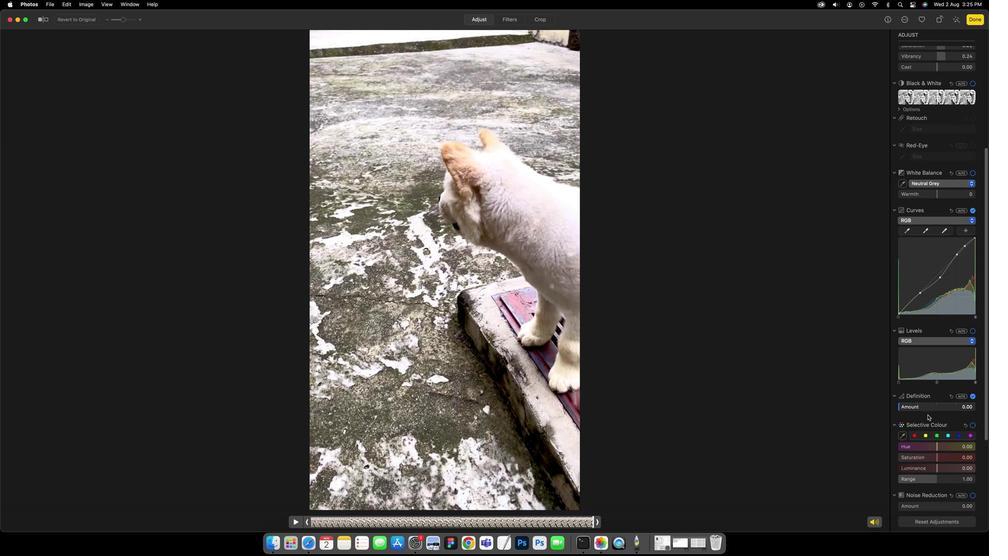 
Action: Mouse scrolled (940, 415) with delta (-7, 0)
Screenshot: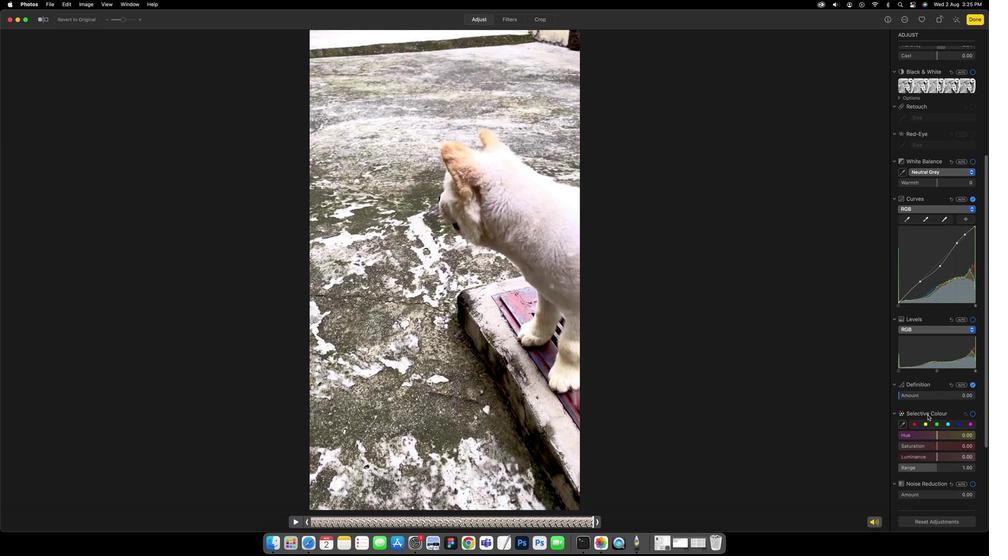 
Action: Mouse scrolled (940, 415) with delta (-7, 0)
Screenshot: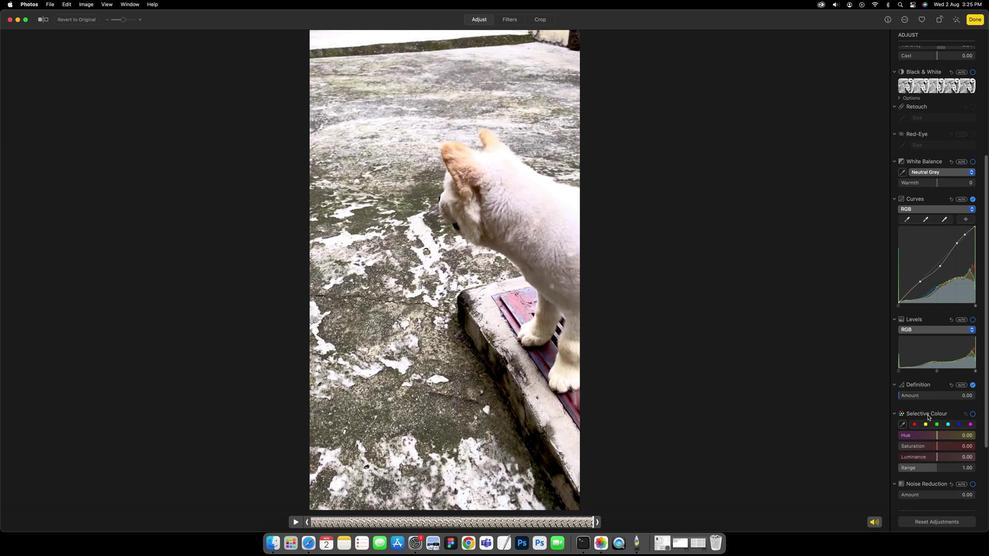 
Action: Mouse scrolled (940, 415) with delta (-7, 0)
Screenshot: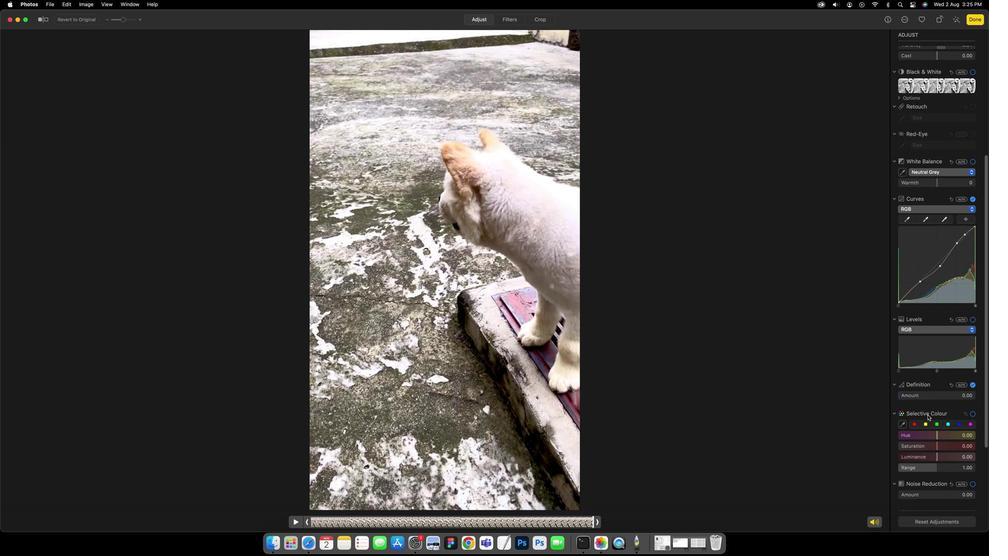 
Action: Mouse scrolled (940, 415) with delta (-7, 0)
Screenshot: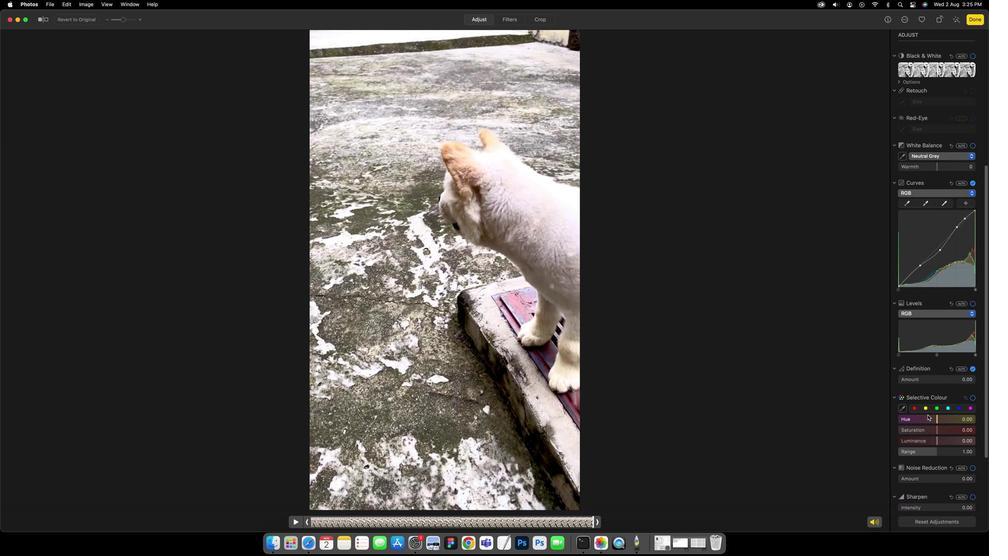 
Action: Mouse scrolled (940, 415) with delta (-7, 0)
Screenshot: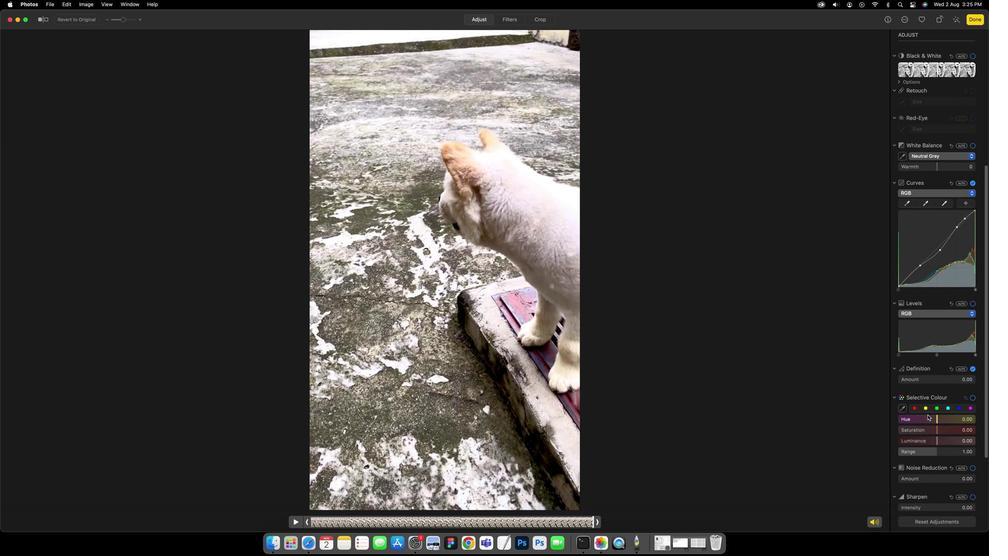 
Action: Mouse scrolled (940, 415) with delta (-7, 0)
Screenshot: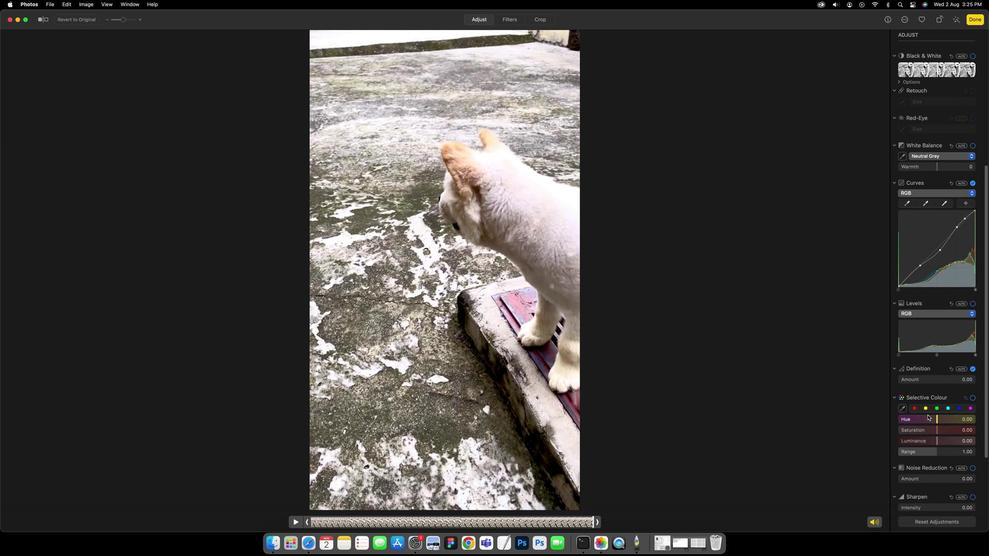 
Action: Mouse scrolled (940, 415) with delta (-7, 0)
Screenshot: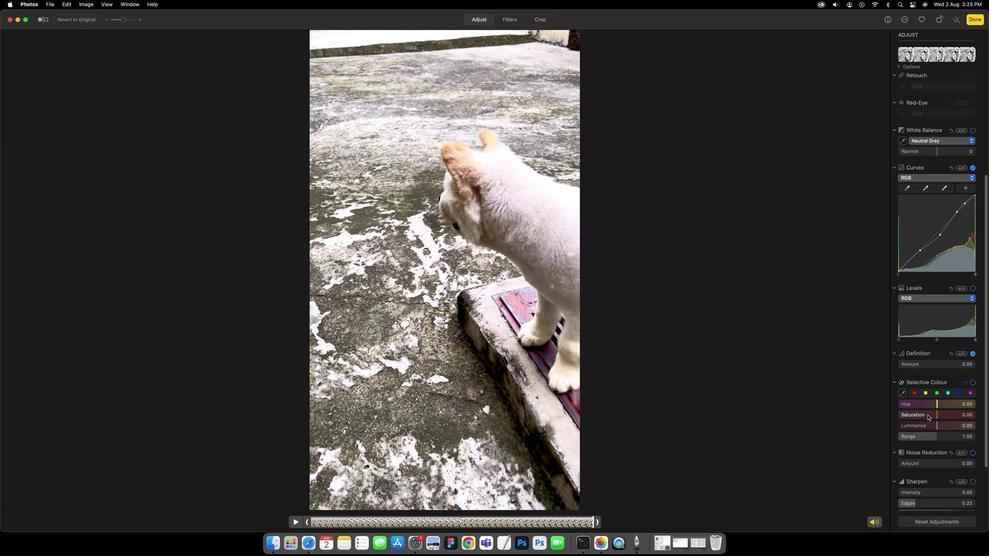
Action: Mouse scrolled (940, 415) with delta (-7, 0)
Screenshot: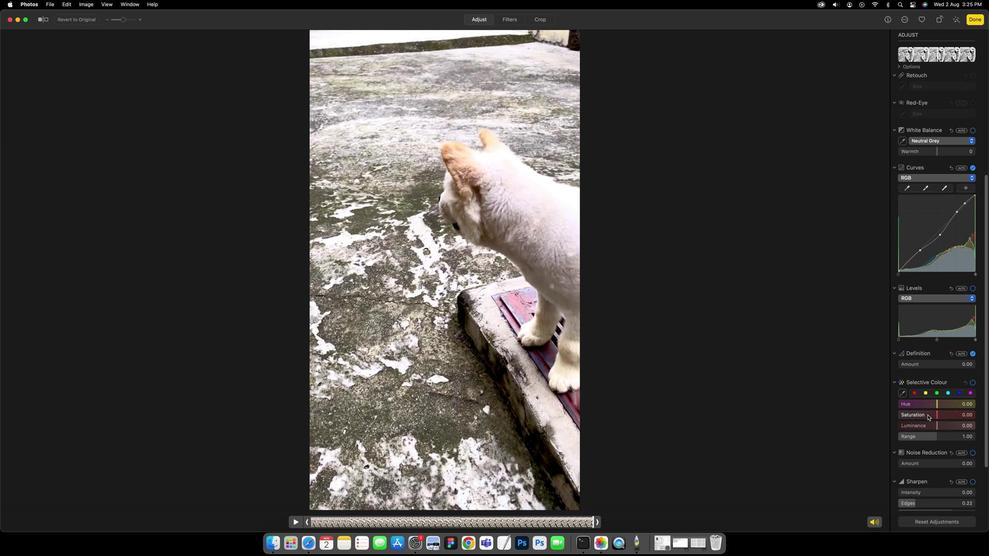 
Action: Mouse scrolled (940, 415) with delta (-7, 0)
Screenshot: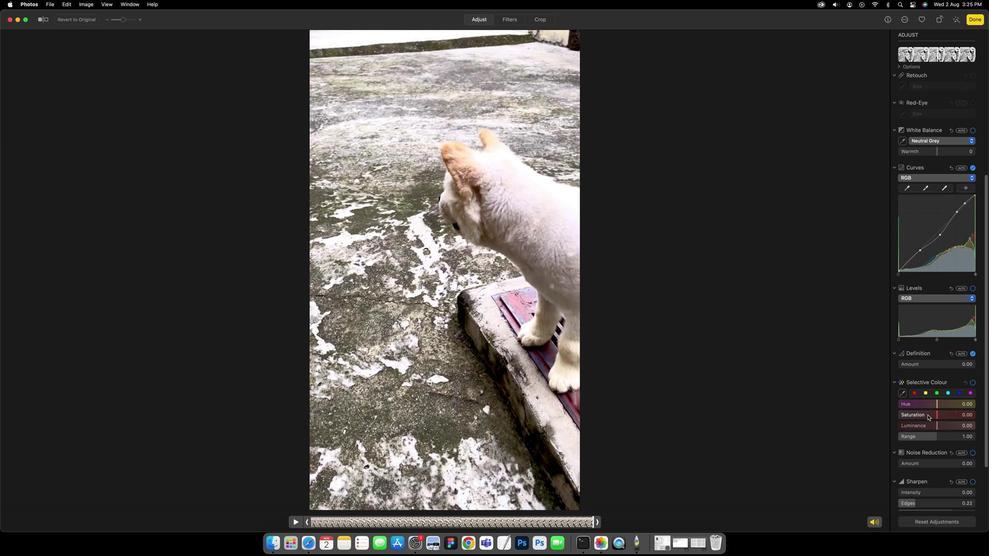 
Action: Mouse scrolled (940, 415) with delta (-7, 0)
Screenshot: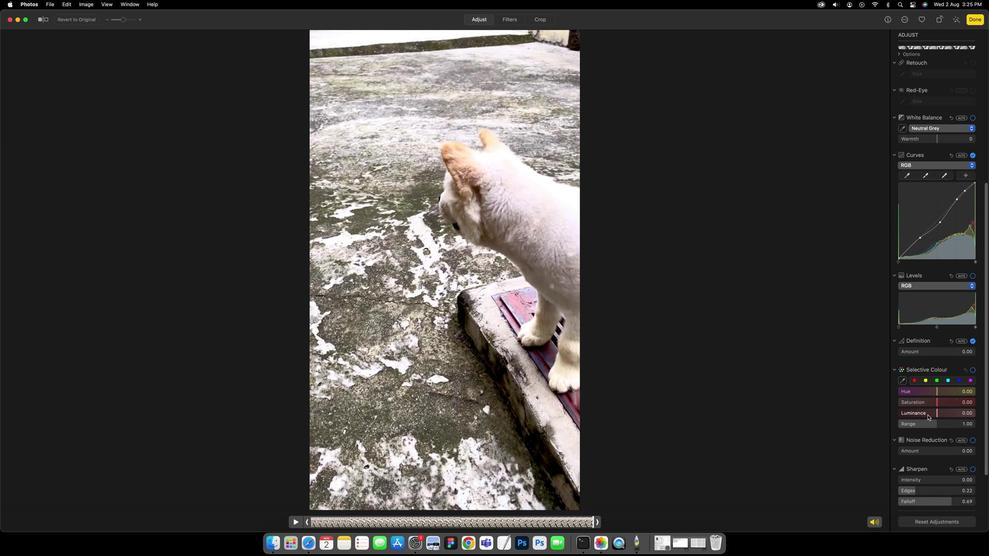 
Action: Mouse scrolled (940, 415) with delta (-7, 0)
Screenshot: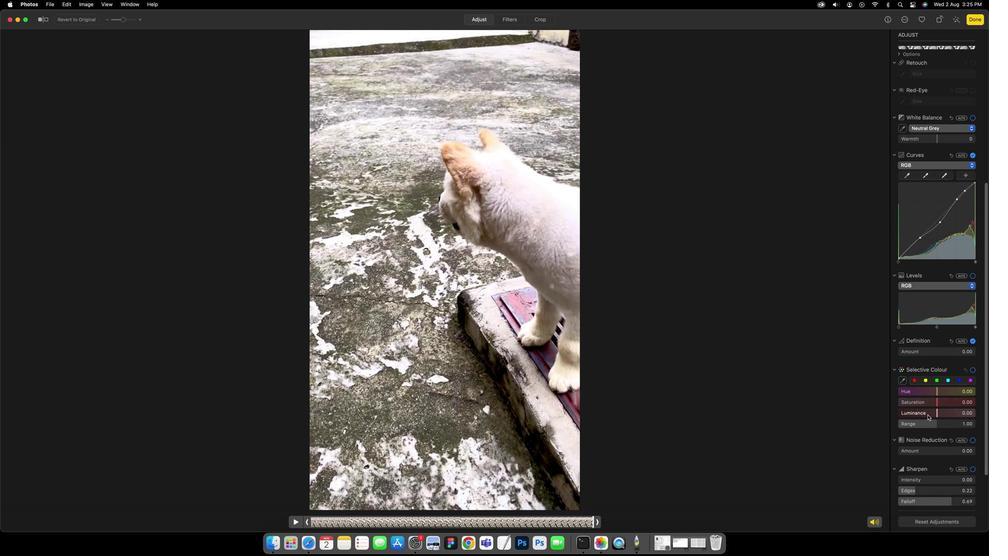
Action: Mouse scrolled (940, 415) with delta (-7, 0)
Screenshot: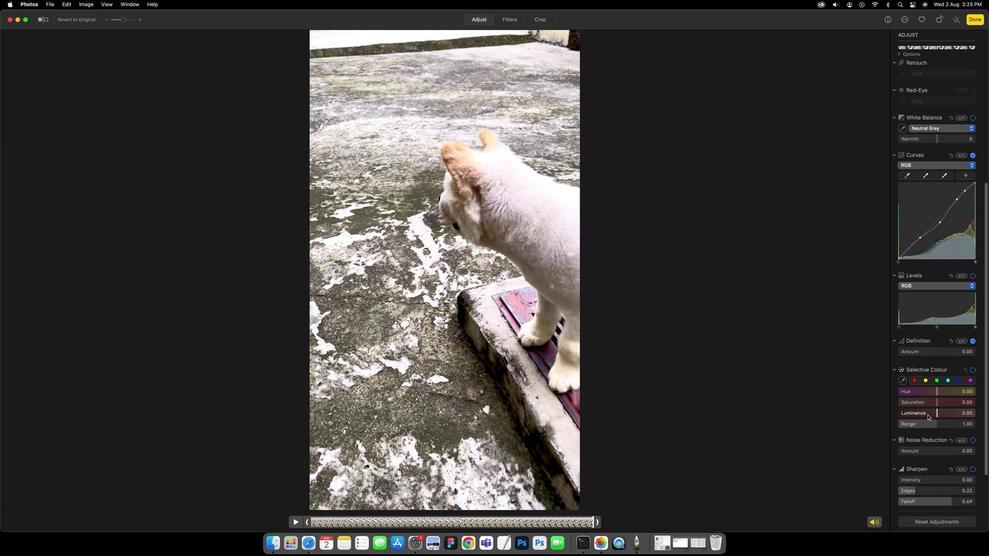 
Action: Mouse scrolled (940, 415) with delta (-7, 0)
Screenshot: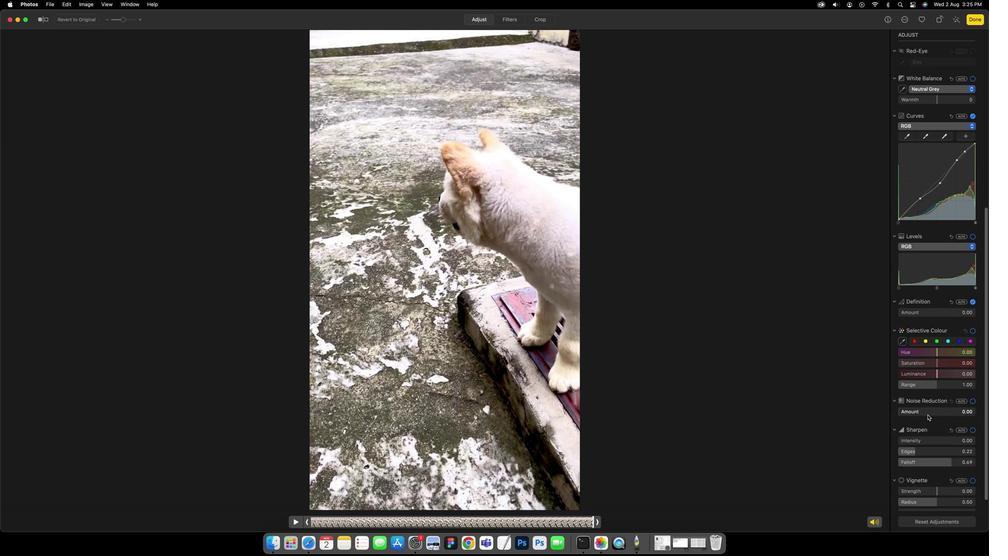 
Action: Mouse scrolled (940, 415) with delta (-7, 0)
Screenshot: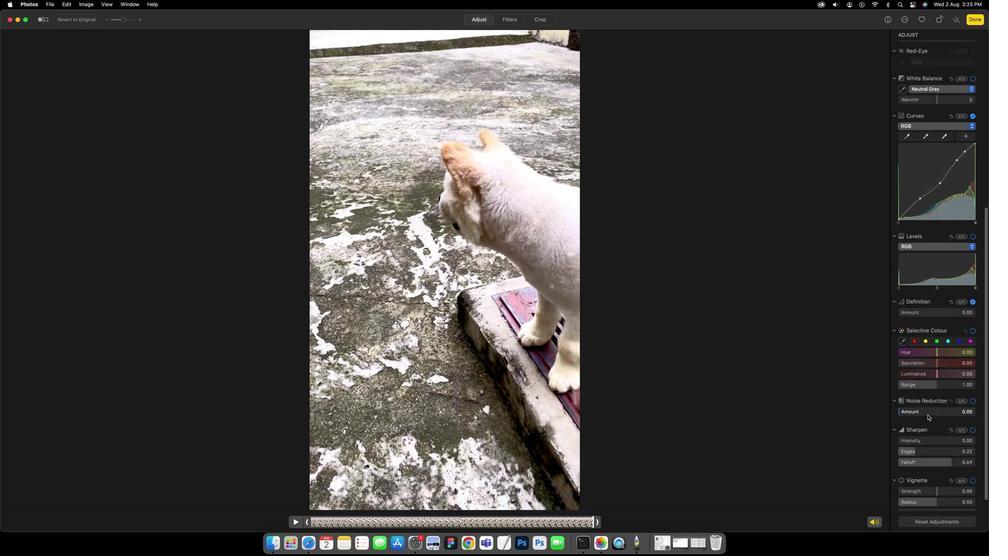 
Action: Mouse scrolled (940, 415) with delta (-7, 0)
Screenshot: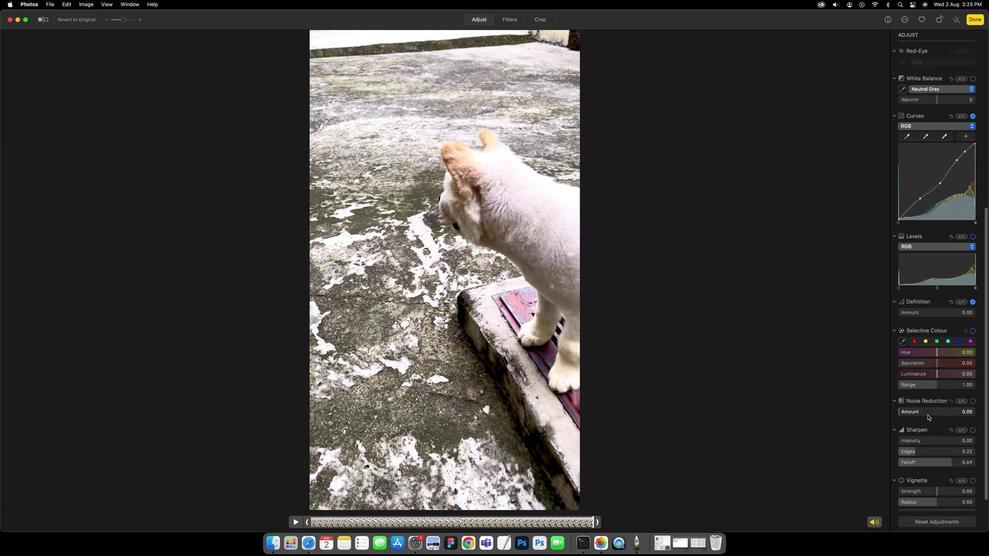 
Action: Mouse scrolled (940, 415) with delta (-7, -1)
Screenshot: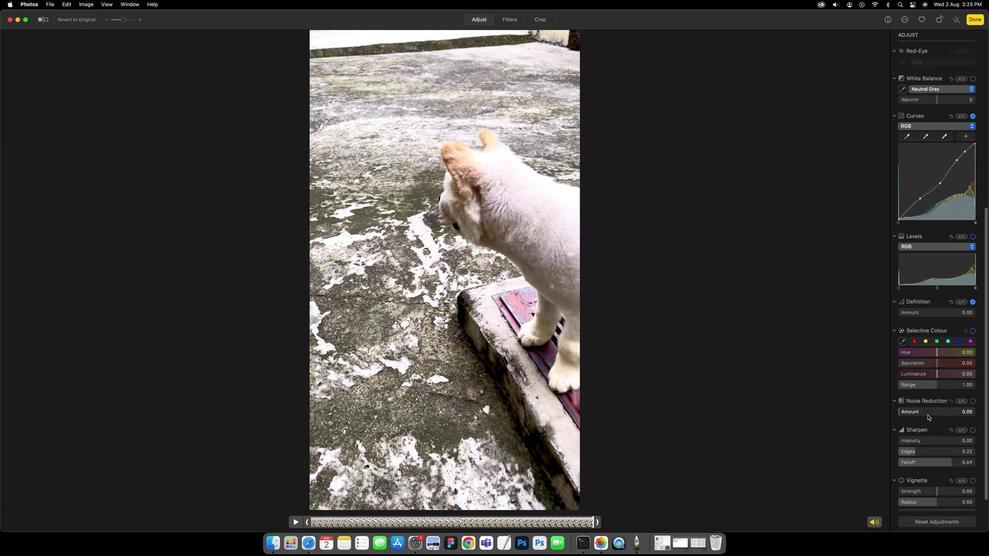 
Action: Mouse scrolled (940, 415) with delta (-7, 0)
Screenshot: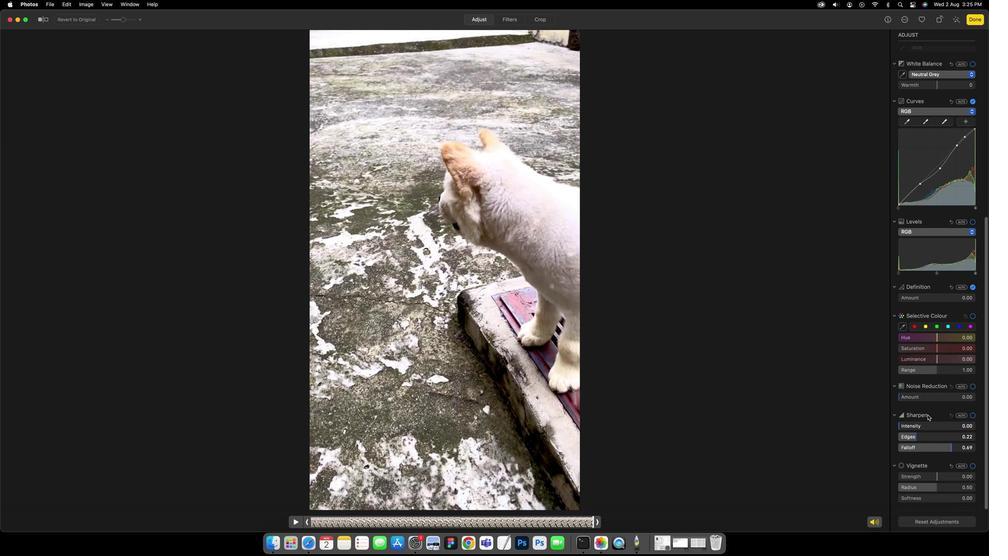
Action: Mouse scrolled (940, 415) with delta (-7, 0)
Screenshot: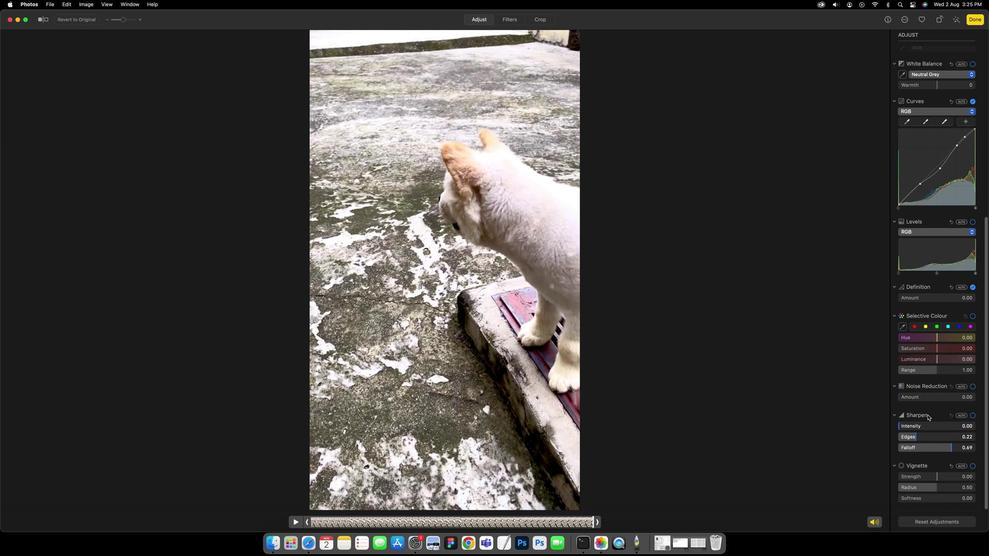 
Action: Mouse scrolled (940, 415) with delta (-7, 0)
Screenshot: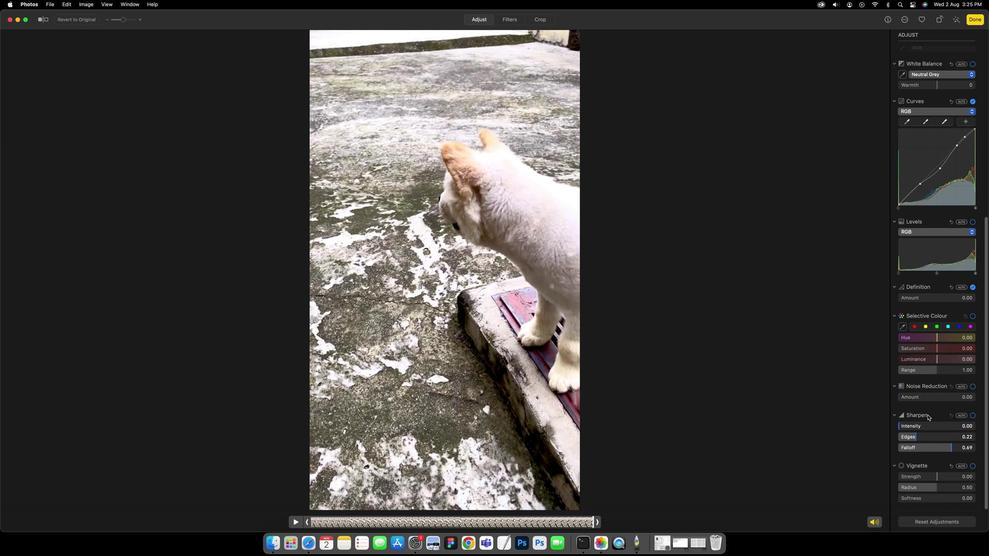 
Action: Mouse moved to (919, 425)
Screenshot: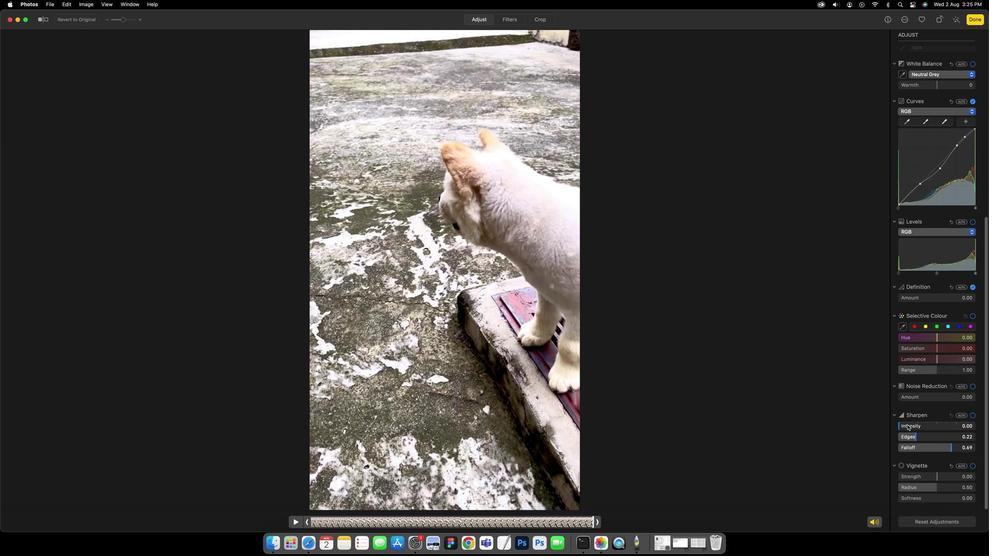 
Action: Mouse pressed left at (919, 425)
Screenshot: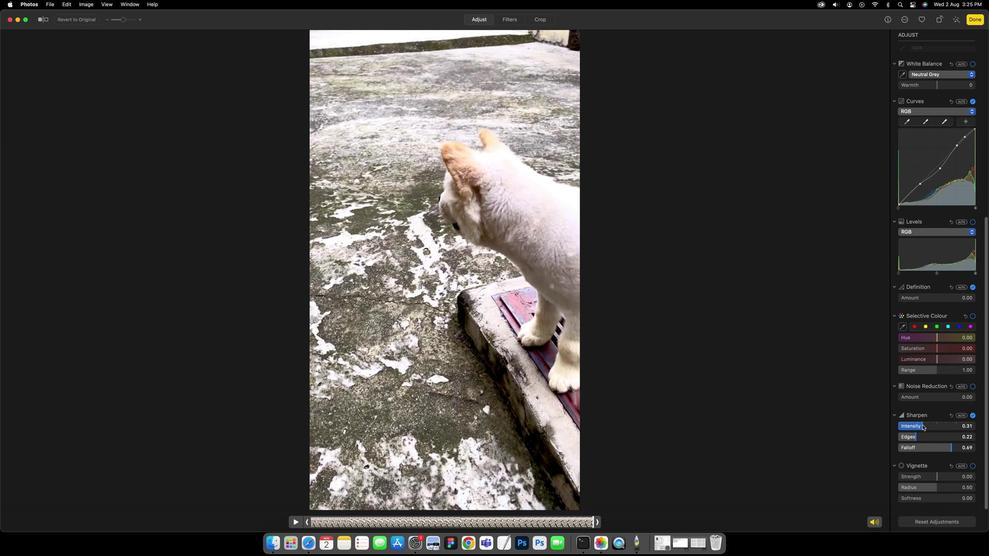 
Action: Mouse moved to (933, 433)
Screenshot: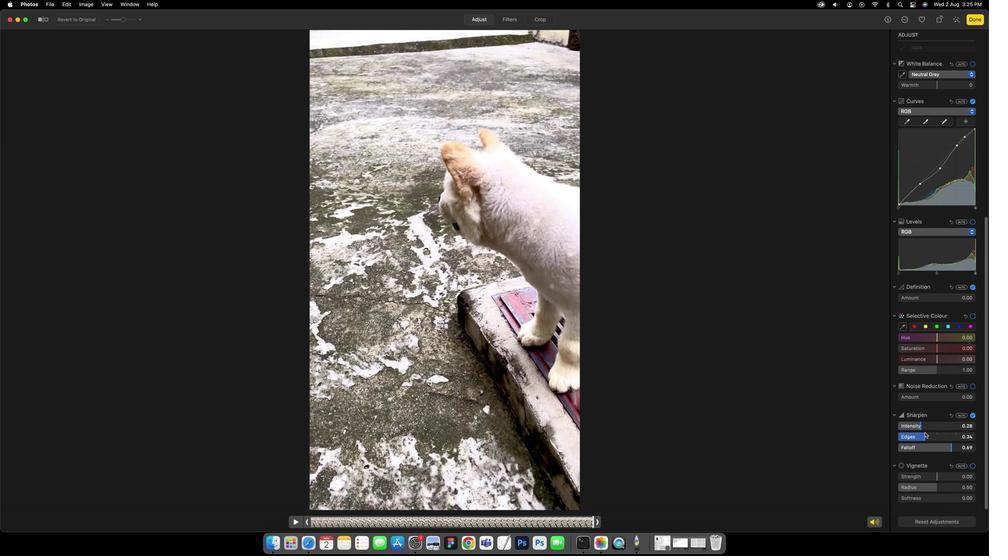
Action: Mouse pressed left at (933, 433)
Screenshot: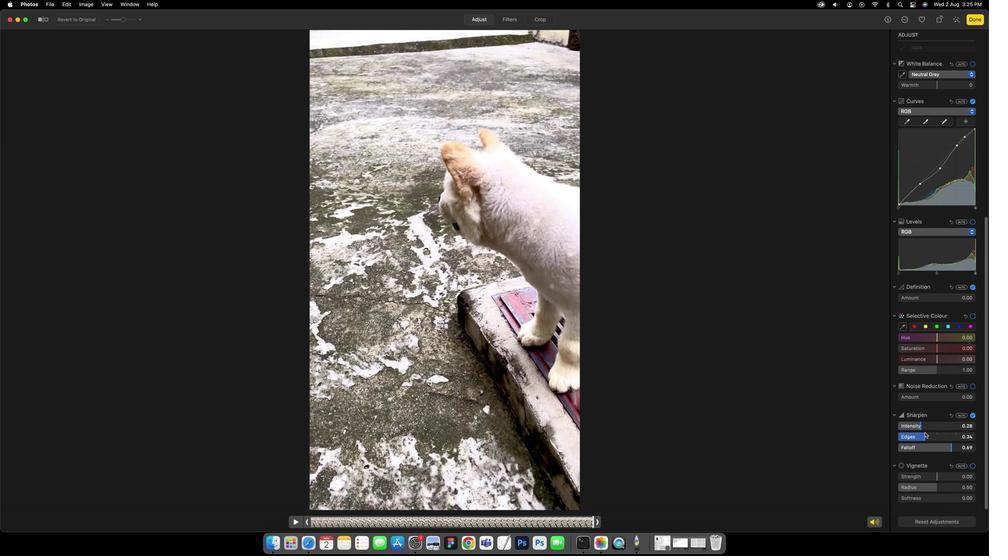 
Action: Mouse moved to (963, 447)
Screenshot: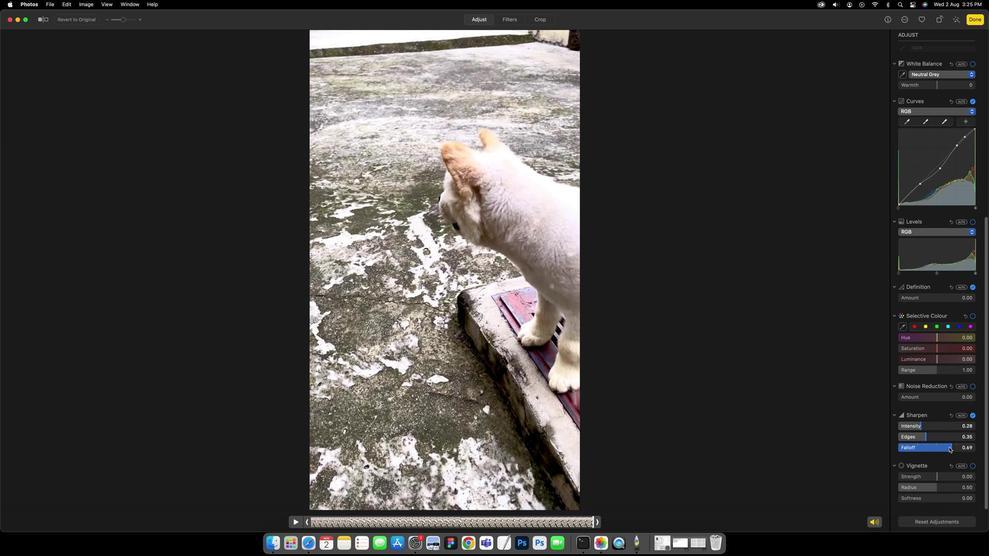 
Action: Mouse pressed left at (963, 447)
Screenshot: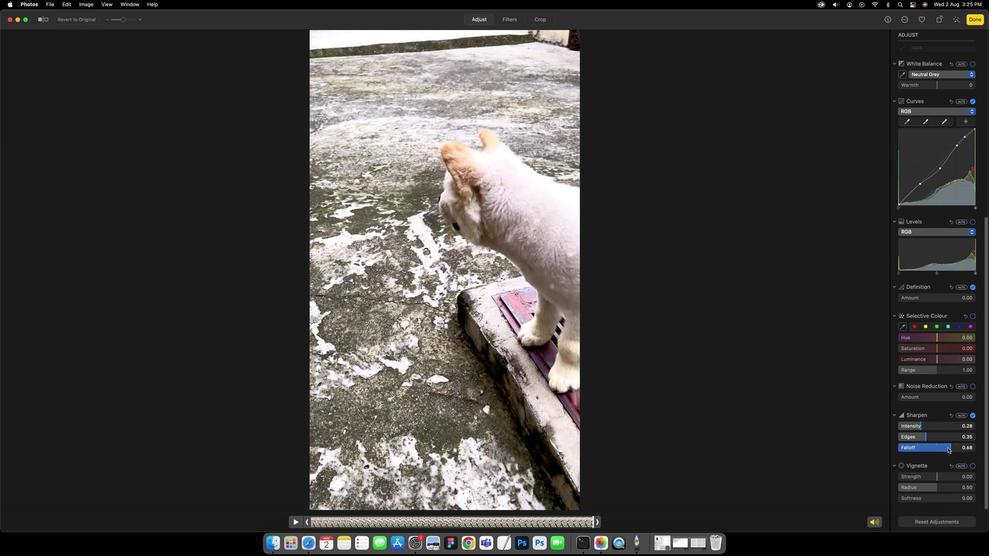 
Action: Mouse moved to (950, 449)
Screenshot: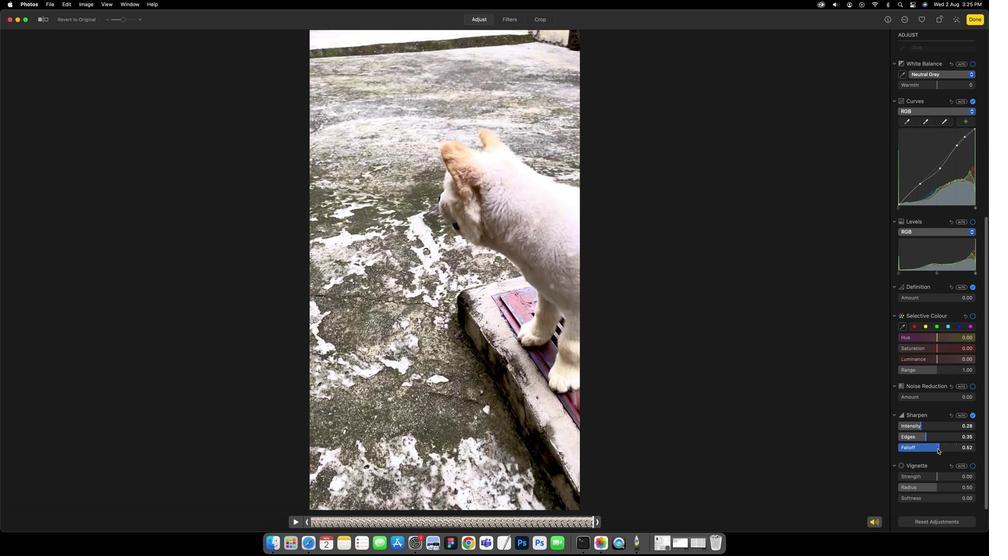 
Action: Mouse scrolled (950, 449) with delta (-7, 0)
Screenshot: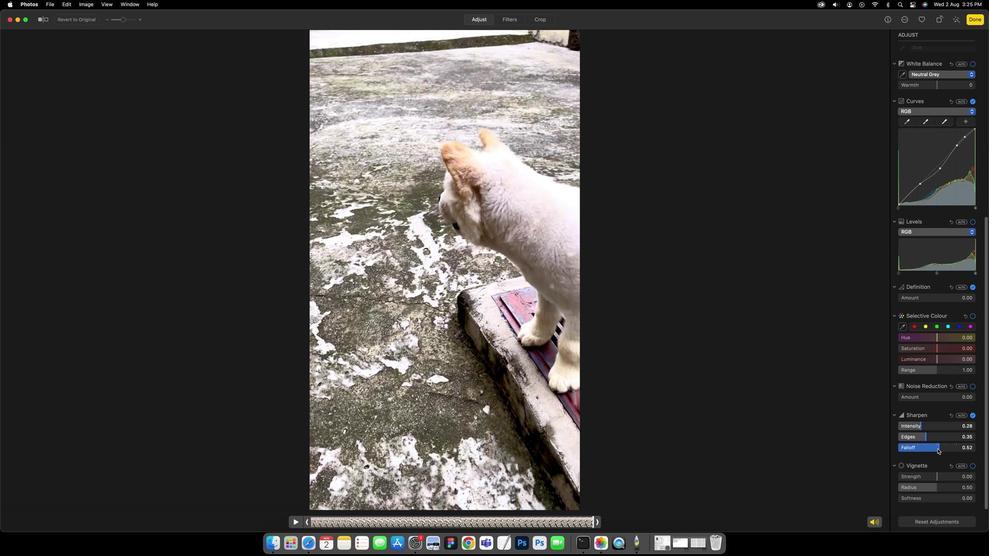 
Action: Mouse scrolled (950, 449) with delta (-7, 0)
Screenshot: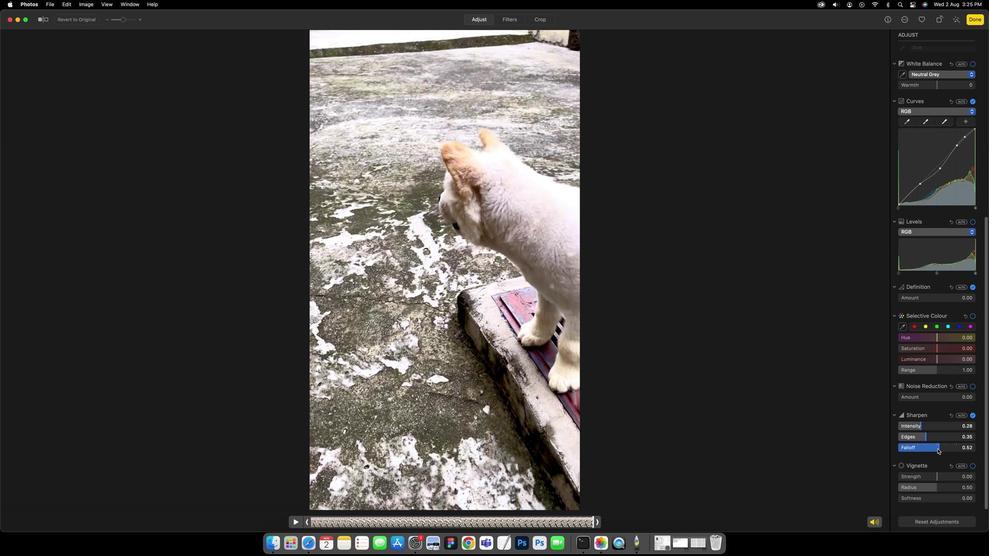 
Action: Mouse scrolled (950, 449) with delta (-7, 0)
Screenshot: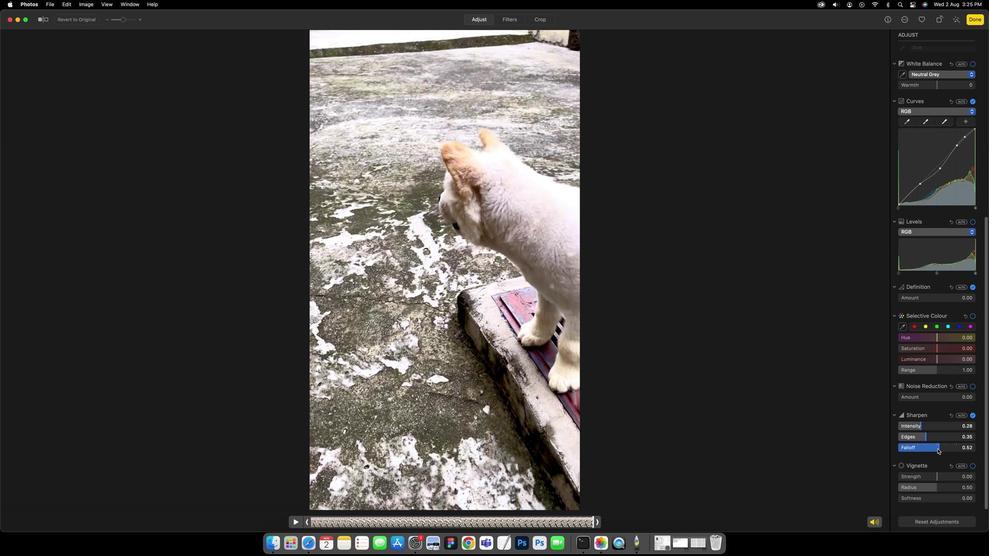 
Action: Mouse moved to (951, 479)
Screenshot: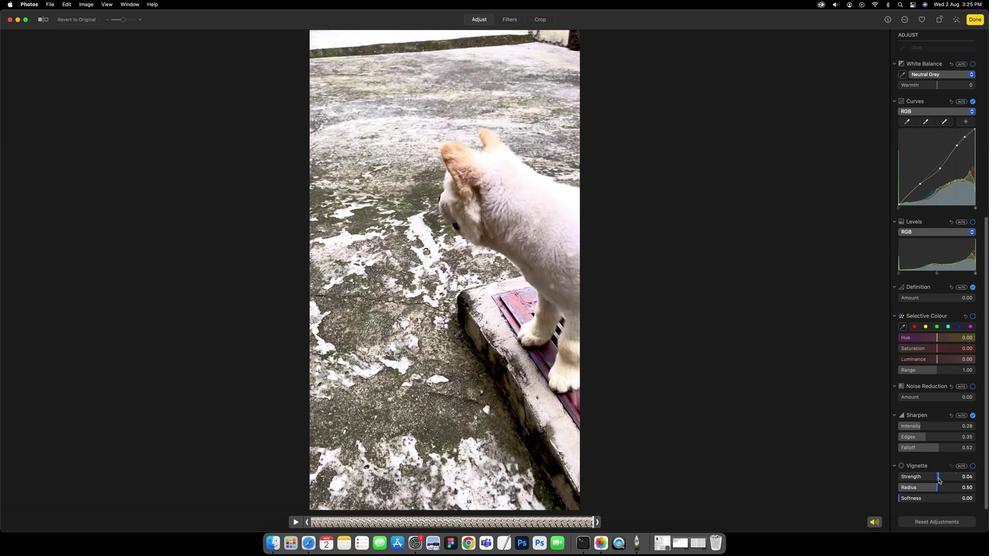 
Action: Mouse pressed left at (951, 479)
Screenshot: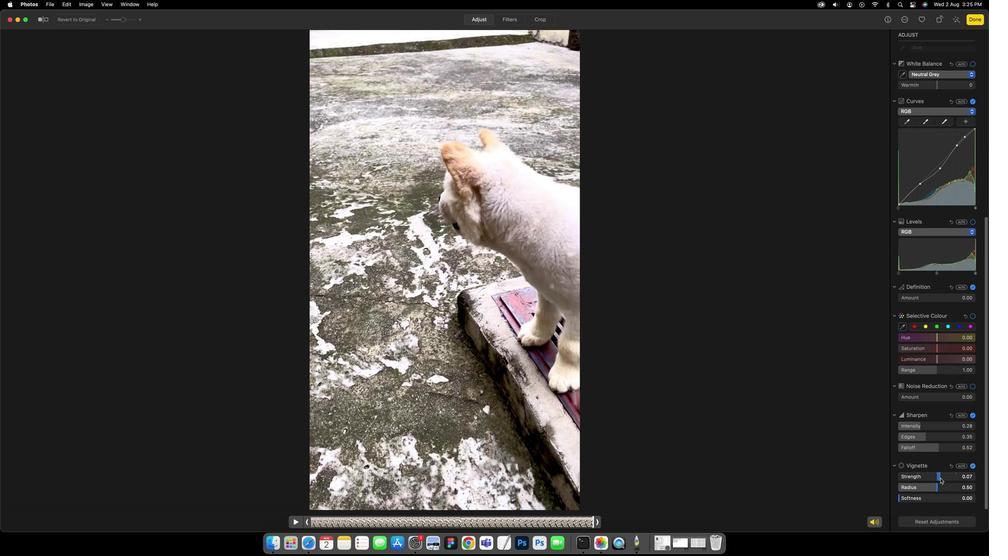 
Action: Mouse moved to (987, 17)
Screenshot: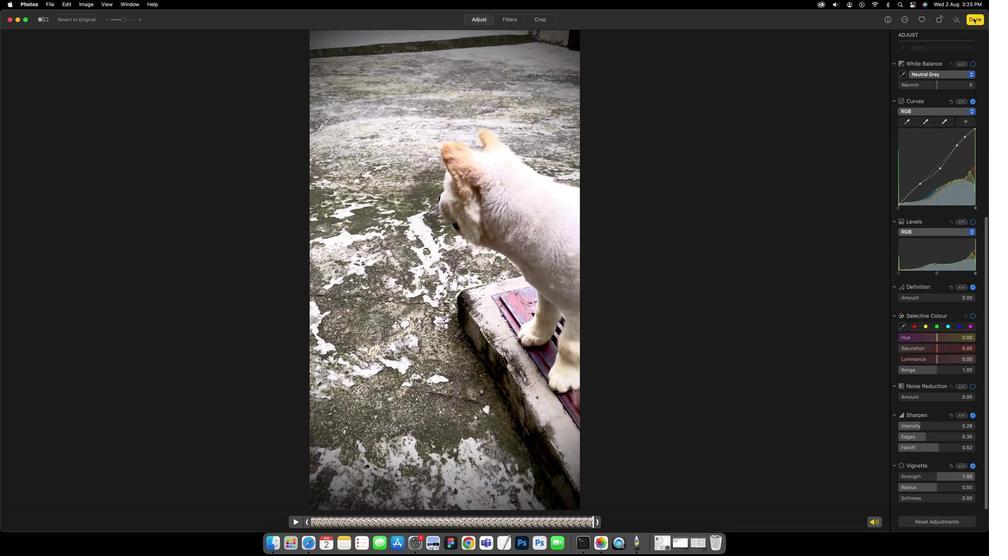 
Action: Mouse pressed left at (987, 17)
Screenshot: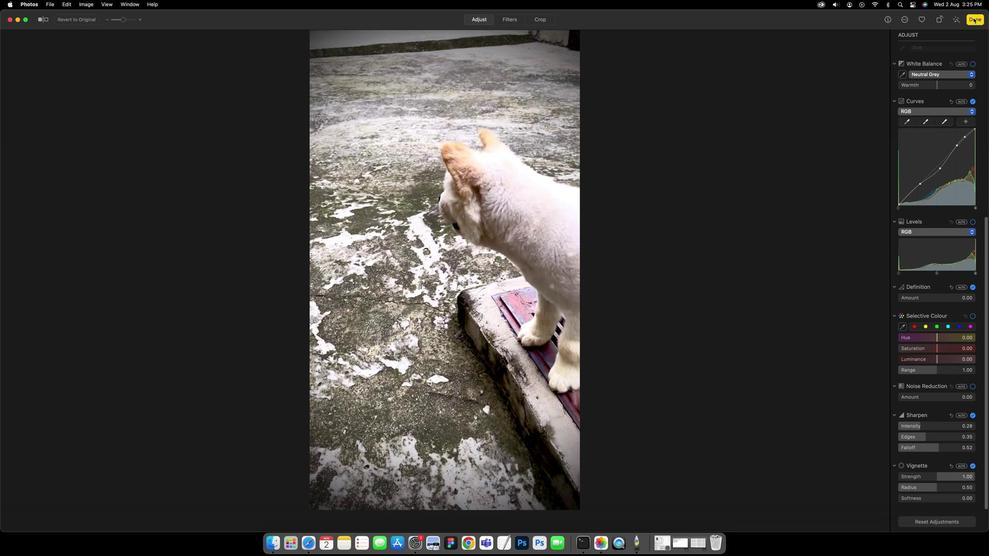 
Action: Mouse moved to (864, 126)
Screenshot: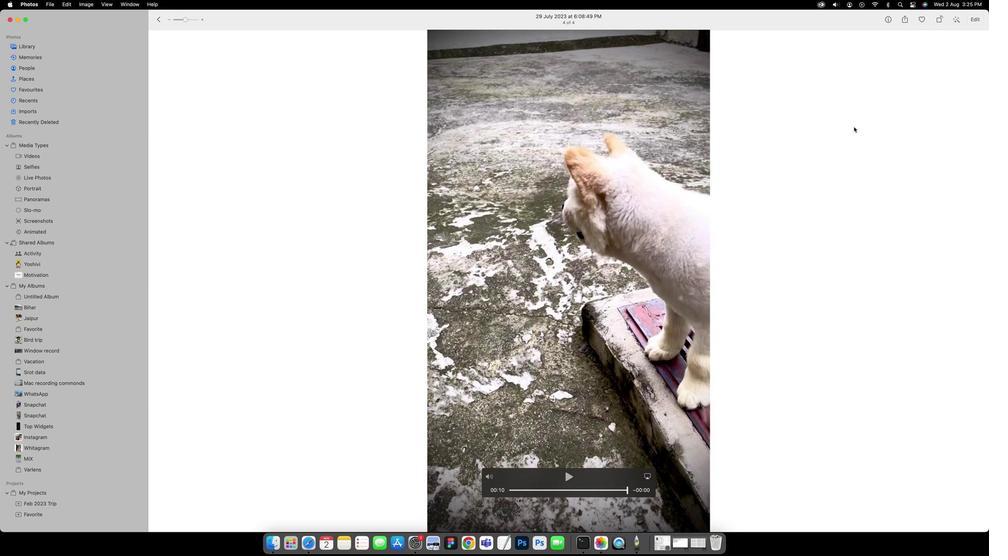 
Action: Key pressed Key.right
Screenshot: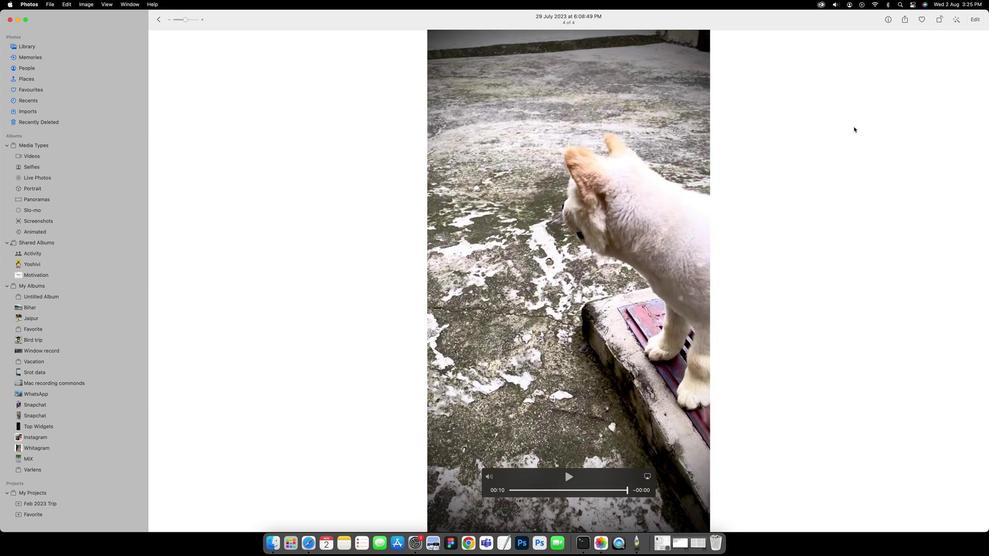 
Action: Mouse moved to (152, 21)
Screenshot: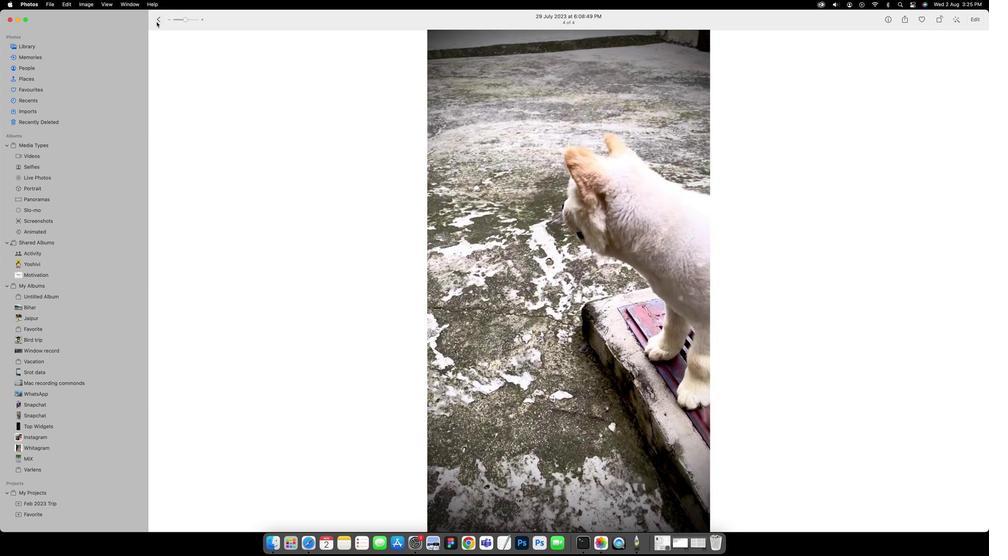 
Action: Mouse pressed left at (152, 21)
Screenshot: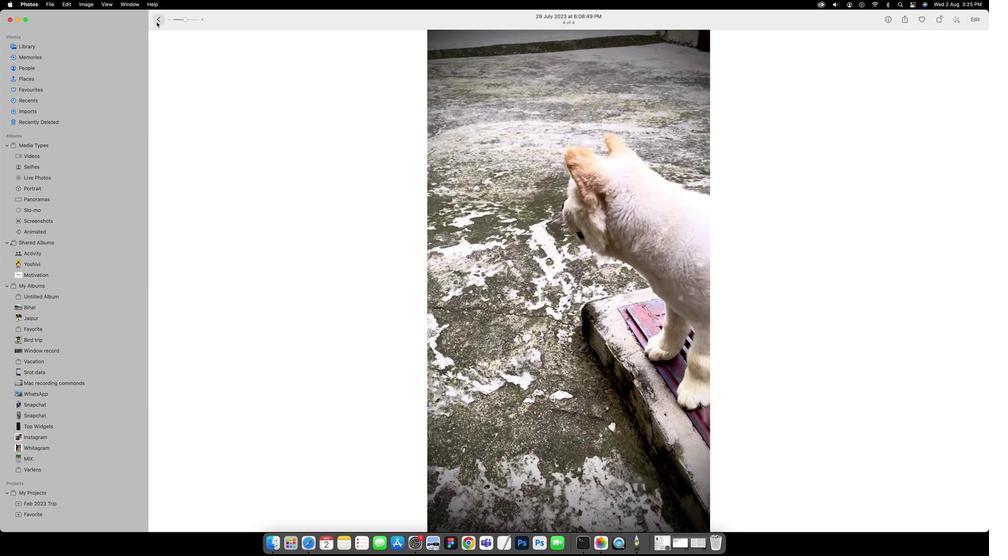 
Action: Mouse moved to (279, 111)
Screenshot: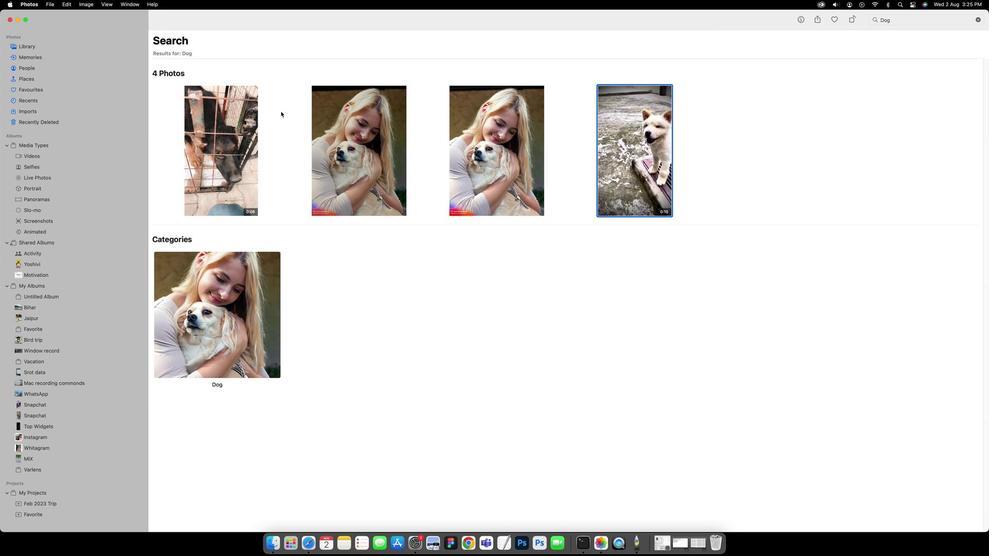 
Action: Mouse pressed left at (279, 111)
Screenshot: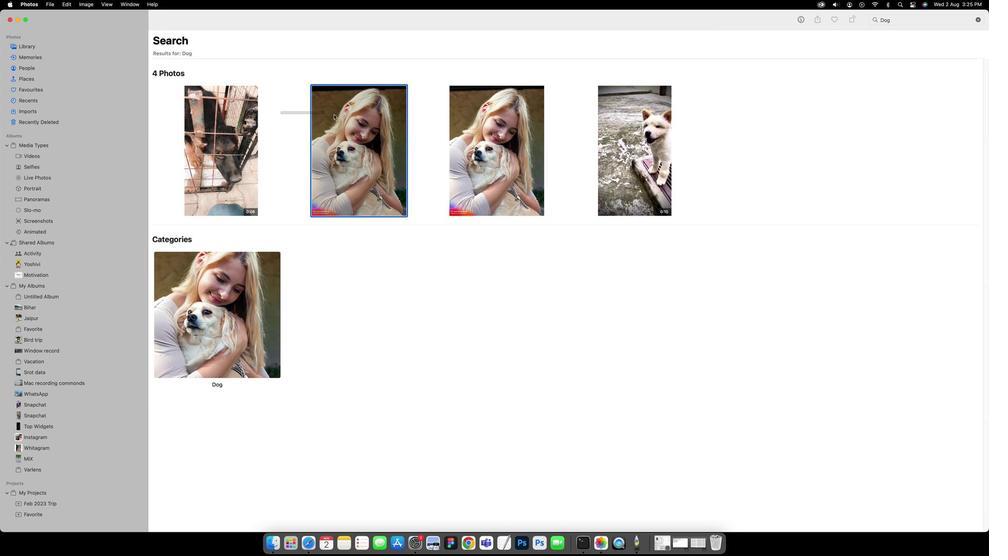 
Action: Mouse moved to (660, 127)
Screenshot: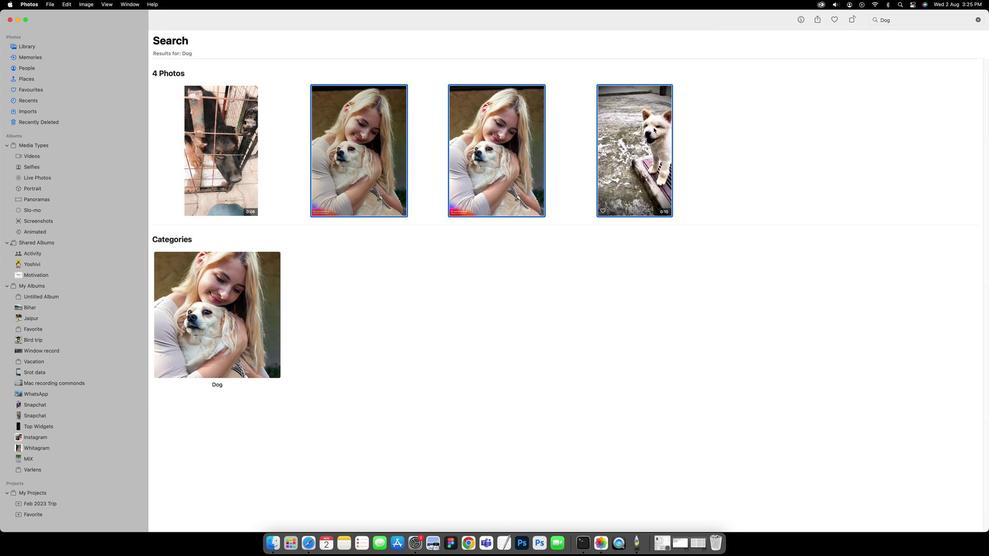 
Action: Mouse pressed right at (660, 127)
Screenshot: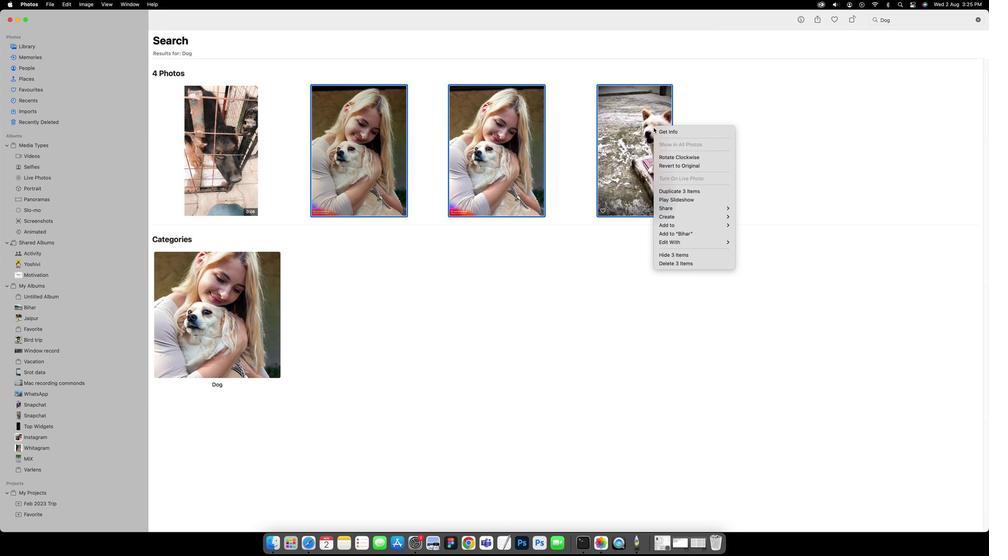
Action: Mouse moved to (755, 222)
Screenshot: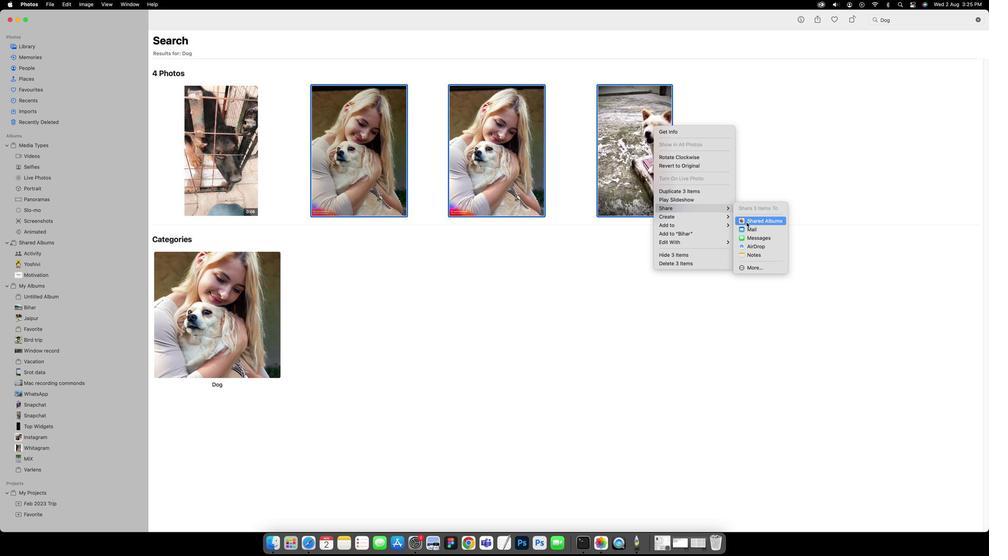 
Action: Mouse pressed left at (755, 222)
Screenshot: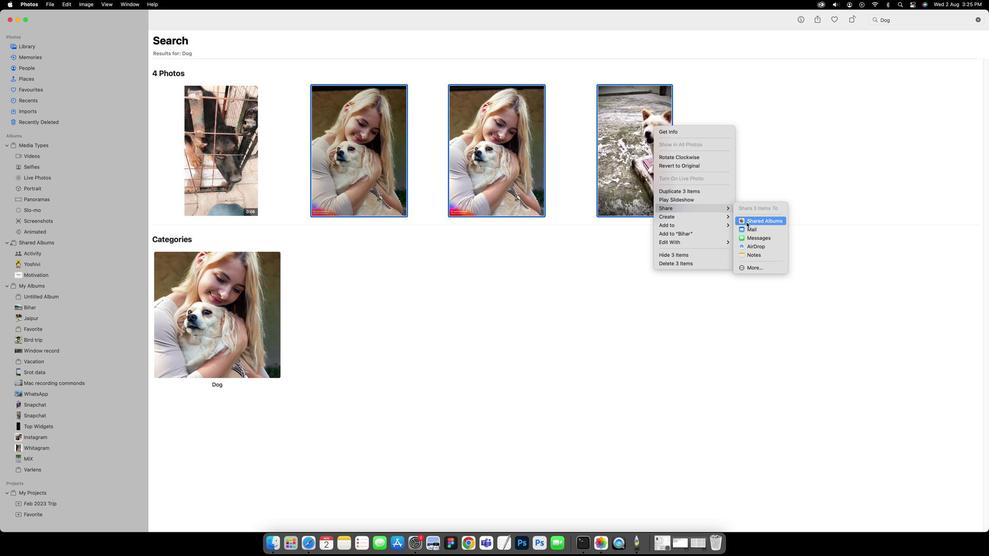 
Action: Mouse moved to (804, 98)
Screenshot: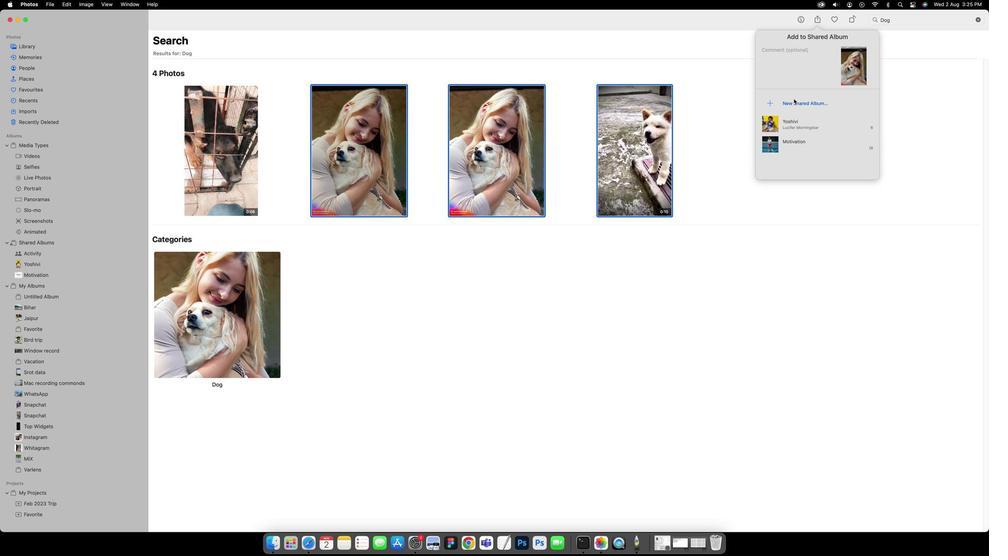 
Action: Mouse pressed left at (804, 98)
Screenshot: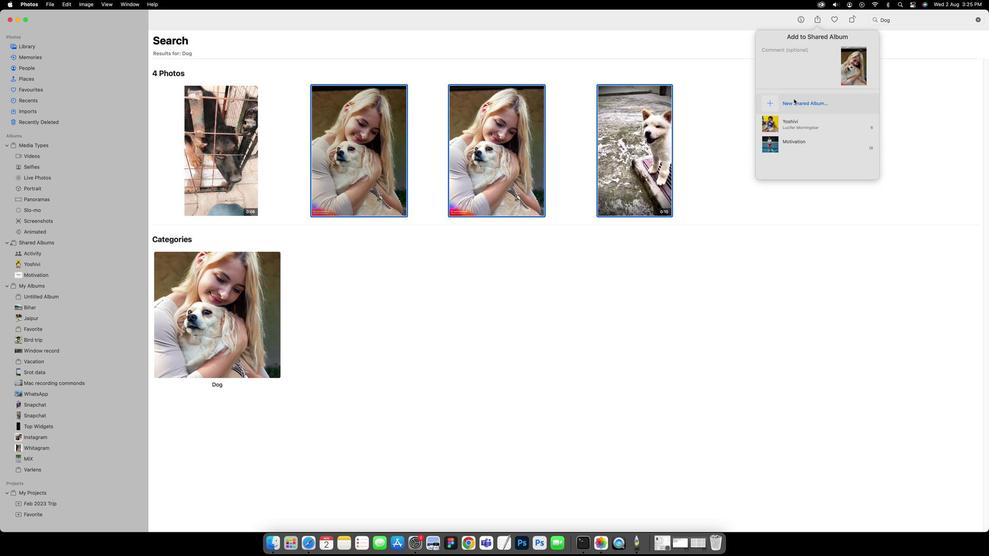 
Action: Mouse moved to (801, 101)
Screenshot: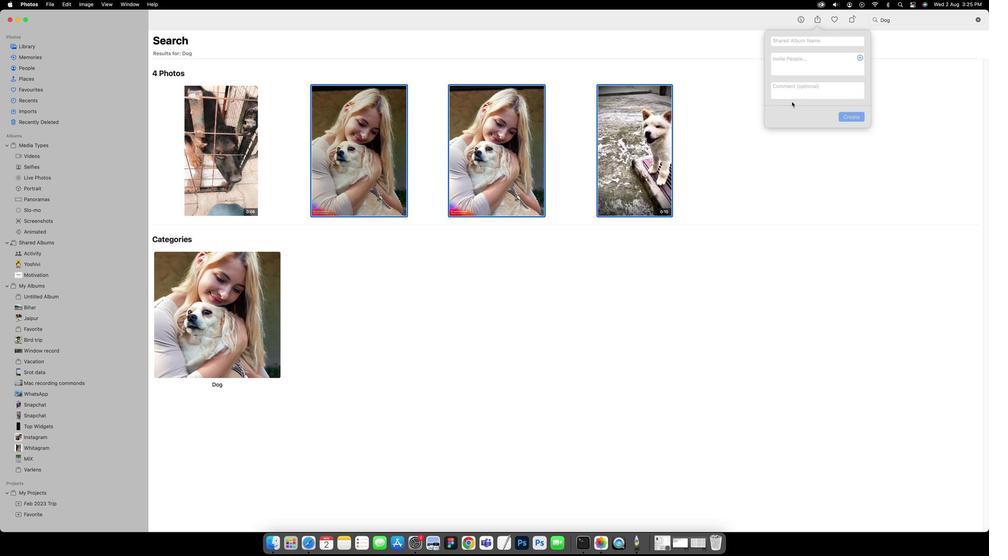 
Action: Key pressed Key.caps_lock'D'Key.caps_lock'o''g'
Screenshot: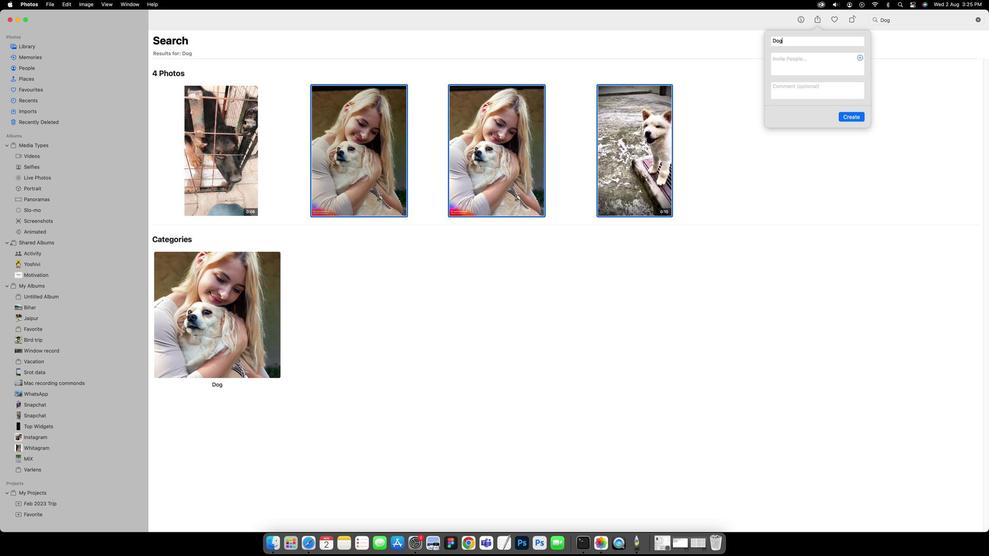 
Action: Mouse moved to (812, 61)
Screenshot: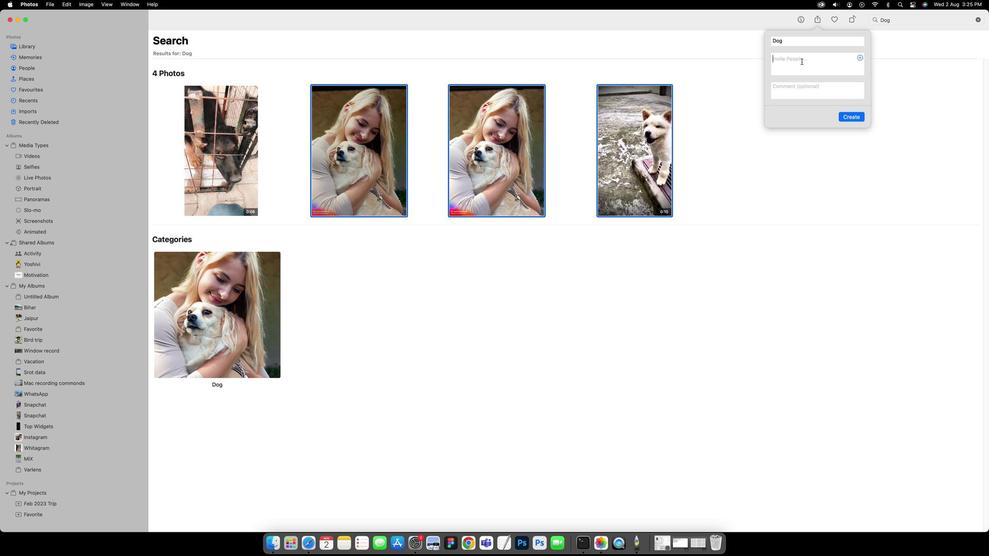 
Action: Mouse pressed left at (812, 61)
Screenshot: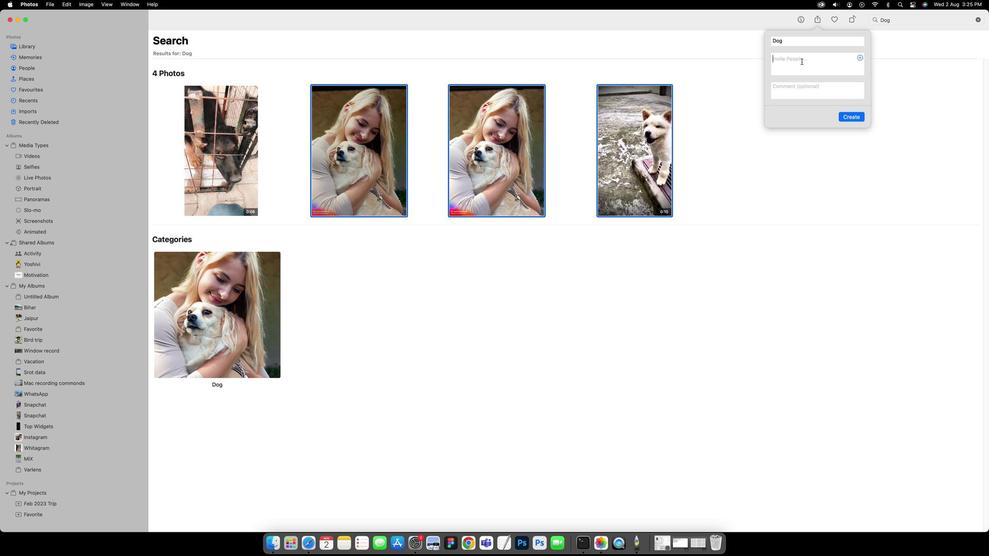 
Action: Key pressed 'n''i''k''r''a''t''h''i''8''8''9'Key.shift'@''g''m''a''i''l''.''c''o''m'
Screenshot: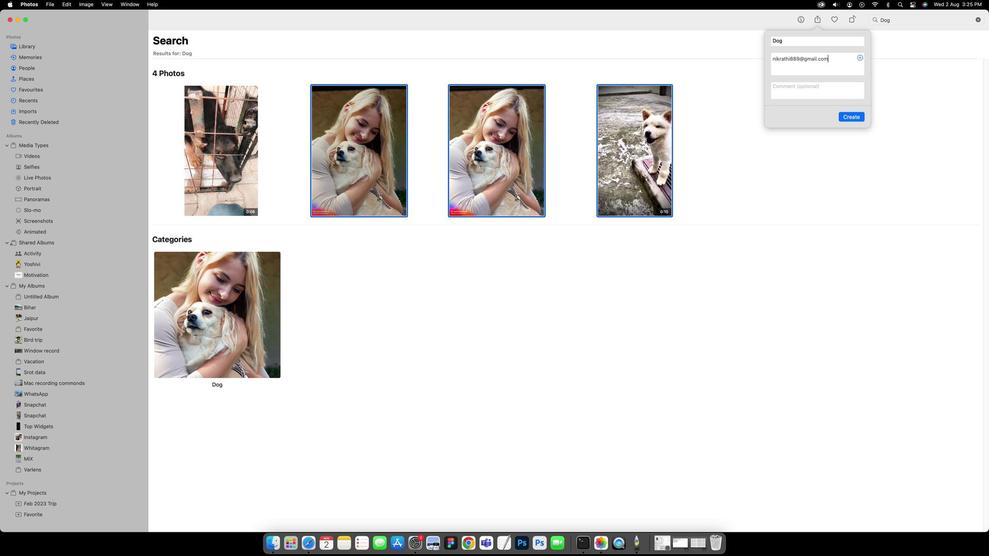 
Action: Mouse moved to (859, 116)
Screenshot: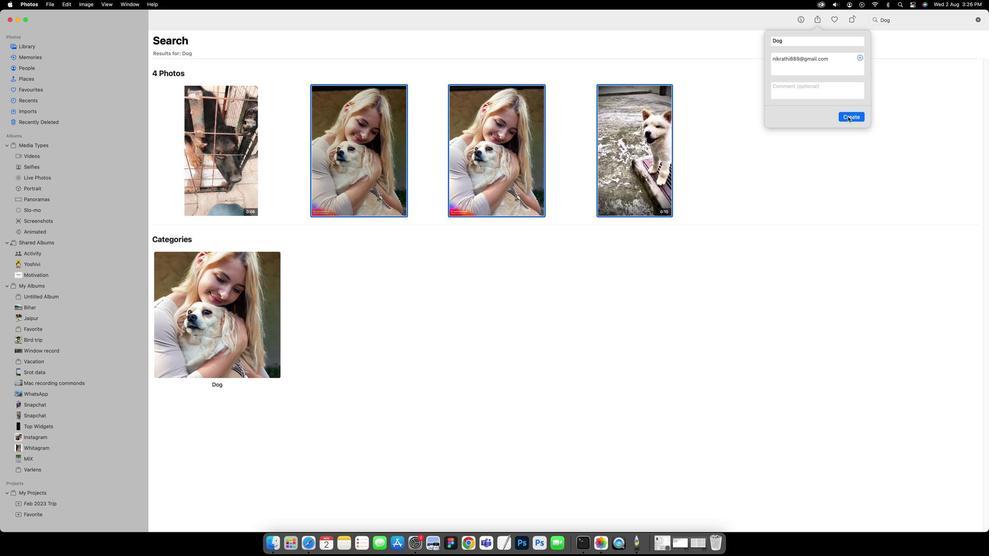 
Action: Mouse pressed left at (859, 116)
Screenshot: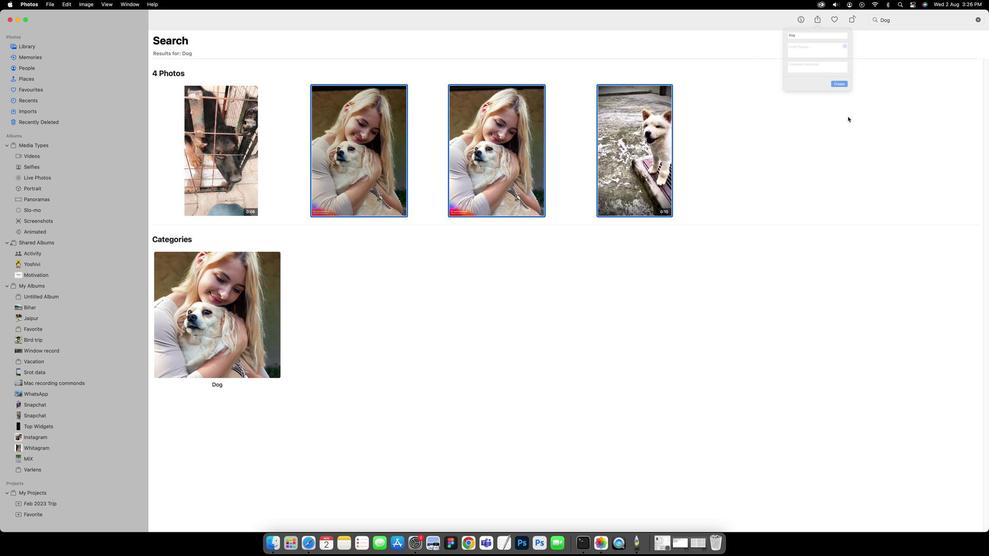 
Action: Mouse moved to (813, 163)
Screenshot: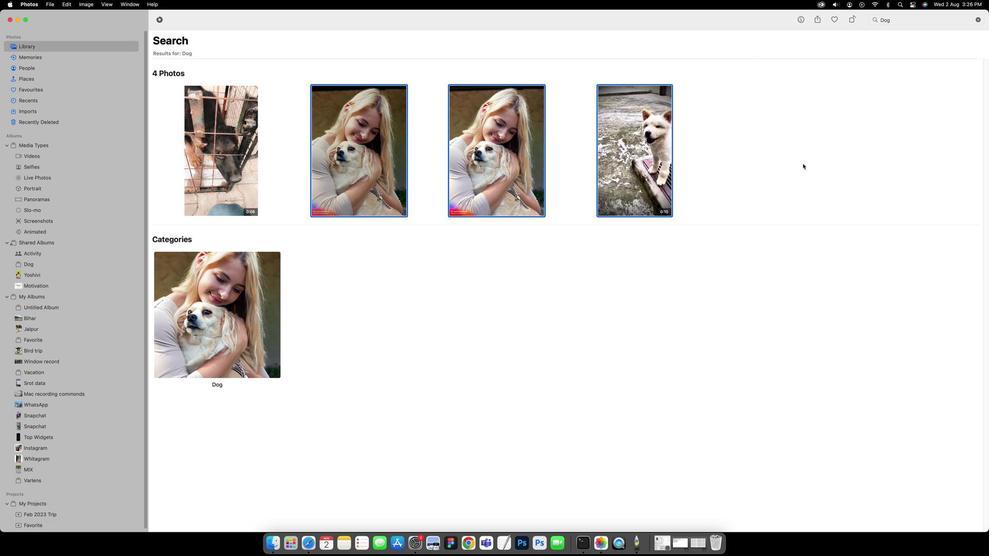 
Action: Mouse pressed left at (813, 163)
Screenshot: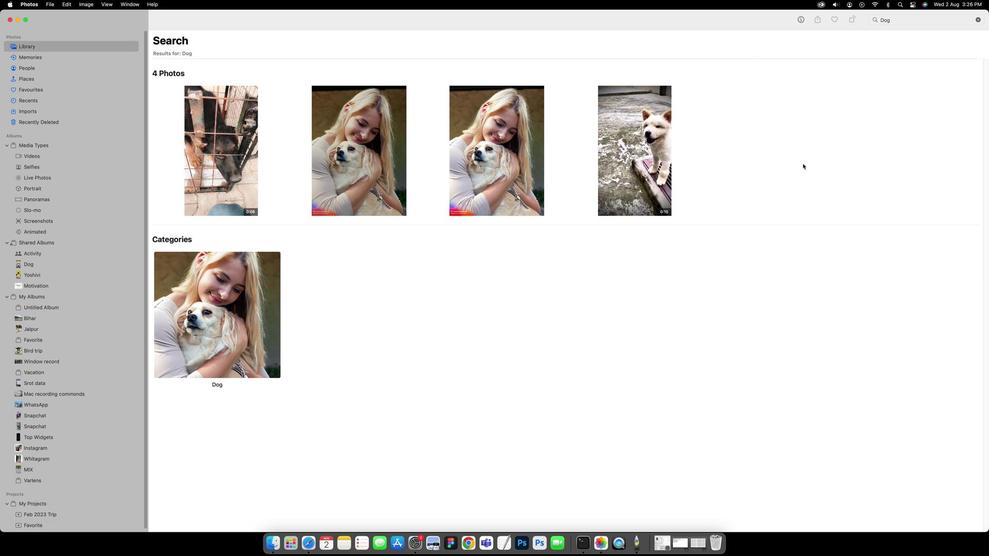 
